 Task: Display hiking trails with beautiful fall foliage in Riverside and skiing trails with well-groomed slopes in Salt Lake City.
Action: Mouse moved to (73, 68)
Screenshot: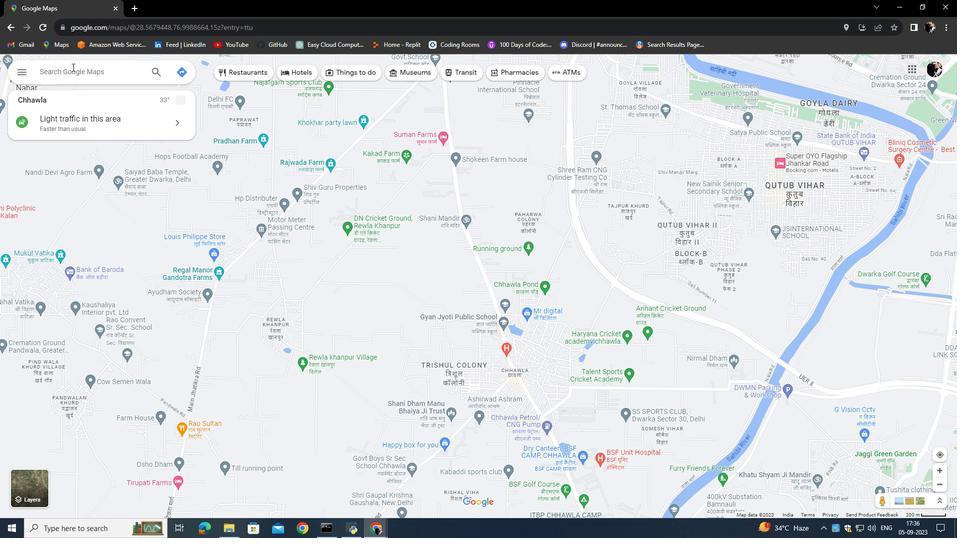 
Action: Mouse pressed left at (73, 68)
Screenshot: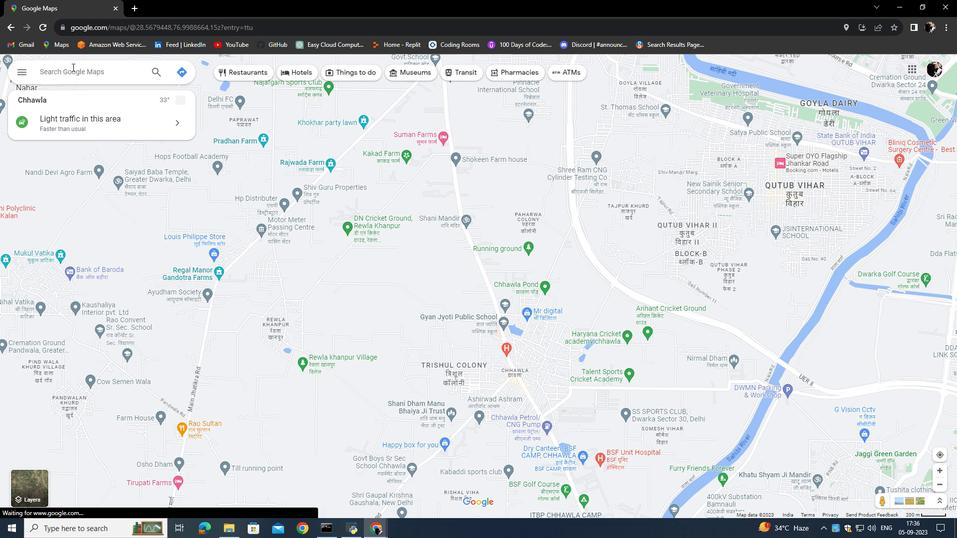 
Action: Key pressed <Key.caps_lock>R<Key.caps_lock>iv<Key.backspace>verside<Key.enter>
Screenshot: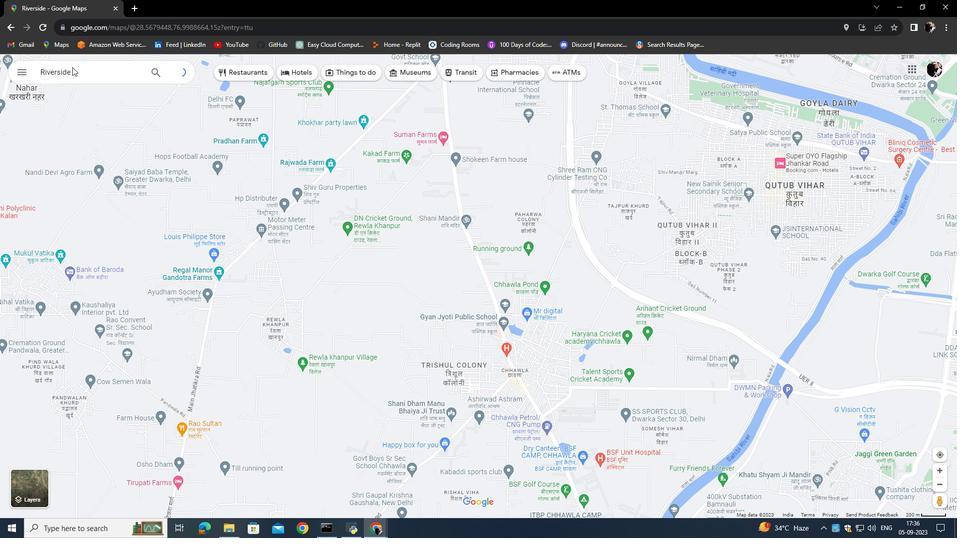 
Action: Mouse moved to (74, 68)
Screenshot: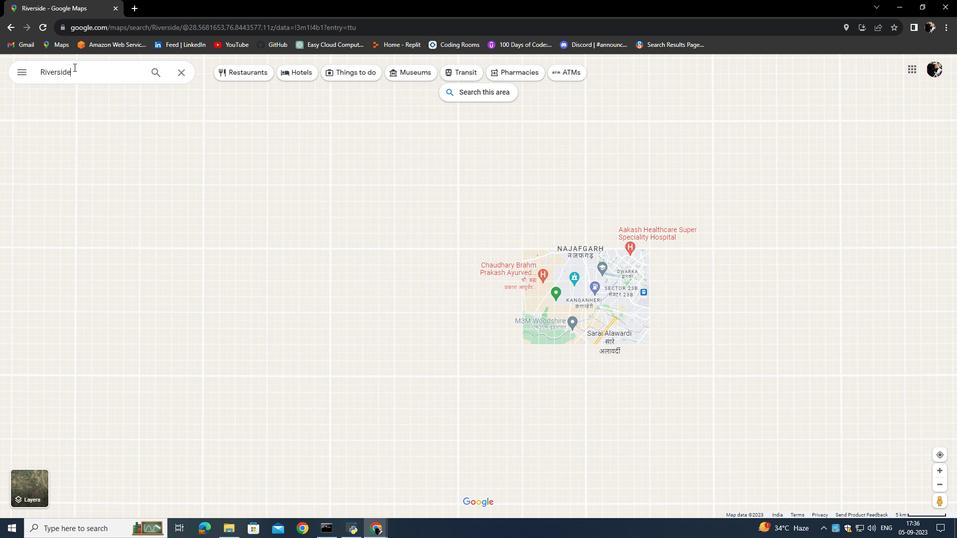 
Action: Mouse pressed left at (74, 68)
Screenshot: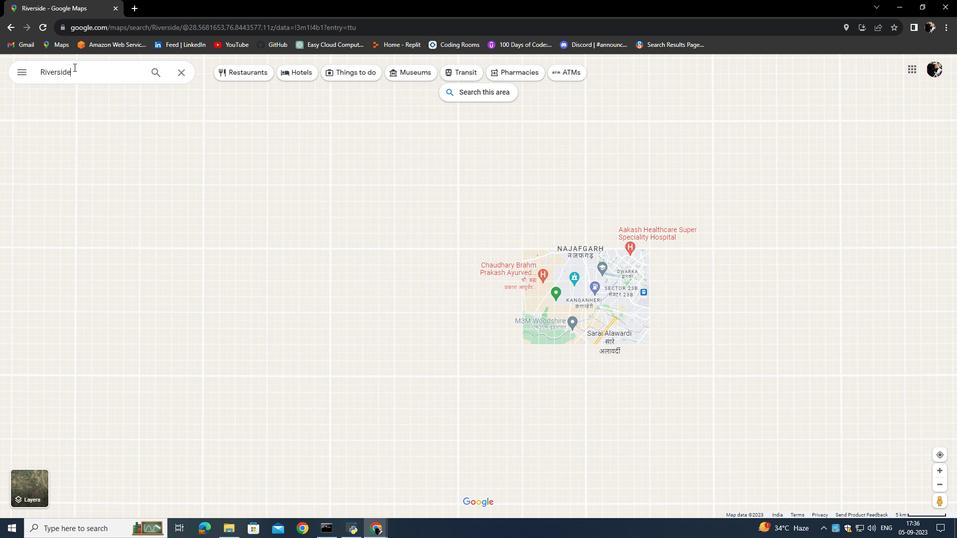 
Action: Mouse moved to (87, 154)
Screenshot: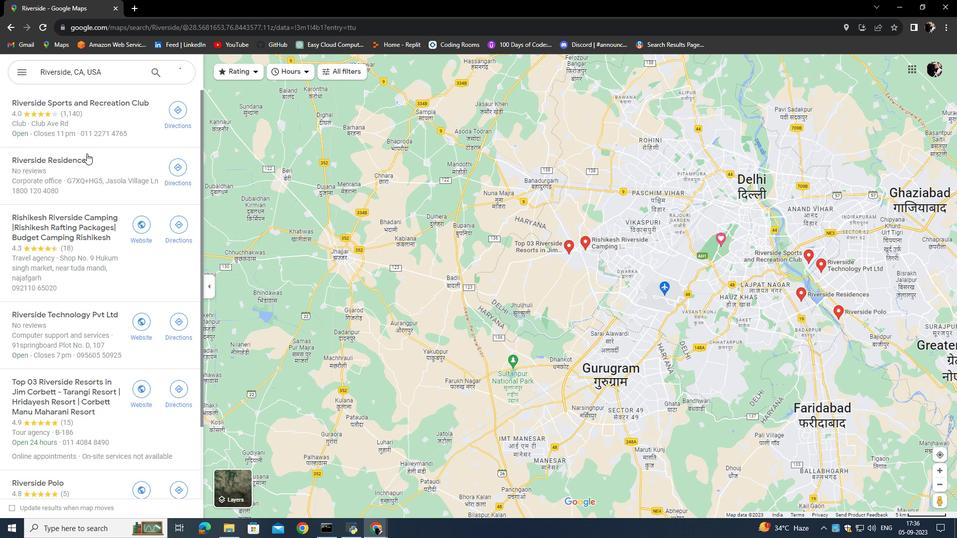 
Action: Mouse pressed left at (87, 154)
Screenshot: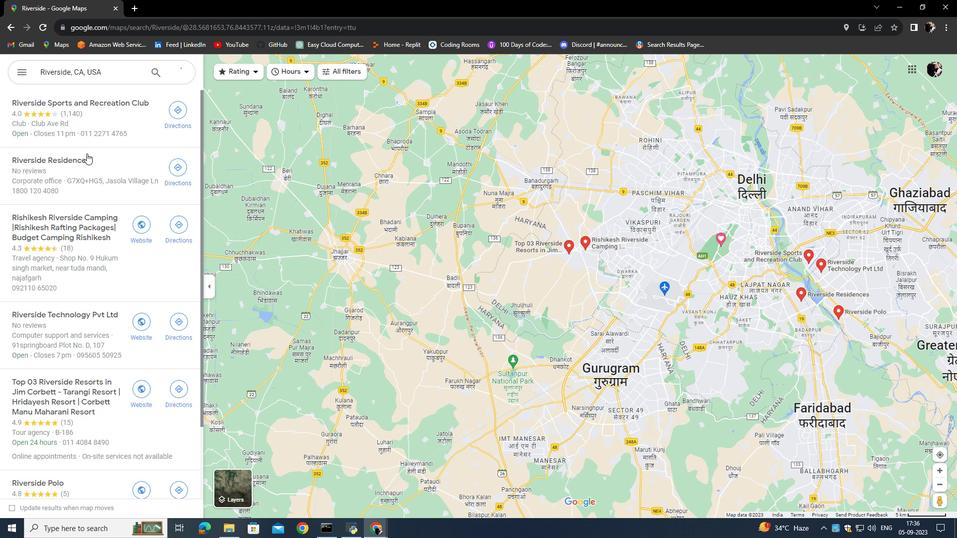 
Action: Mouse moved to (105, 241)
Screenshot: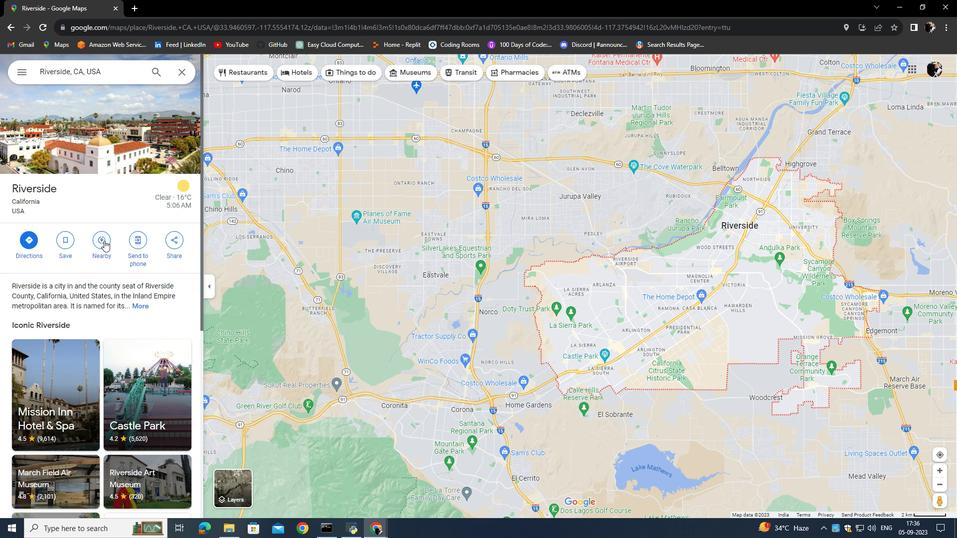 
Action: Mouse pressed left at (105, 241)
Screenshot: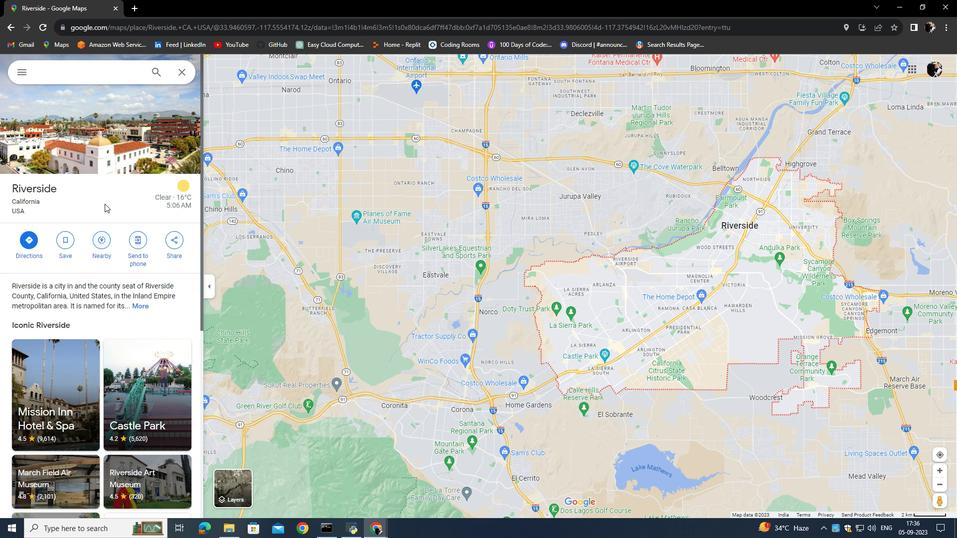 
Action: Mouse moved to (87, 71)
Screenshot: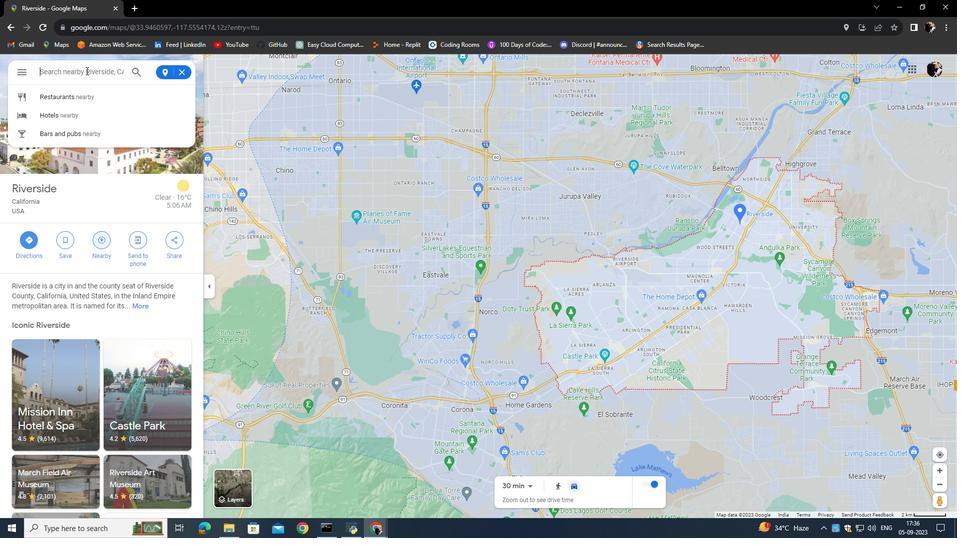 
Action: Mouse pressed left at (87, 71)
Screenshot: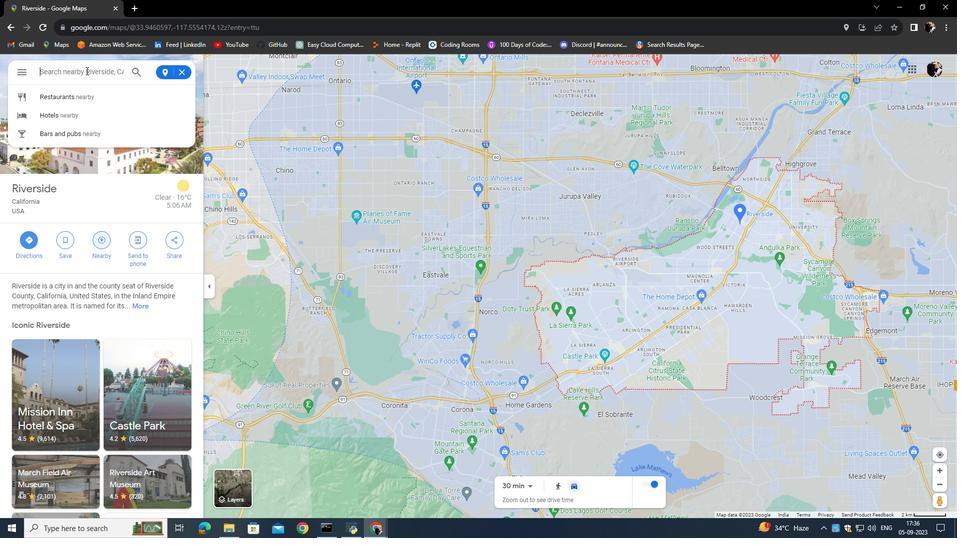 
Action: Key pressed <Key.caps_lock>H<Key.caps_lock>iking<Key.space>trails<Key.space>with<Key.space>beautiful<Key.space>foliage<Key.space>in<Key.space><Key.caps_lock>R<Key.caps_lock>iverside<Key.backspace><Key.backspace><Key.backspace><Key.backspace><Key.backspace><Key.backspace><Key.backspace><Key.backspace><Key.backspace><Key.backspace><Key.backspace><Key.backspace><Key.enter>
Screenshot: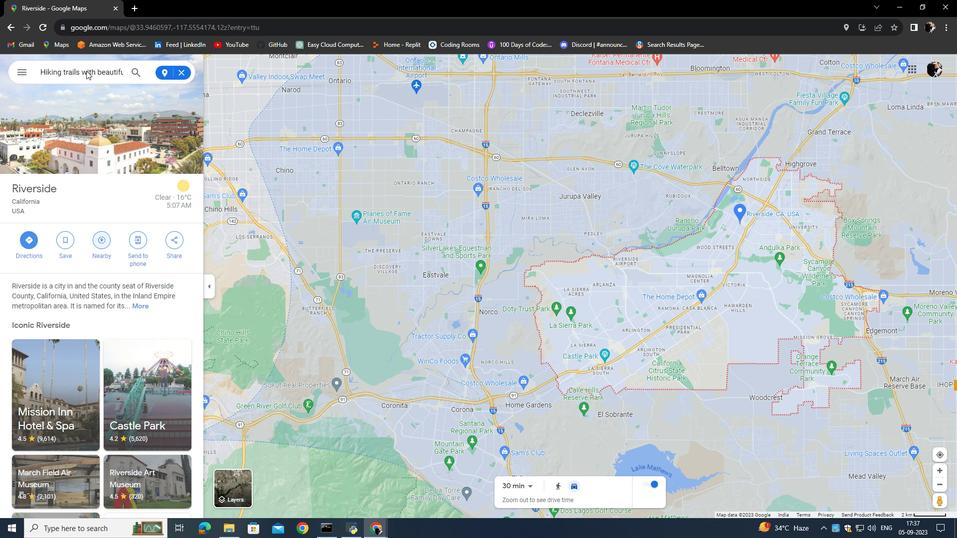 
Action: Mouse moved to (111, 134)
Screenshot: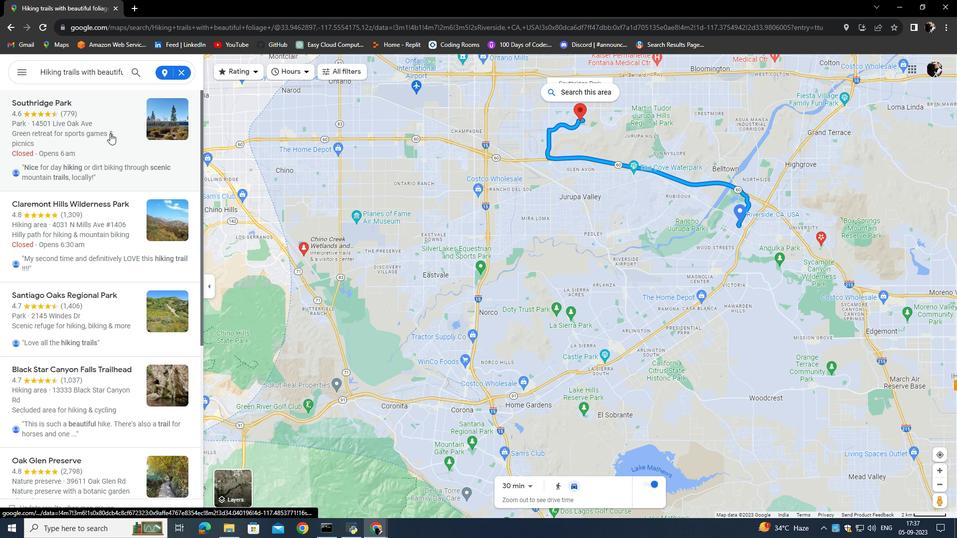 
Action: Mouse pressed left at (111, 134)
Screenshot: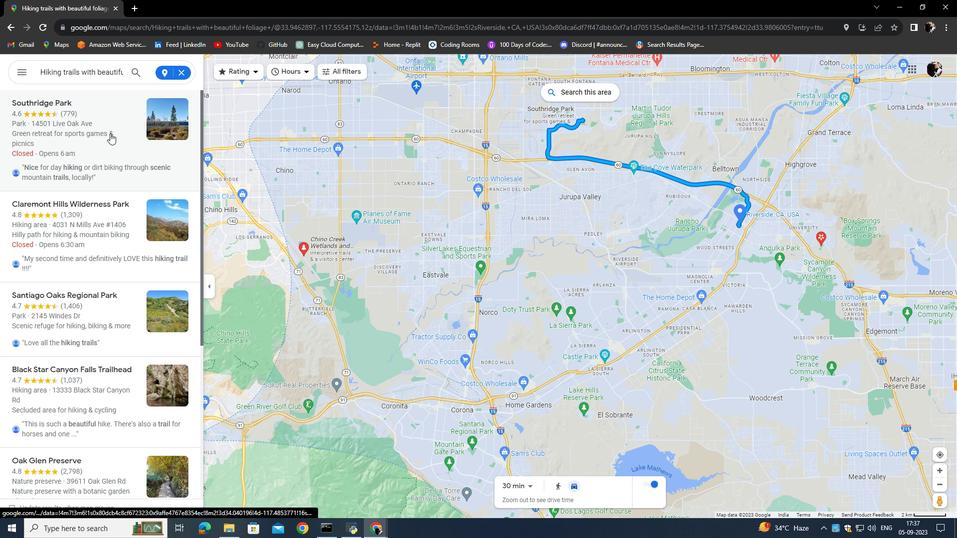 
Action: Mouse moved to (295, 198)
Screenshot: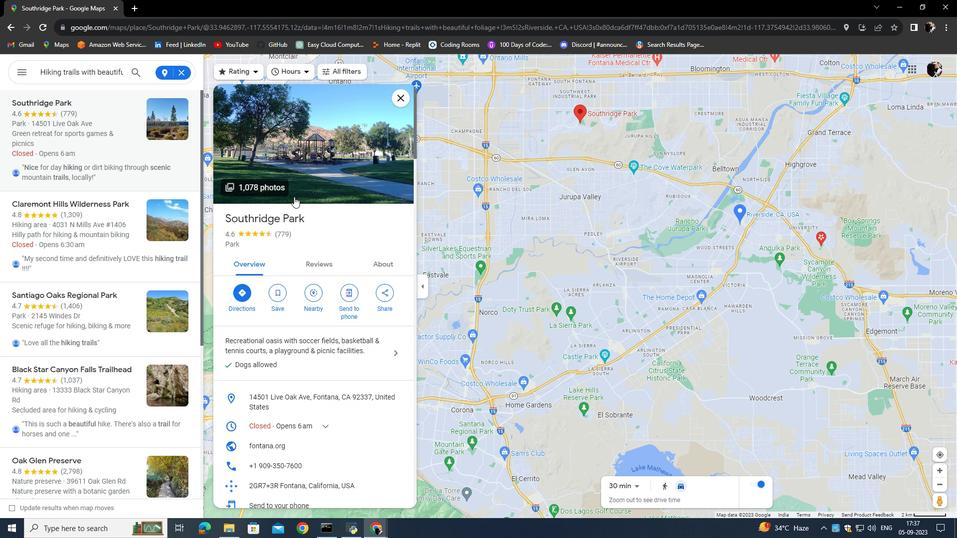 
Action: Mouse scrolled (295, 197) with delta (0, 0)
Screenshot: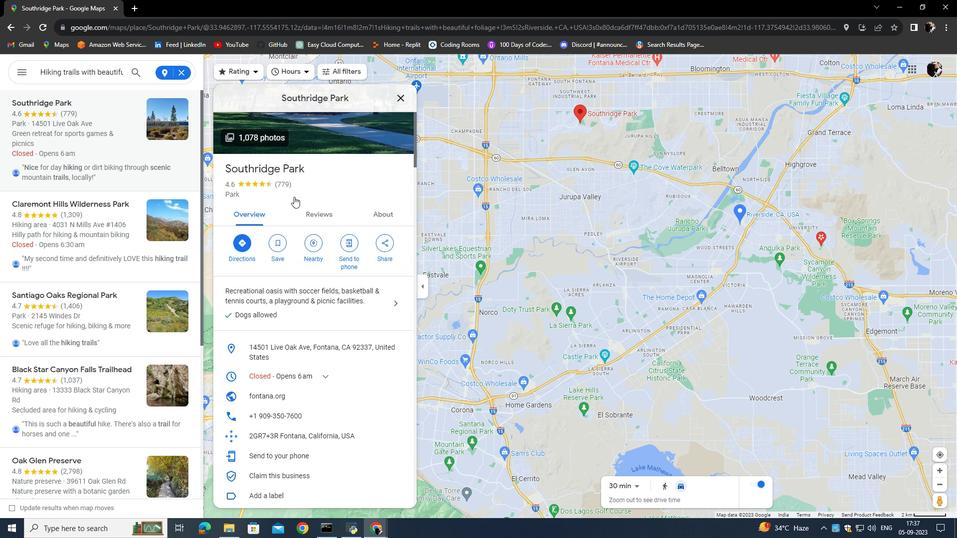 
Action: Mouse moved to (278, 251)
Screenshot: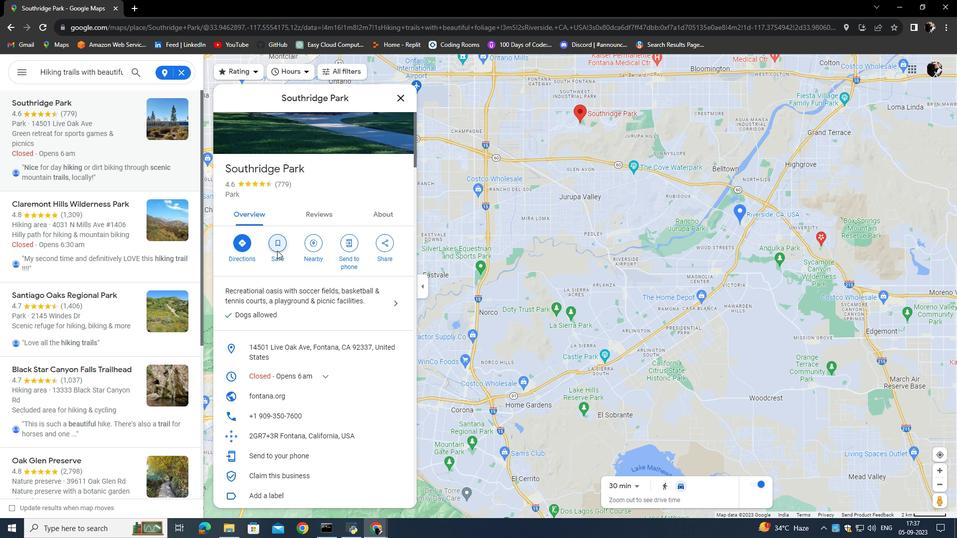 
Action: Mouse pressed left at (278, 251)
Screenshot: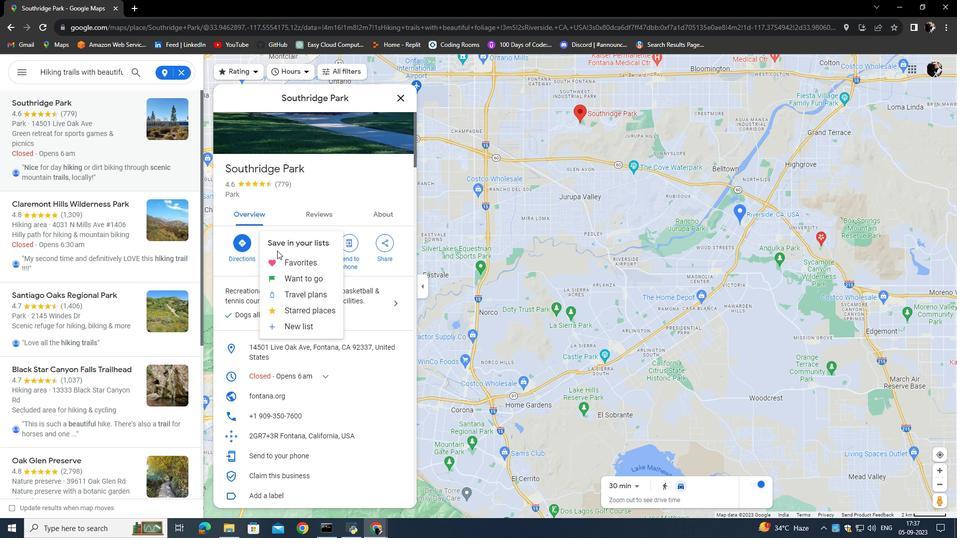 
Action: Mouse moved to (285, 258)
Screenshot: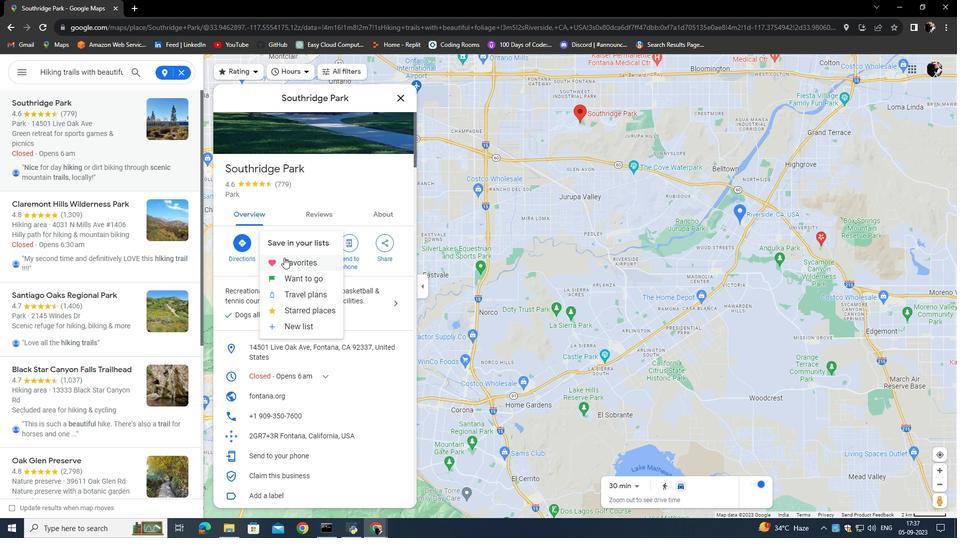 
Action: Mouse pressed left at (285, 258)
Screenshot: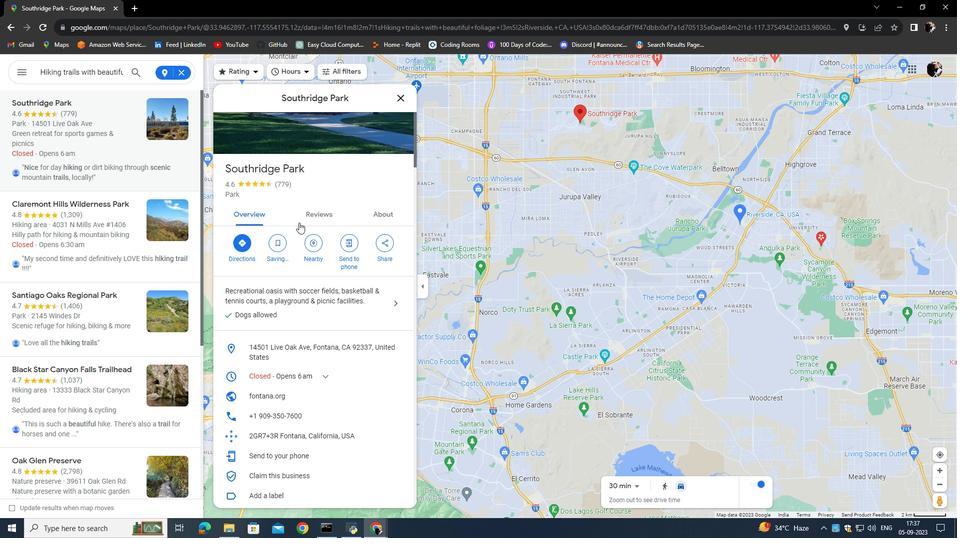 
Action: Mouse moved to (301, 254)
Screenshot: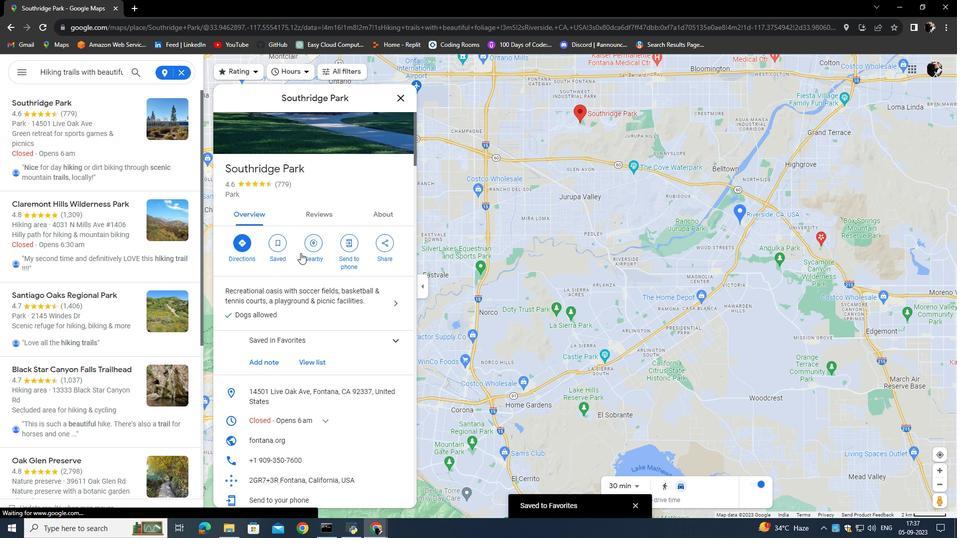 
Action: Mouse scrolled (301, 253) with delta (0, 0)
Screenshot: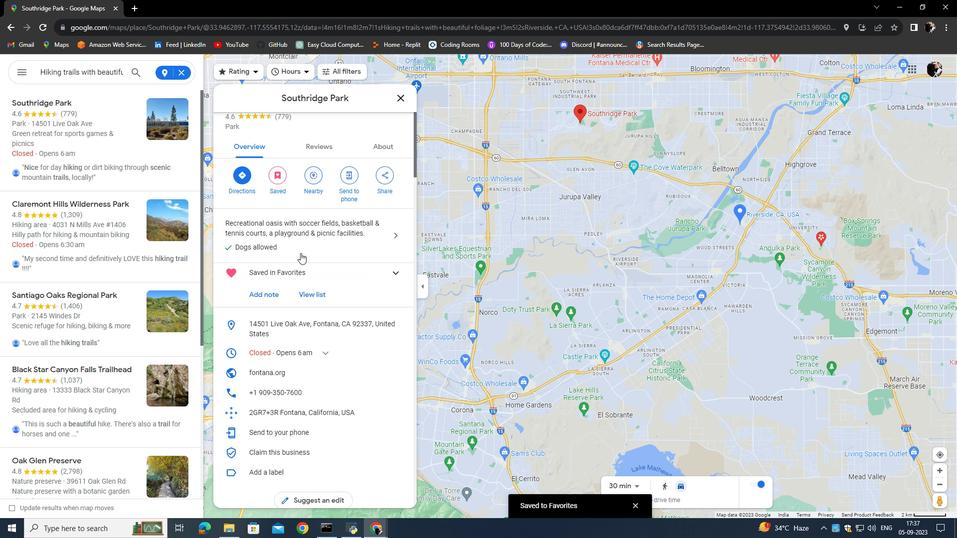 
Action: Mouse scrolled (301, 253) with delta (0, 0)
Screenshot: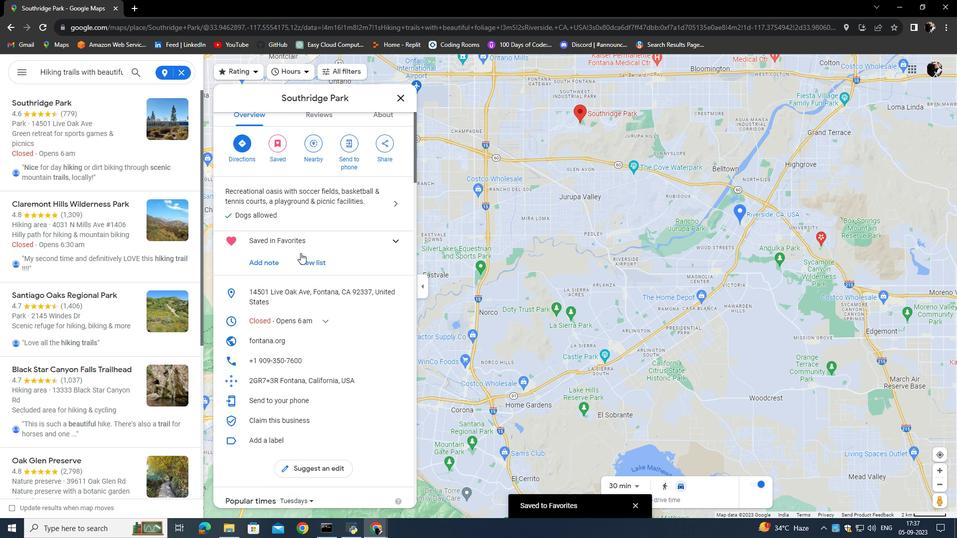 
Action: Mouse scrolled (301, 253) with delta (0, 0)
Screenshot: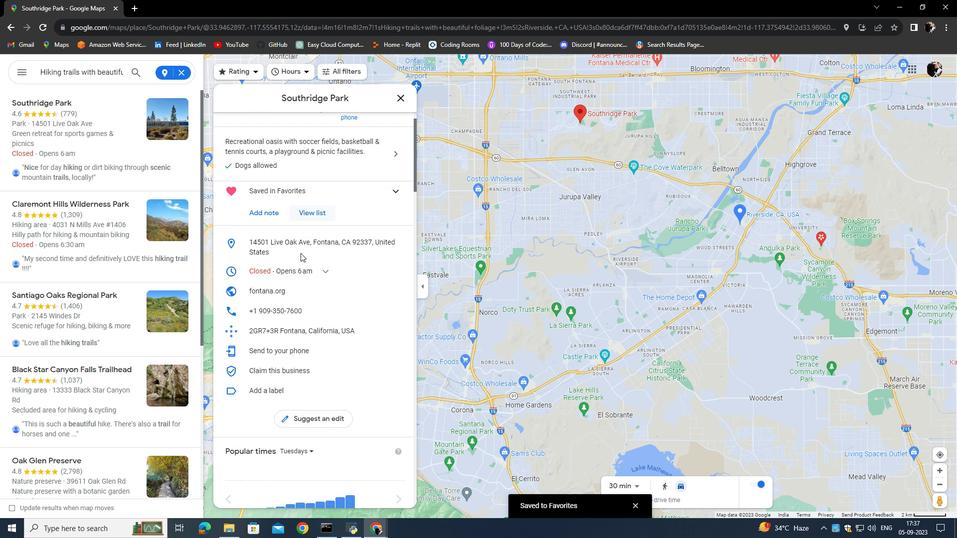 
Action: Mouse scrolled (301, 253) with delta (0, 0)
Screenshot: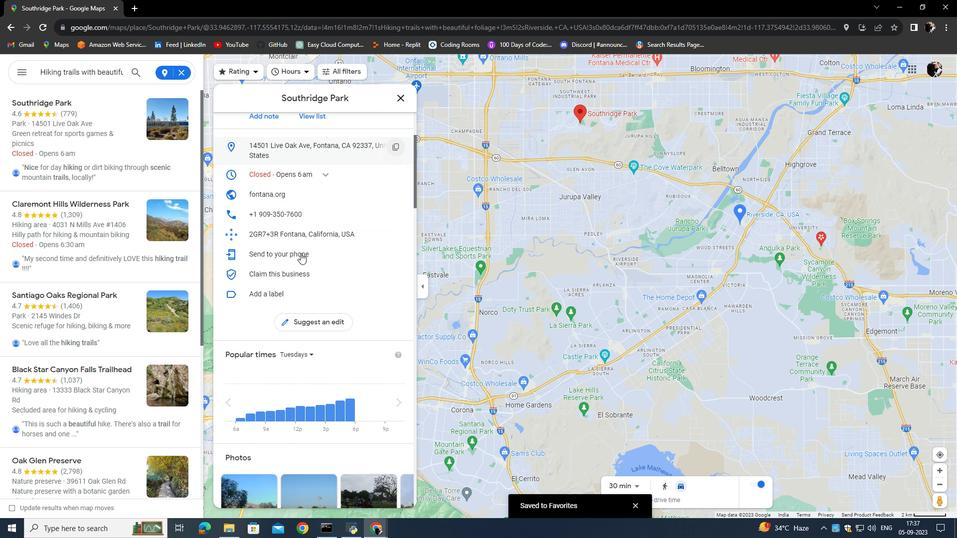 
Action: Mouse scrolled (301, 253) with delta (0, 0)
Screenshot: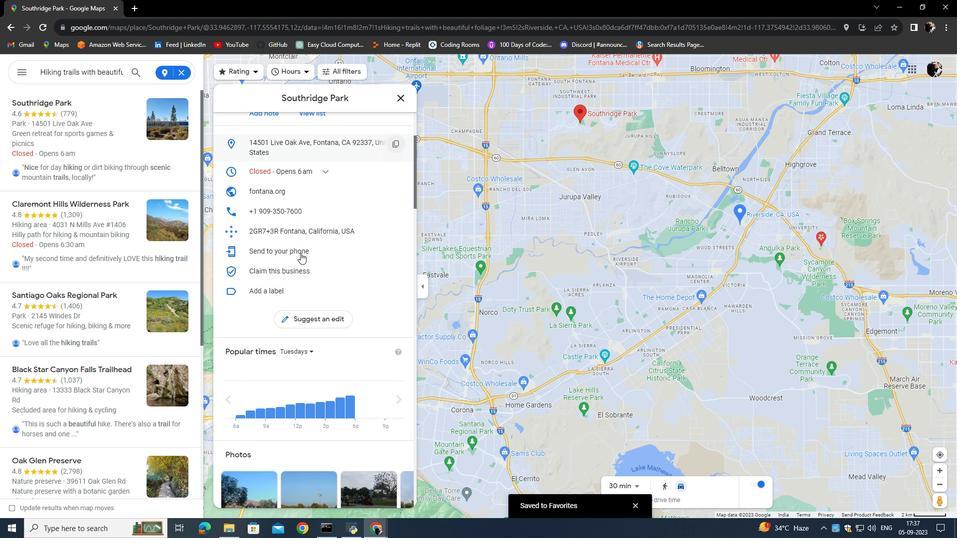 
Action: Mouse moved to (314, 173)
Screenshot: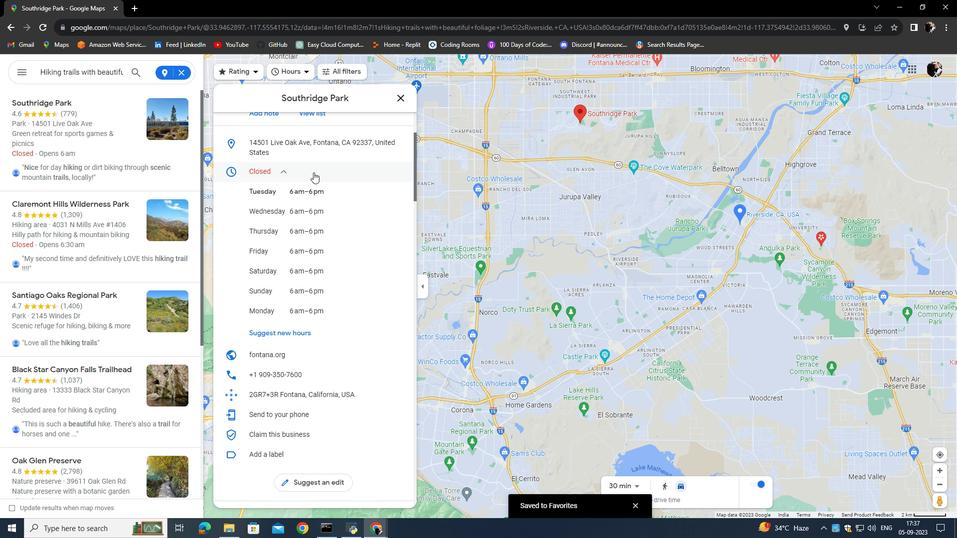 
Action: Mouse pressed left at (314, 173)
Screenshot: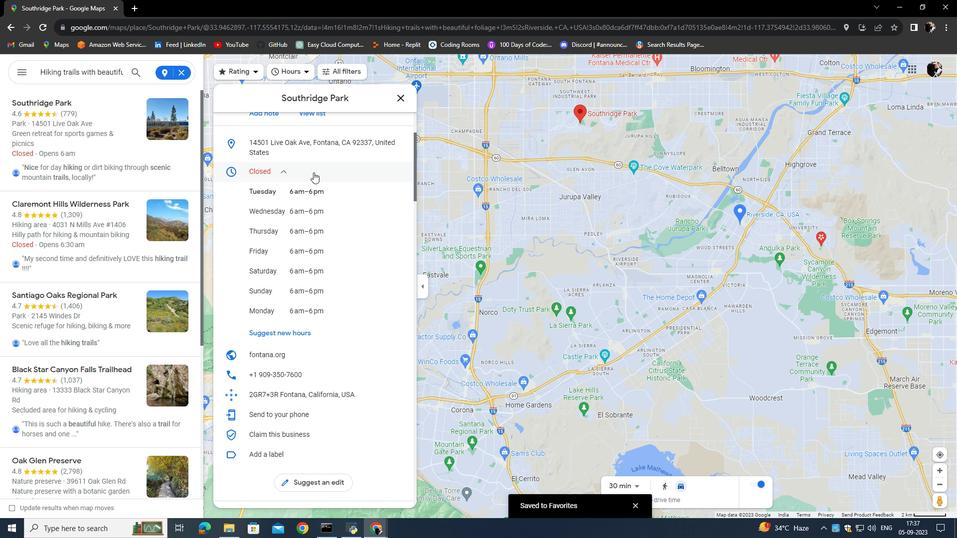 
Action: Mouse moved to (326, 258)
Screenshot: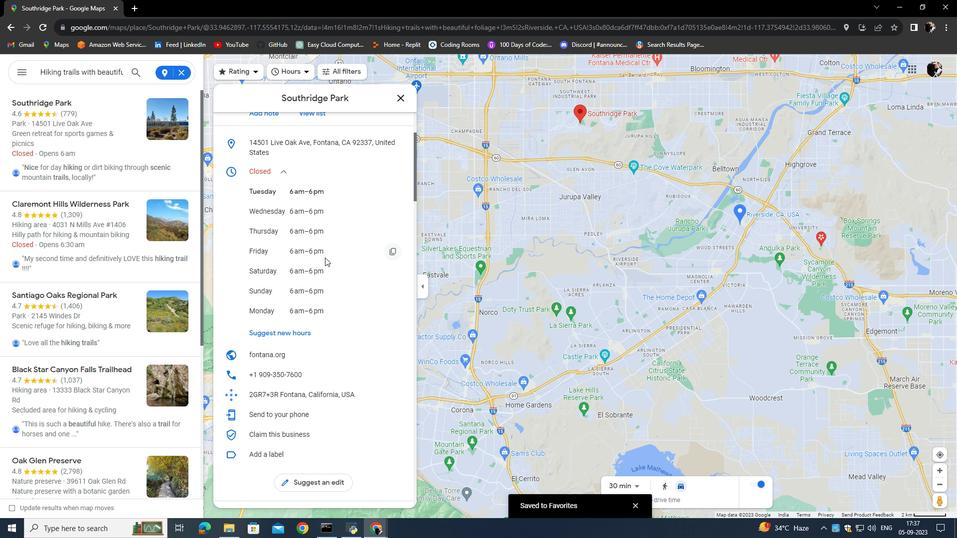 
Action: Mouse scrolled (326, 258) with delta (0, 0)
Screenshot: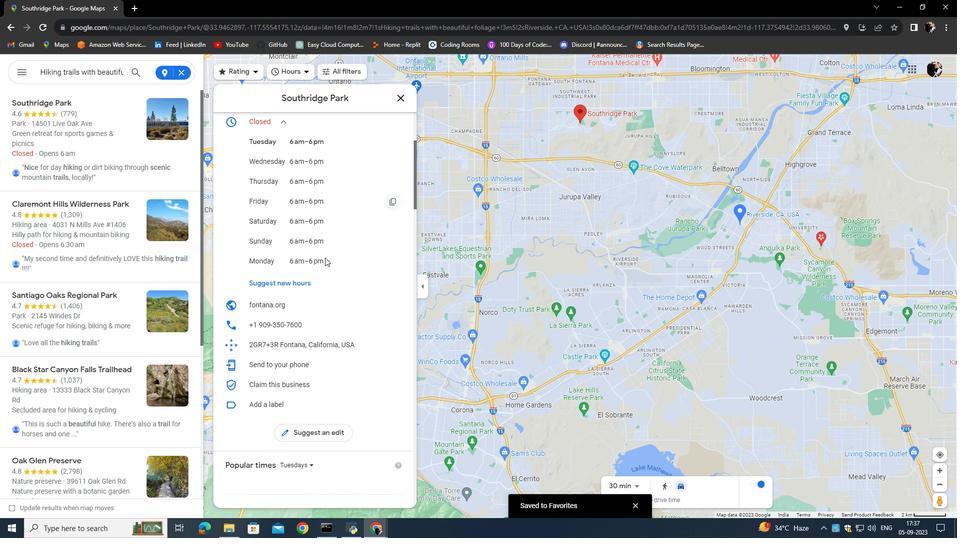 
Action: Mouse scrolled (326, 259) with delta (0, 0)
Screenshot: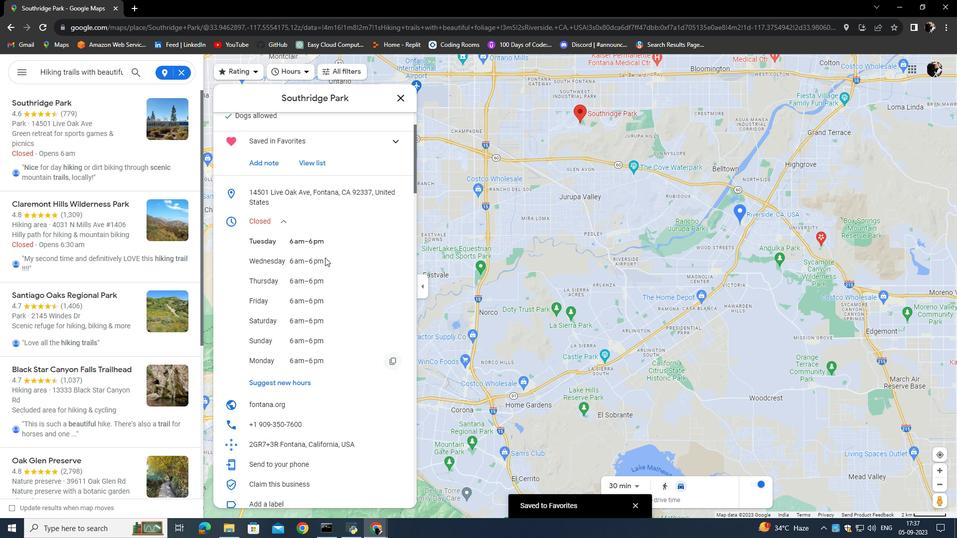
Action: Mouse scrolled (326, 259) with delta (0, 0)
Screenshot: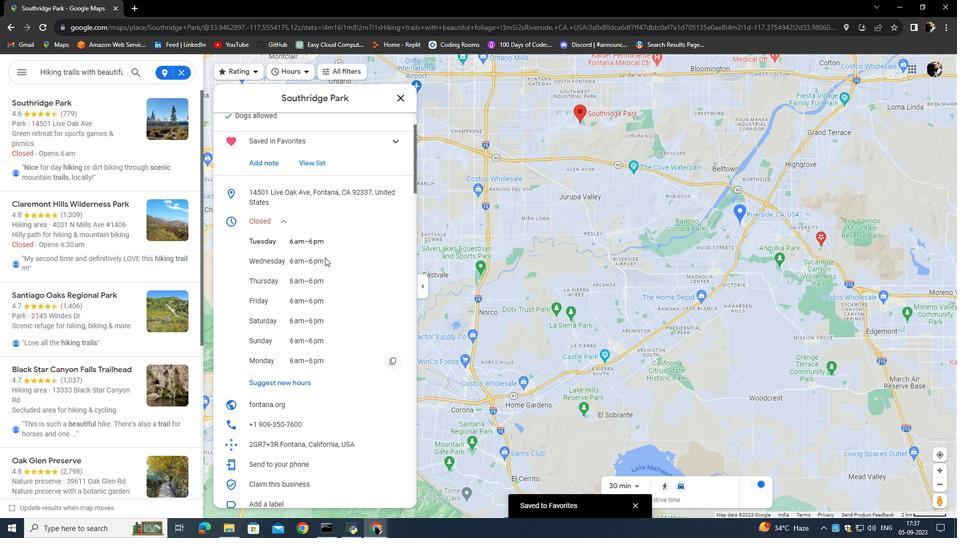
Action: Mouse moved to (326, 258)
Screenshot: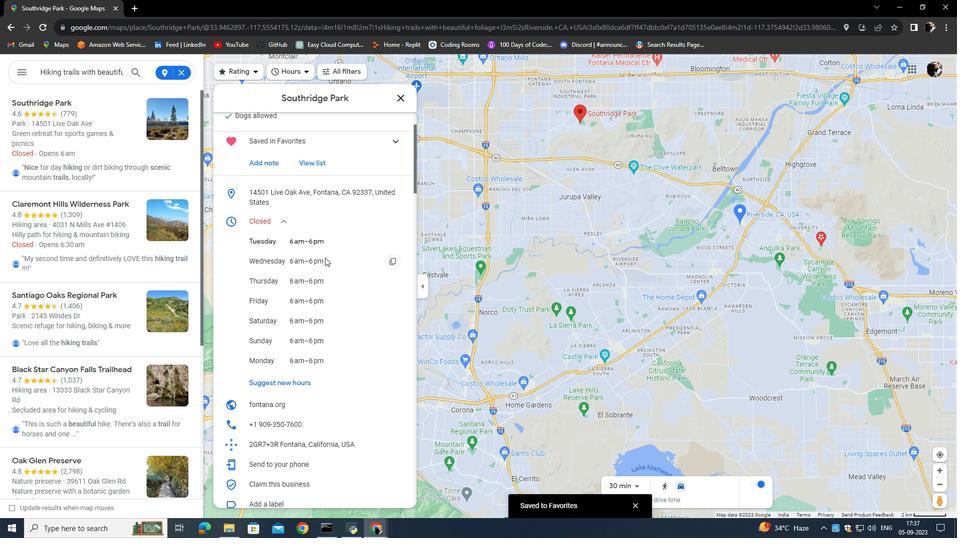 
Action: Mouse scrolled (326, 258) with delta (0, 0)
Screenshot: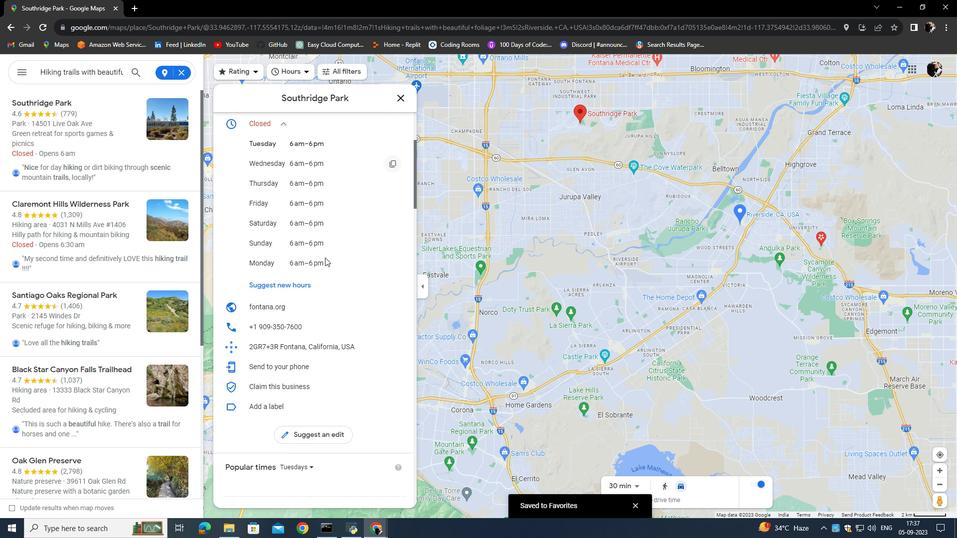 
Action: Mouse scrolled (326, 258) with delta (0, 0)
Screenshot: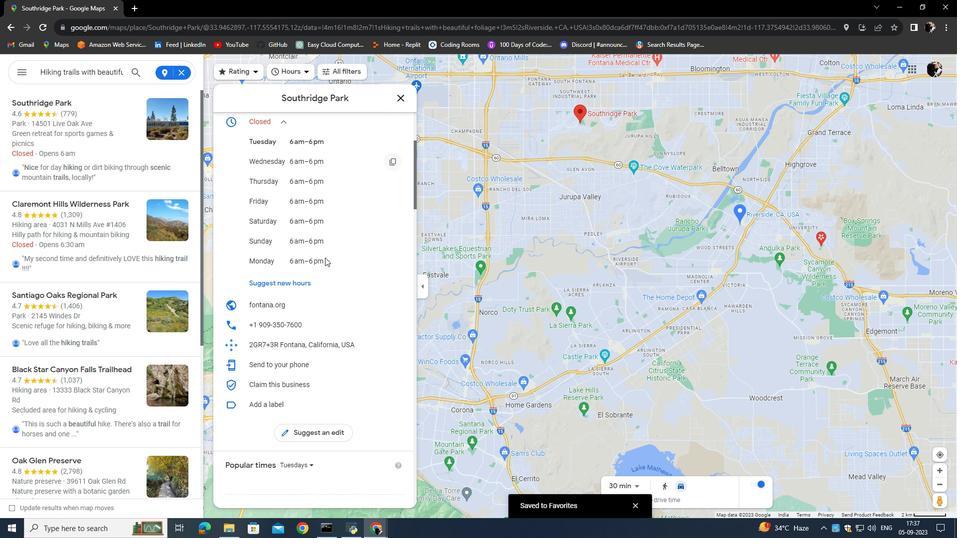 
Action: Mouse scrolled (326, 258) with delta (0, 0)
Screenshot: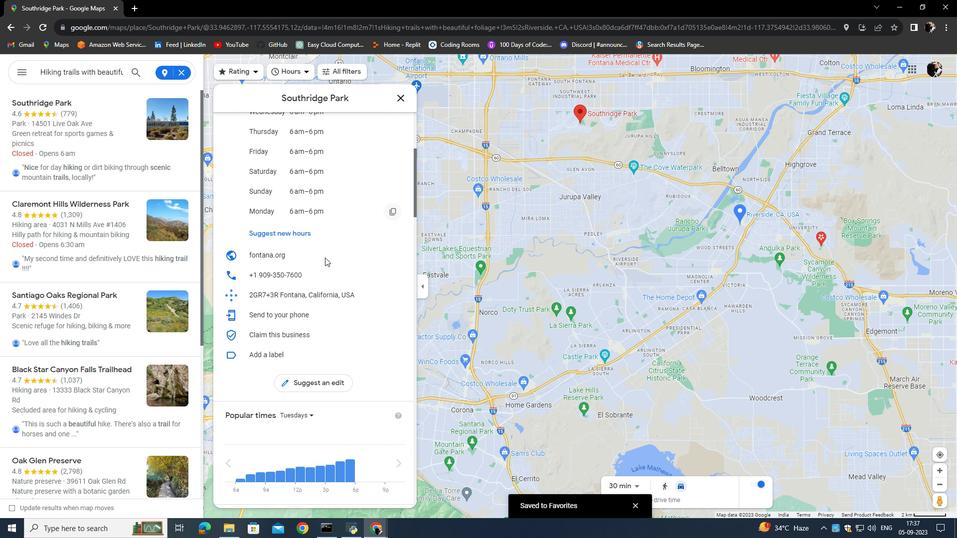 
Action: Mouse moved to (325, 306)
Screenshot: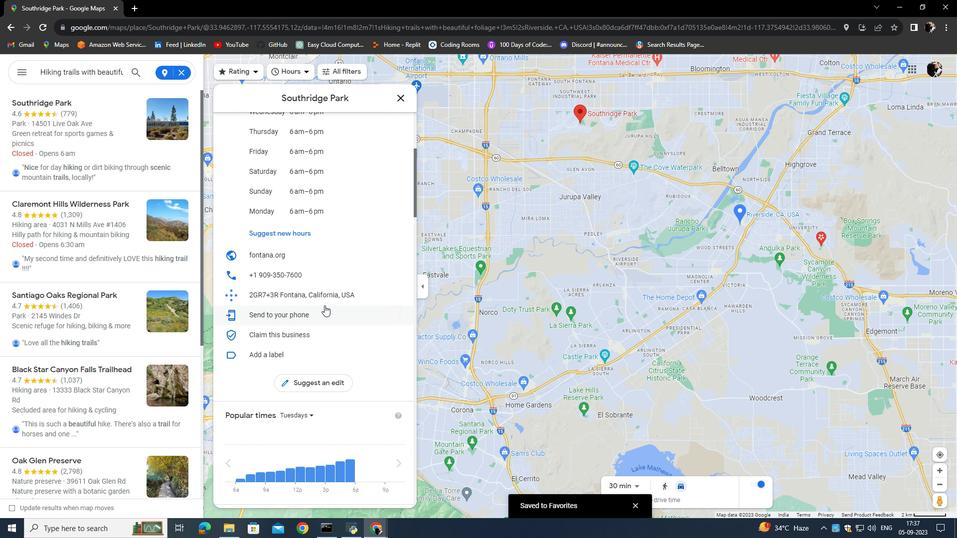 
Action: Mouse scrolled (325, 306) with delta (0, 0)
Screenshot: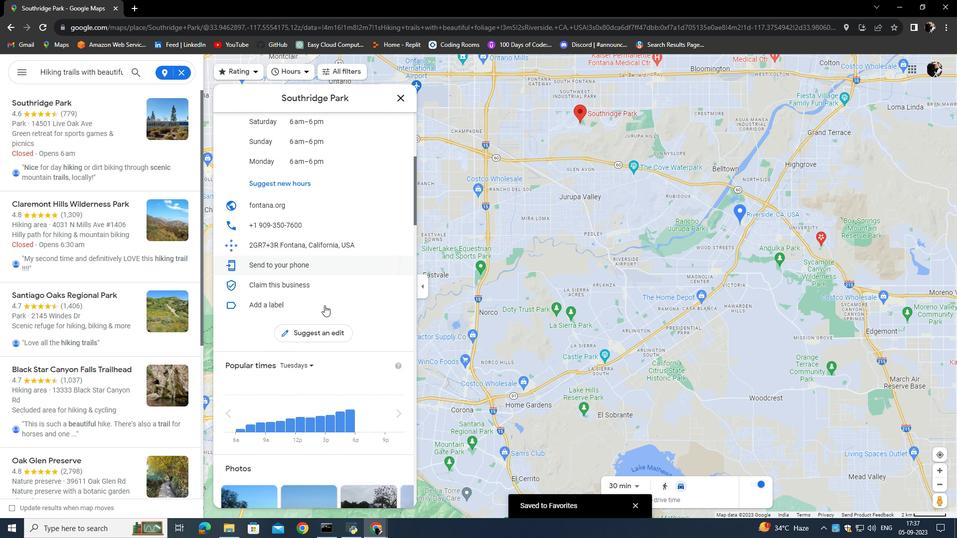 
Action: Mouse moved to (292, 308)
Screenshot: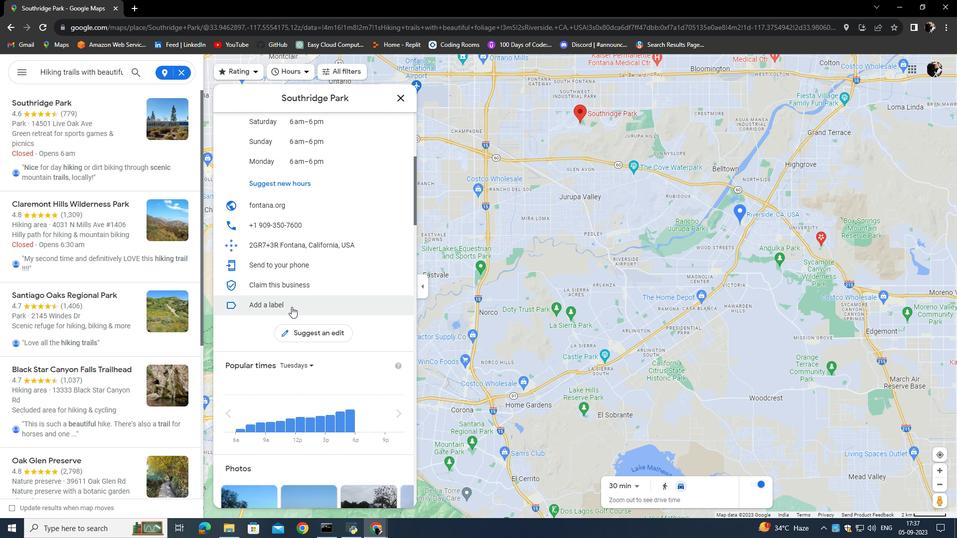 
Action: Mouse scrolled (292, 307) with delta (0, 0)
Screenshot: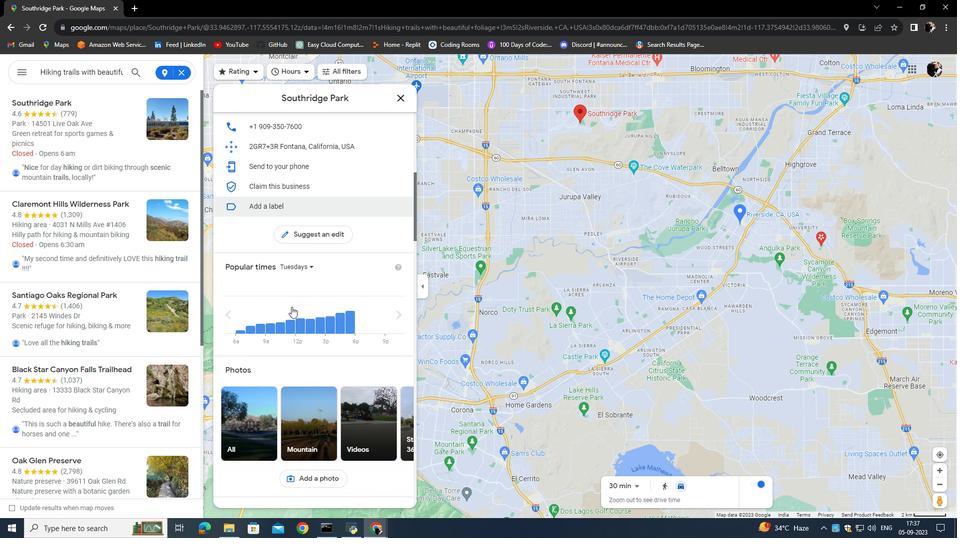 
Action: Mouse scrolled (292, 307) with delta (0, 0)
Screenshot: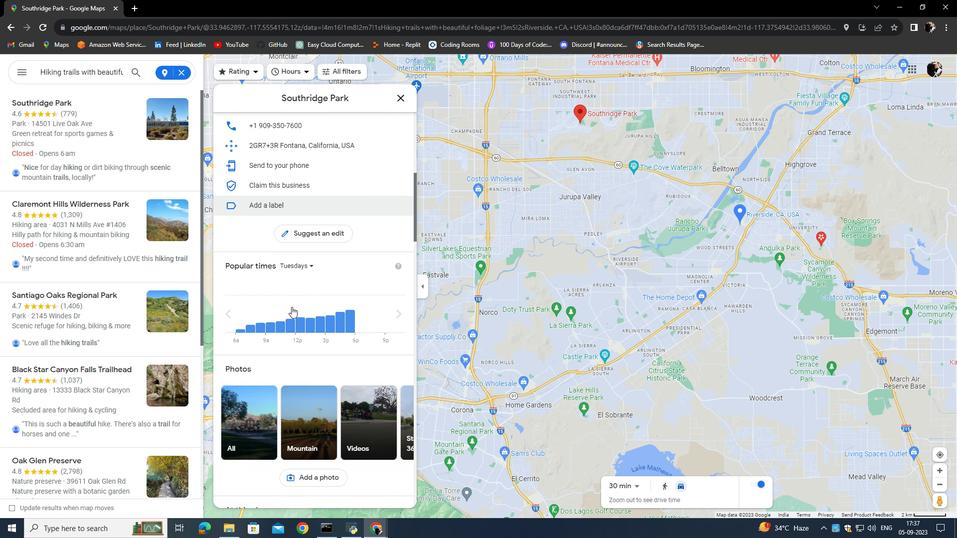 
Action: Mouse scrolled (292, 307) with delta (0, 0)
Screenshot: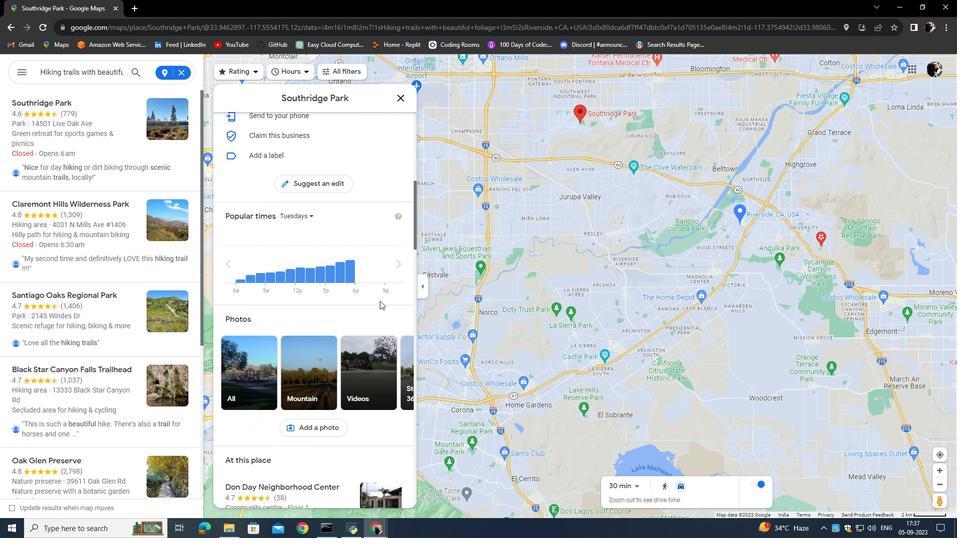 
Action: Mouse moved to (329, 267)
Screenshot: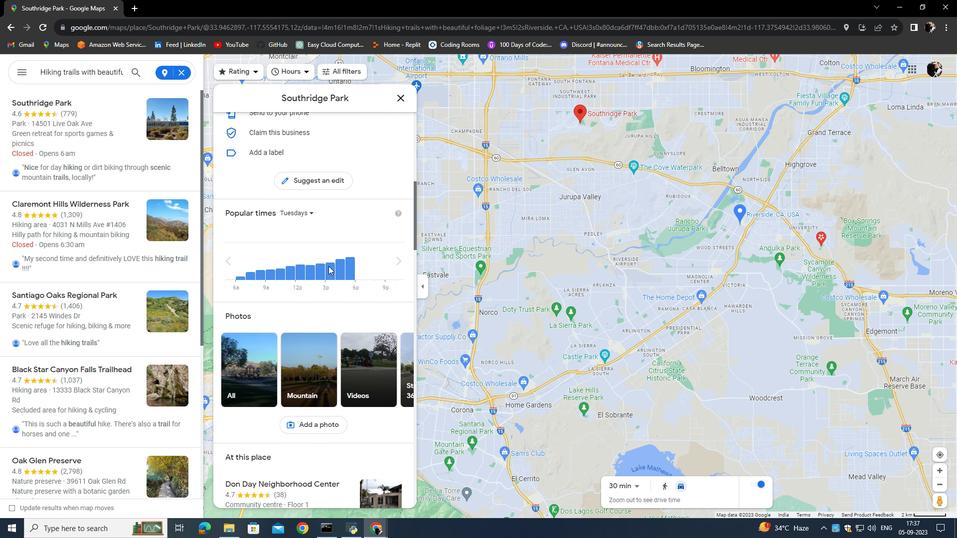 
Action: Mouse scrolled (329, 266) with delta (0, 0)
Screenshot: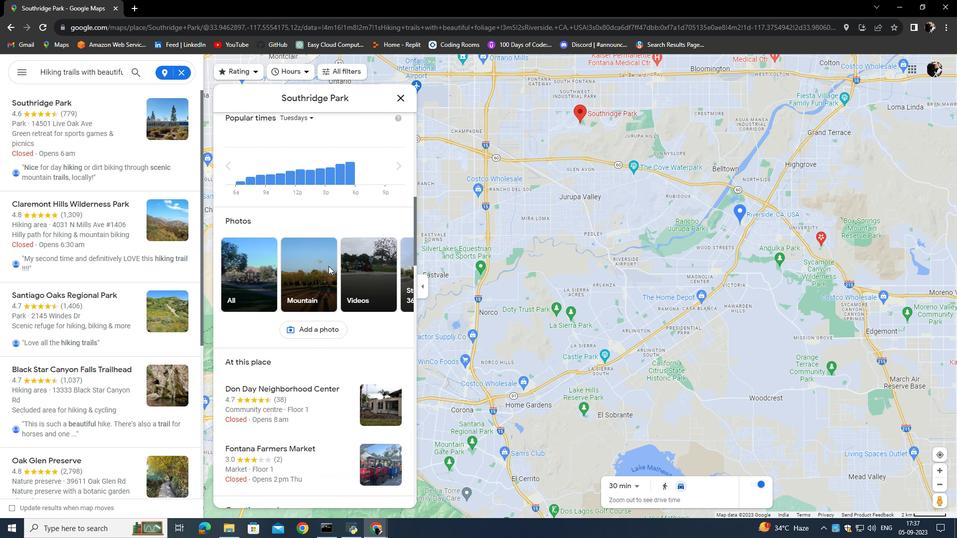
Action: Mouse scrolled (329, 266) with delta (0, 0)
Screenshot: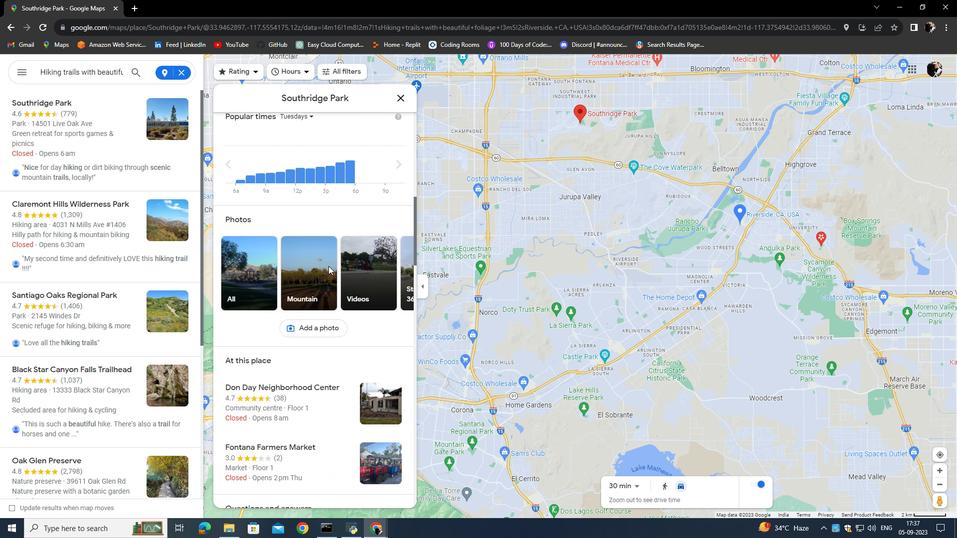 
Action: Mouse moved to (328, 246)
Screenshot: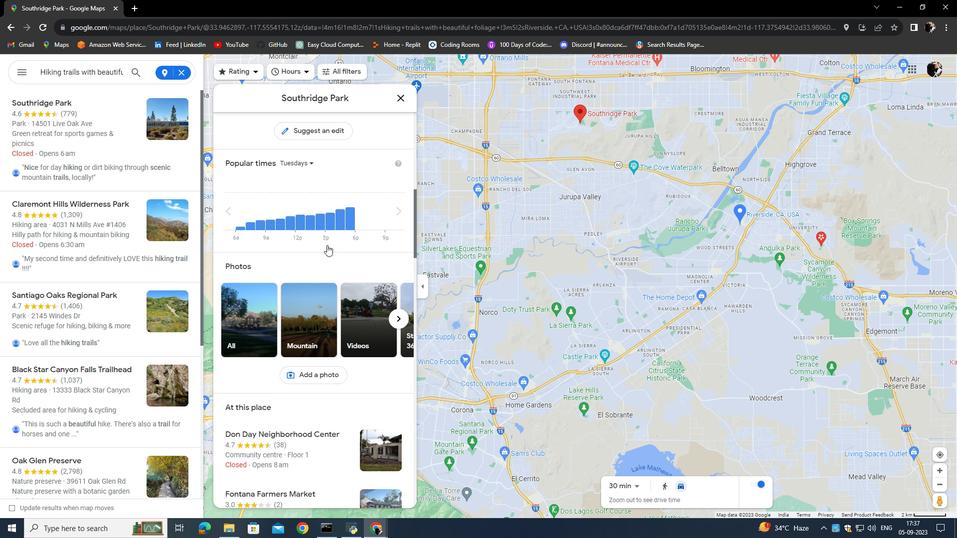
Action: Mouse scrolled (328, 246) with delta (0, 0)
Screenshot: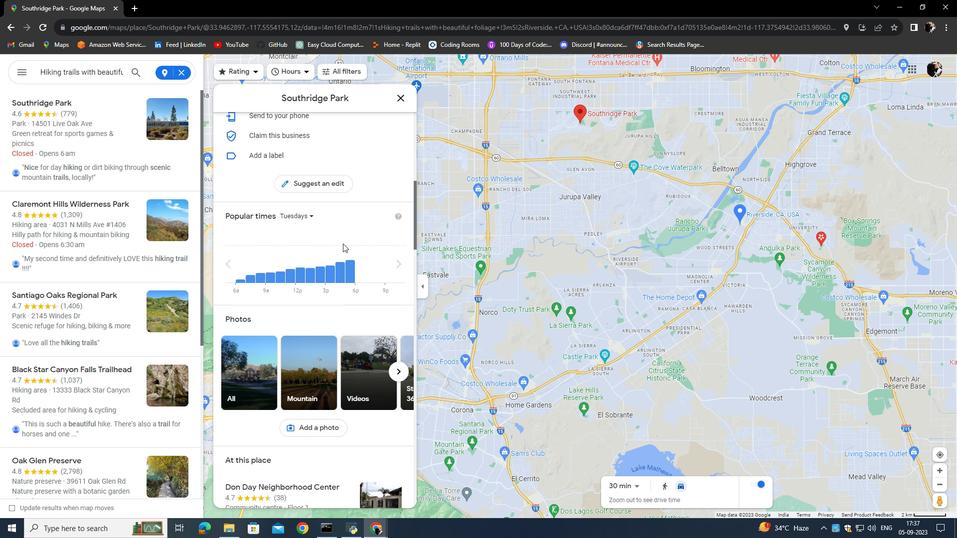 
Action: Mouse scrolled (328, 246) with delta (0, 0)
Screenshot: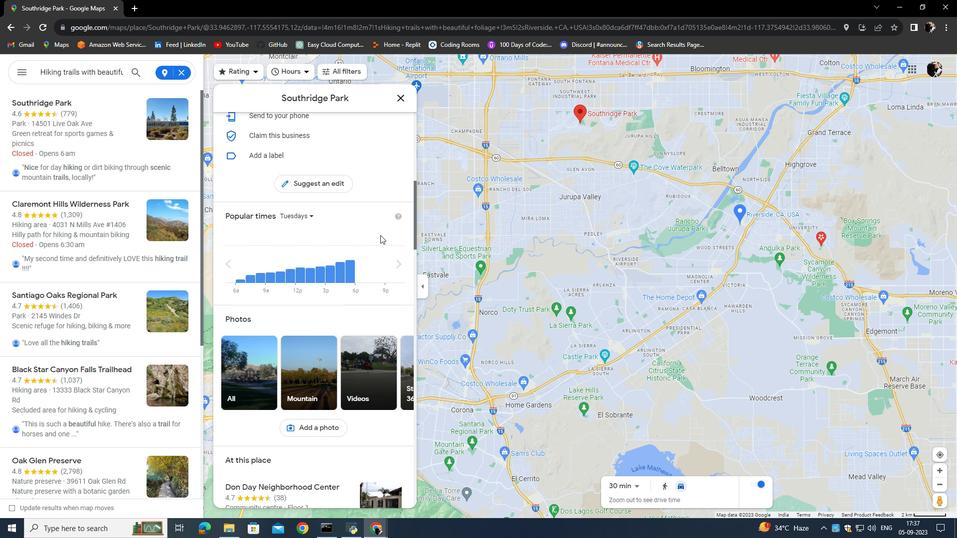 
Action: Mouse moved to (397, 268)
Screenshot: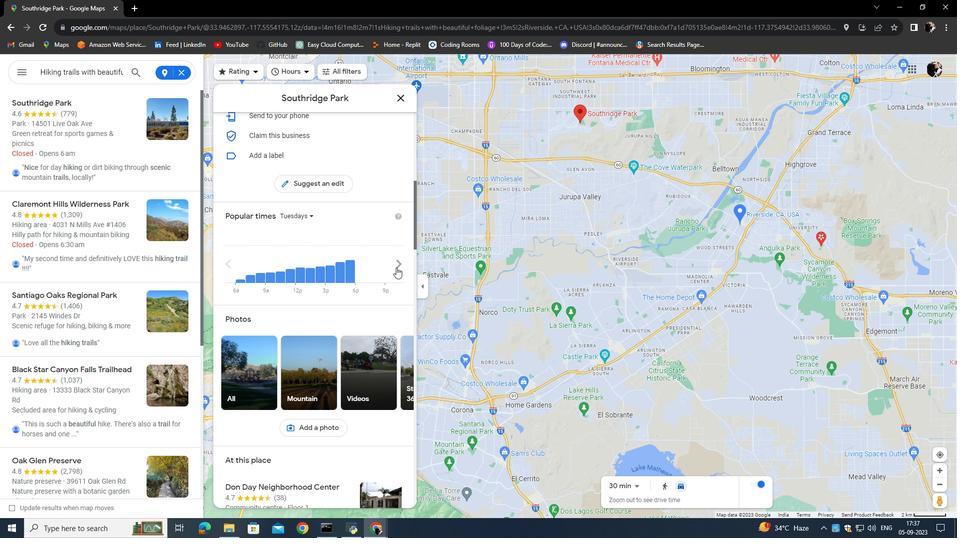 
Action: Mouse pressed left at (397, 268)
Screenshot: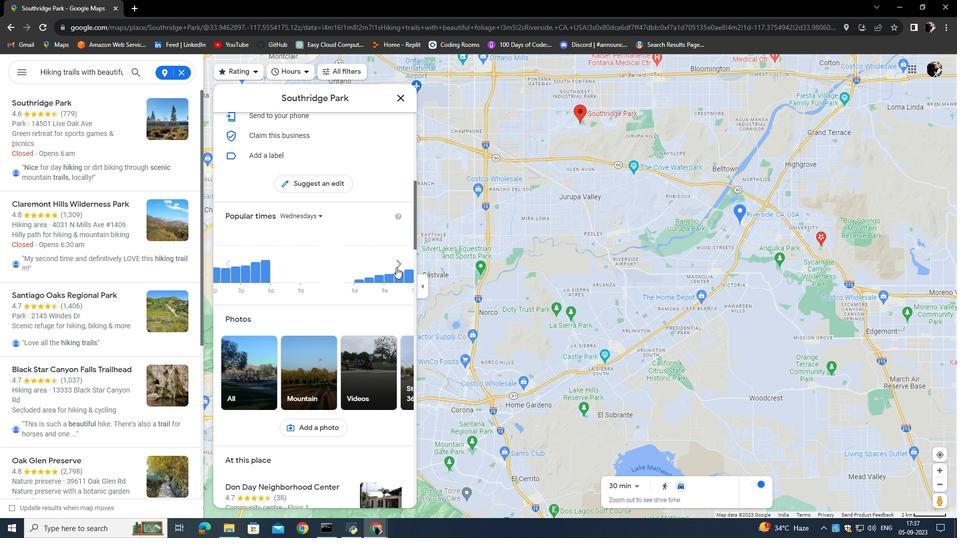 
Action: Mouse pressed left at (397, 268)
Screenshot: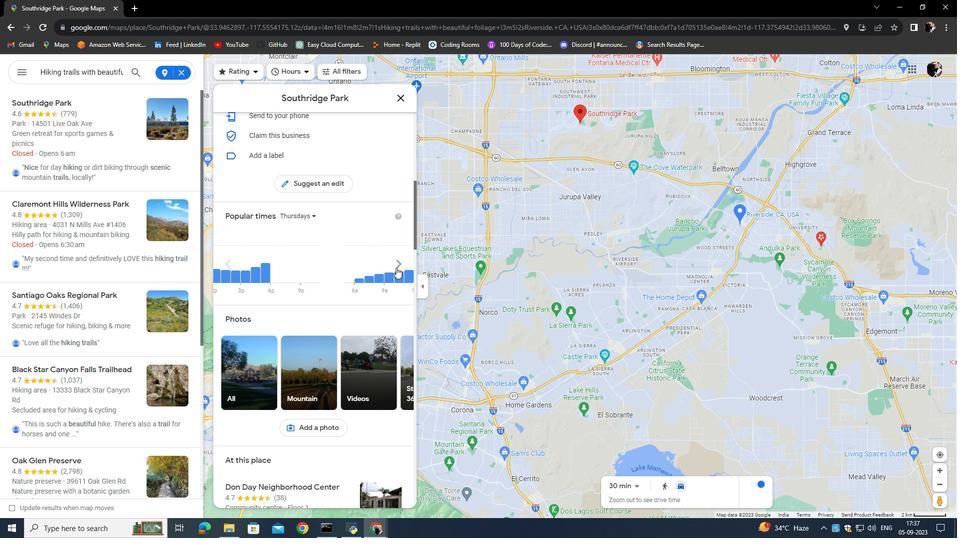 
Action: Mouse pressed left at (397, 268)
Screenshot: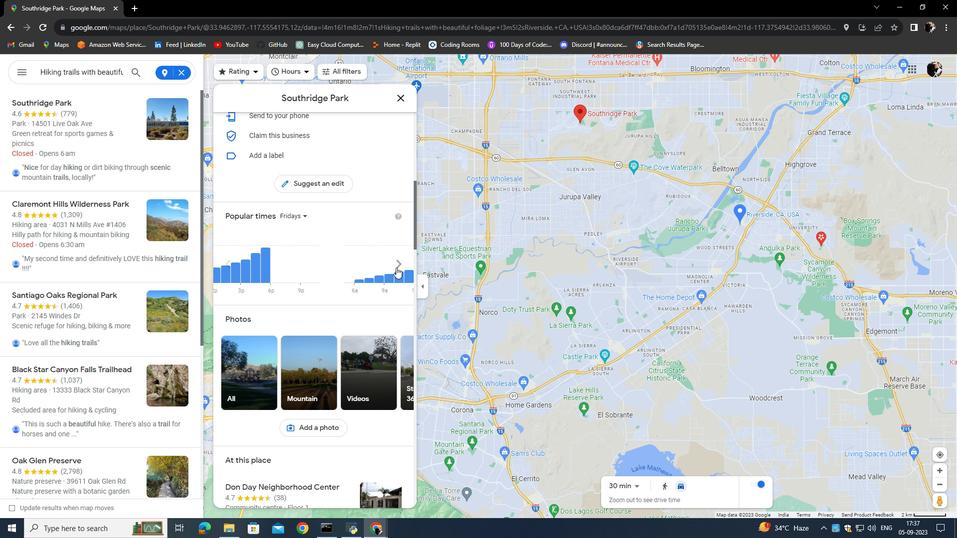 
Action: Mouse pressed left at (397, 268)
Screenshot: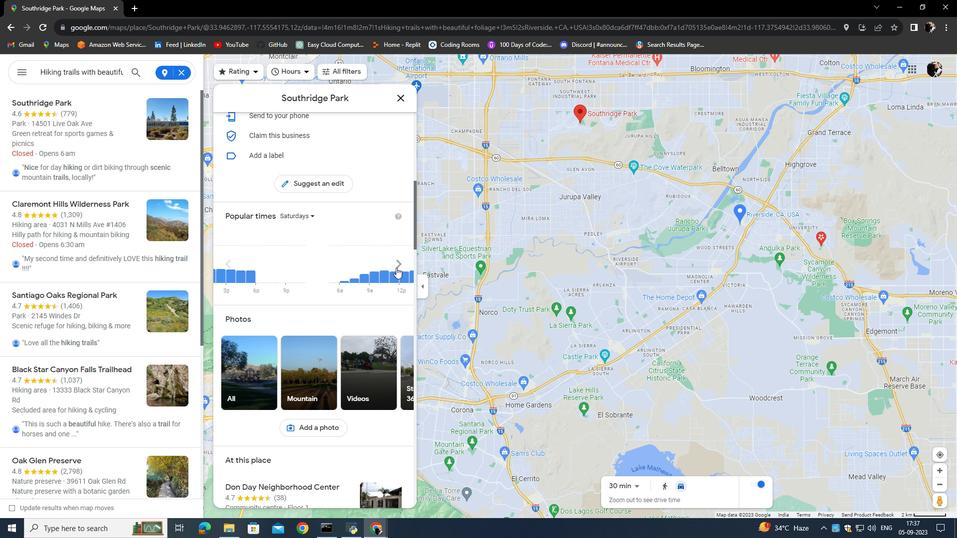 
Action: Mouse pressed left at (397, 268)
Screenshot: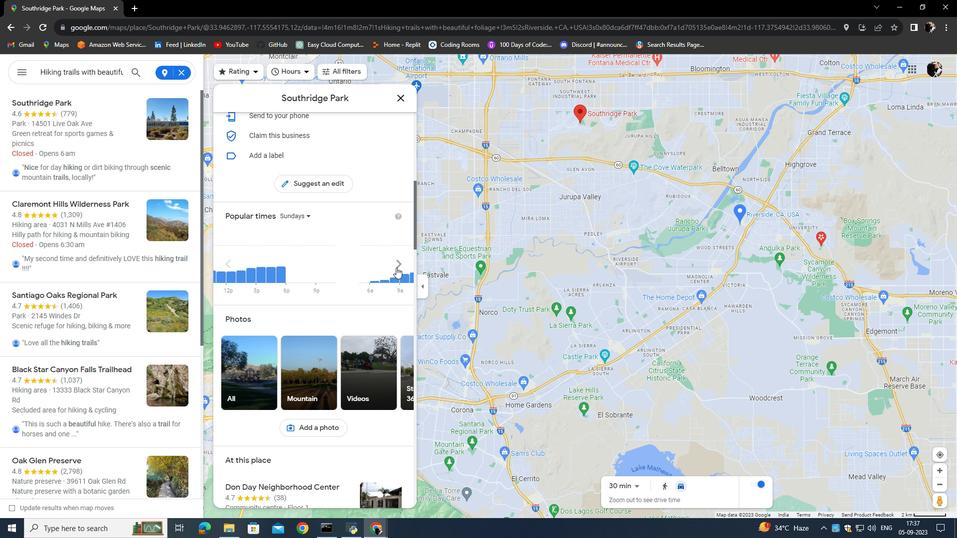 
Action: Mouse pressed left at (397, 268)
Screenshot: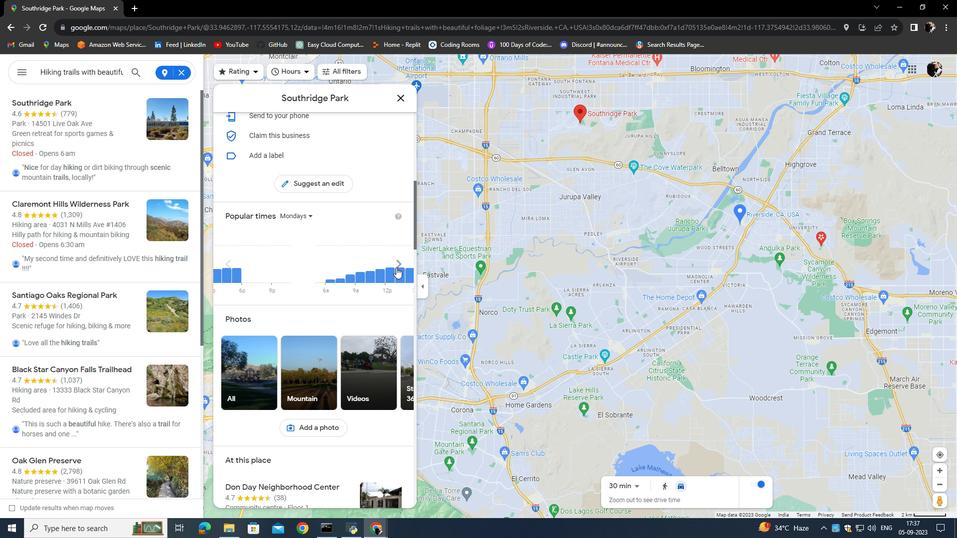
Action: Mouse moved to (345, 310)
Screenshot: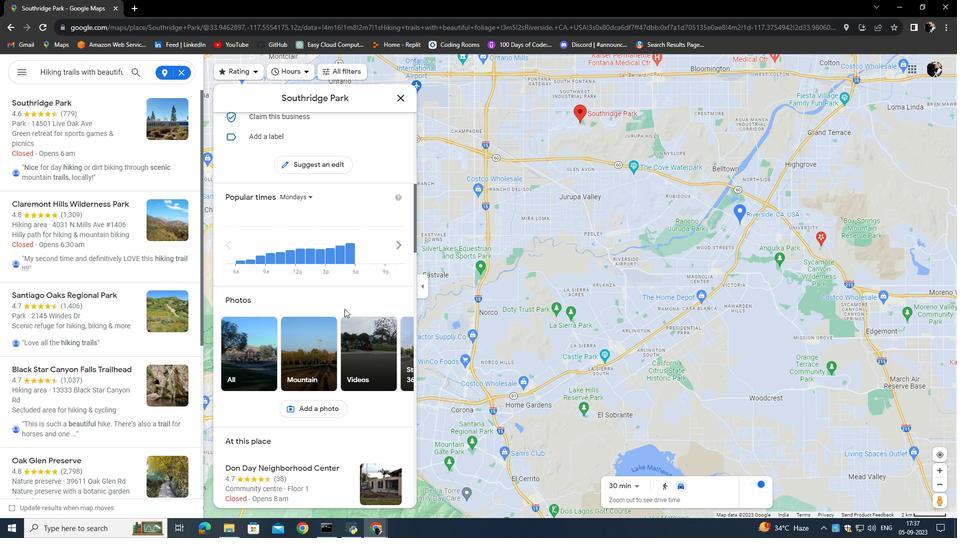 
Action: Mouse scrolled (345, 309) with delta (0, 0)
Screenshot: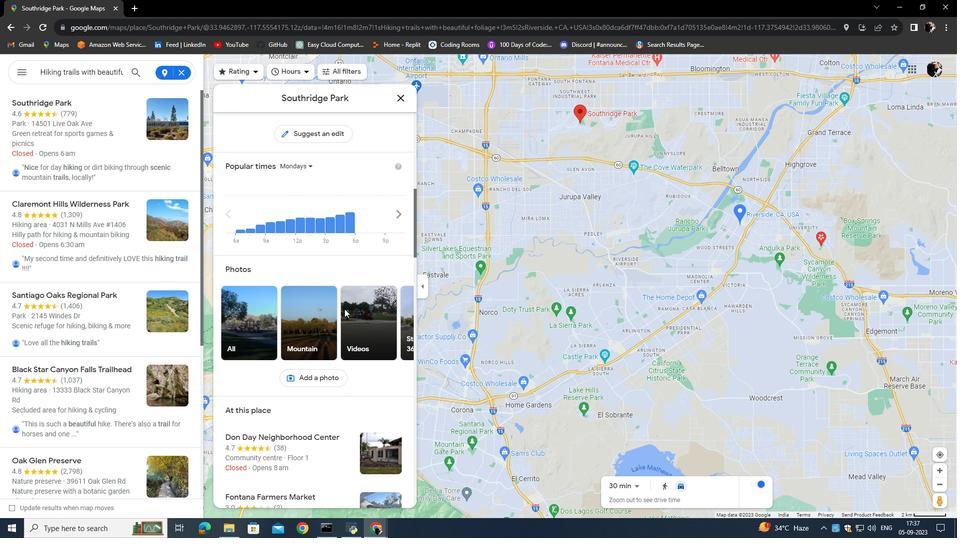 
Action: Mouse scrolled (345, 309) with delta (0, 0)
Screenshot: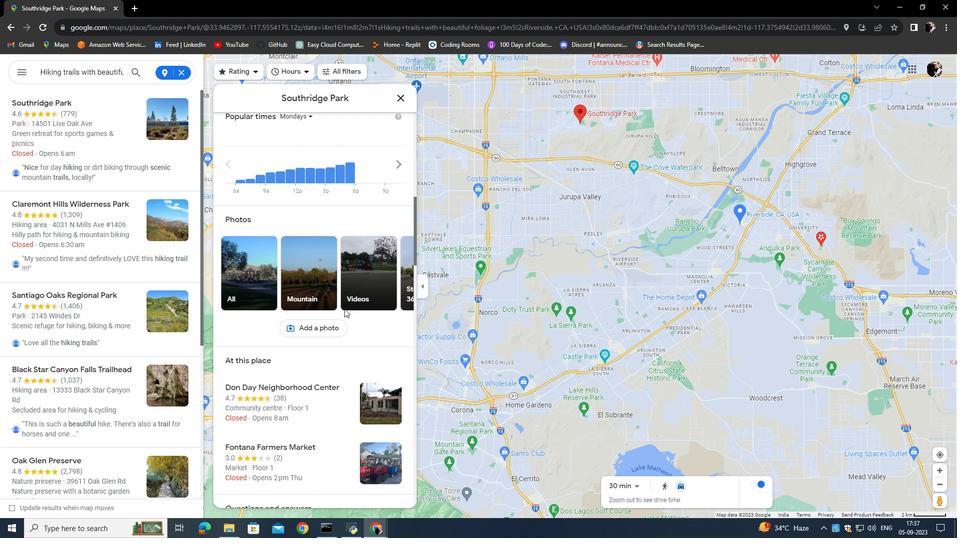 
Action: Mouse scrolled (345, 309) with delta (0, 0)
Screenshot: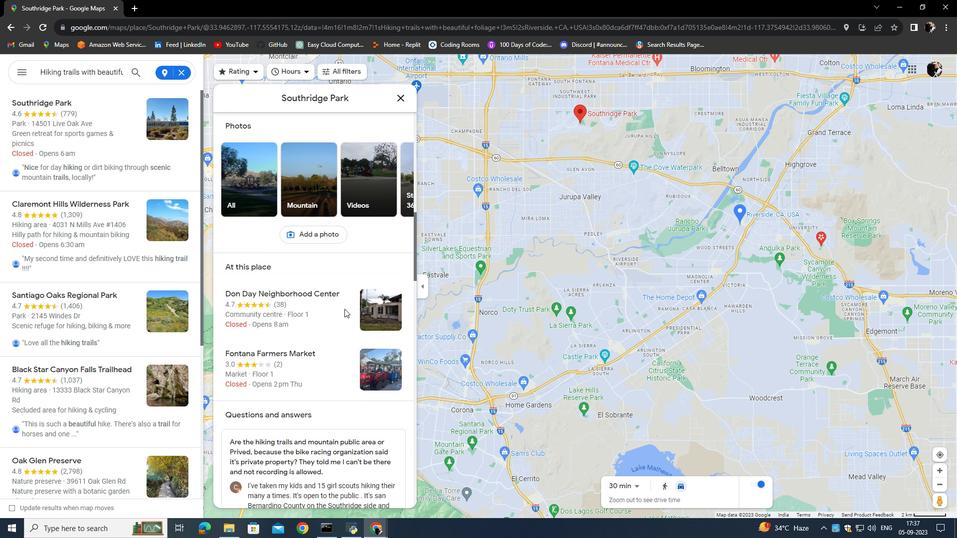 
Action: Mouse scrolled (345, 309) with delta (0, 0)
Screenshot: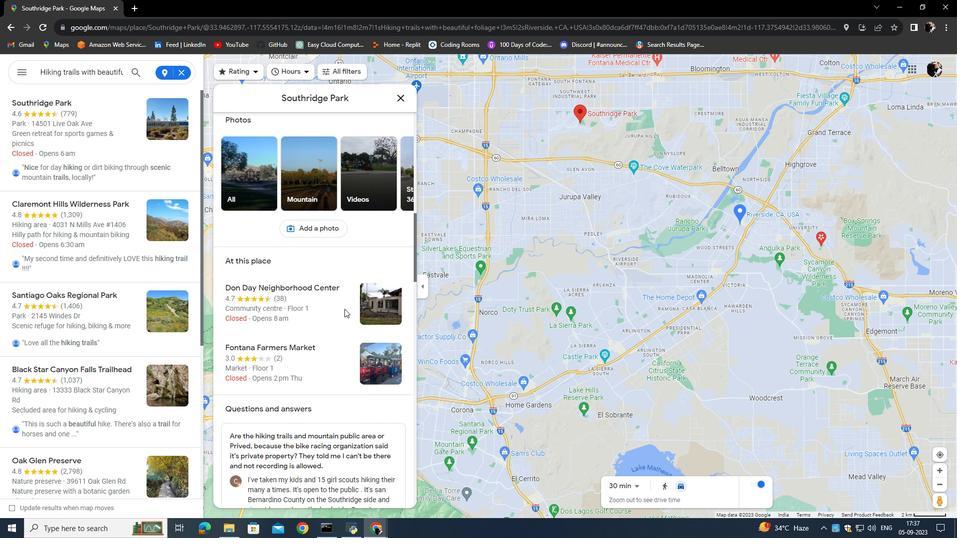 
Action: Mouse moved to (272, 288)
Screenshot: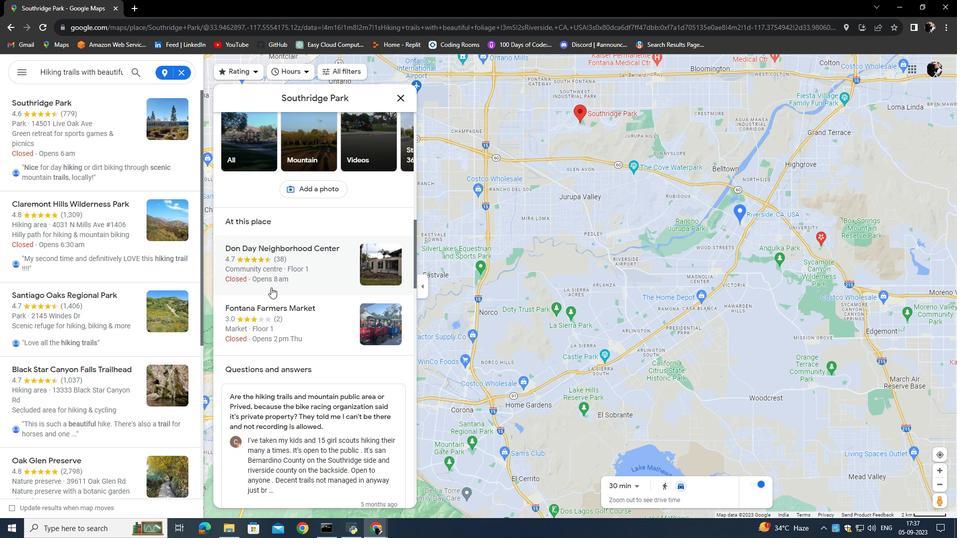 
Action: Mouse scrolled (272, 288) with delta (0, 0)
Screenshot: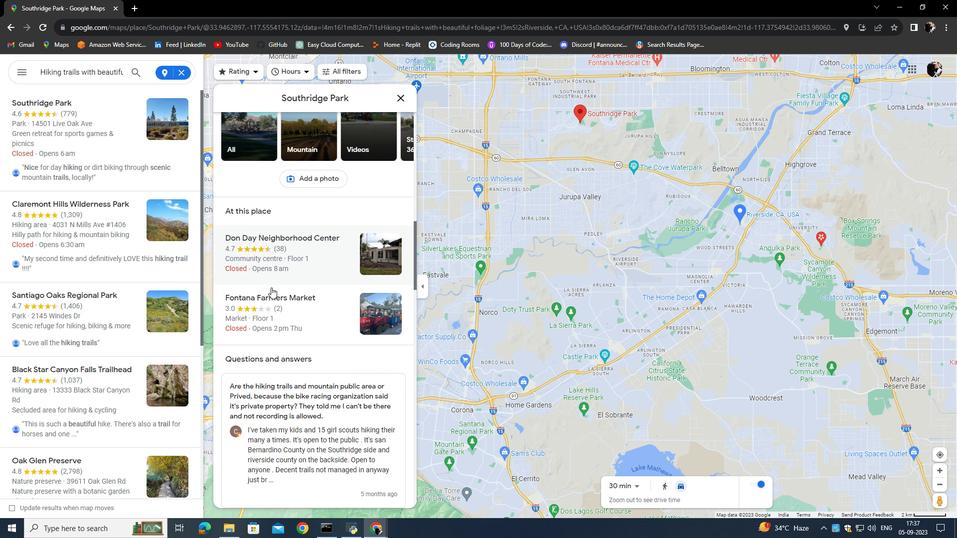 
Action: Mouse scrolled (272, 288) with delta (0, 0)
Screenshot: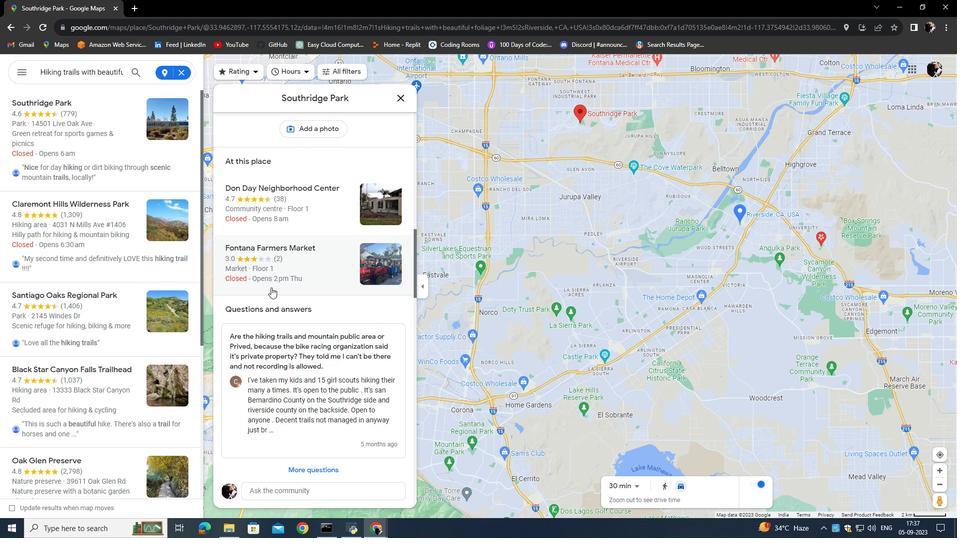 
Action: Mouse moved to (265, 222)
Screenshot: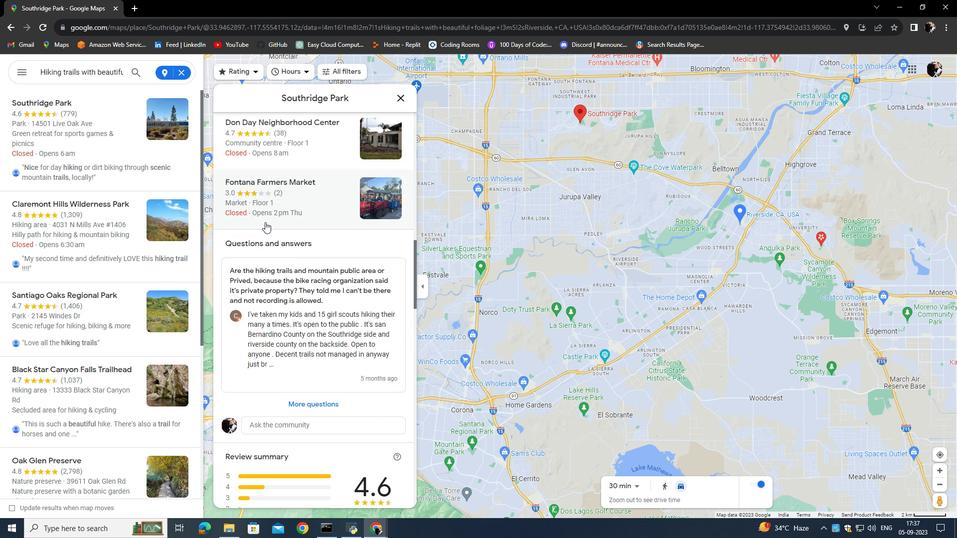 
Action: Mouse scrolled (265, 222) with delta (0, 0)
Screenshot: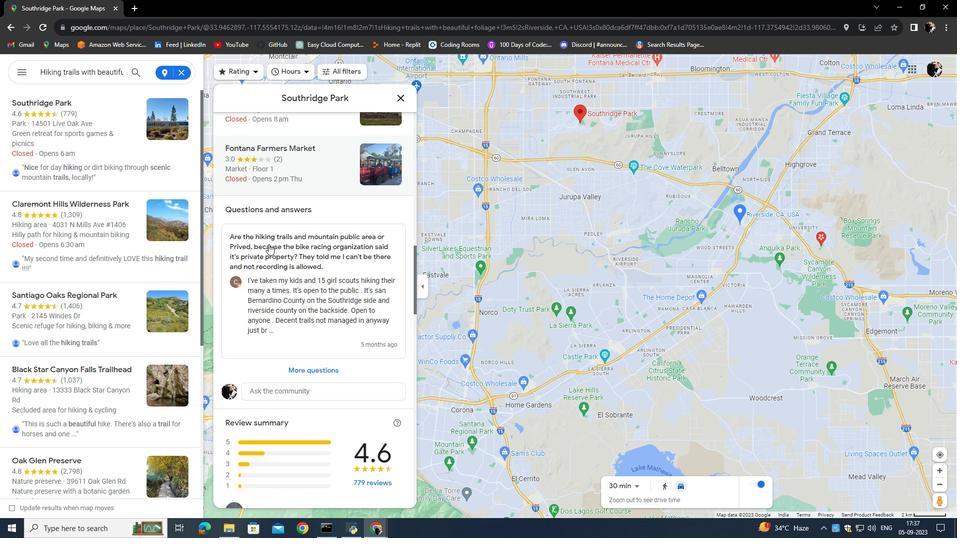 
Action: Mouse moved to (265, 223)
Screenshot: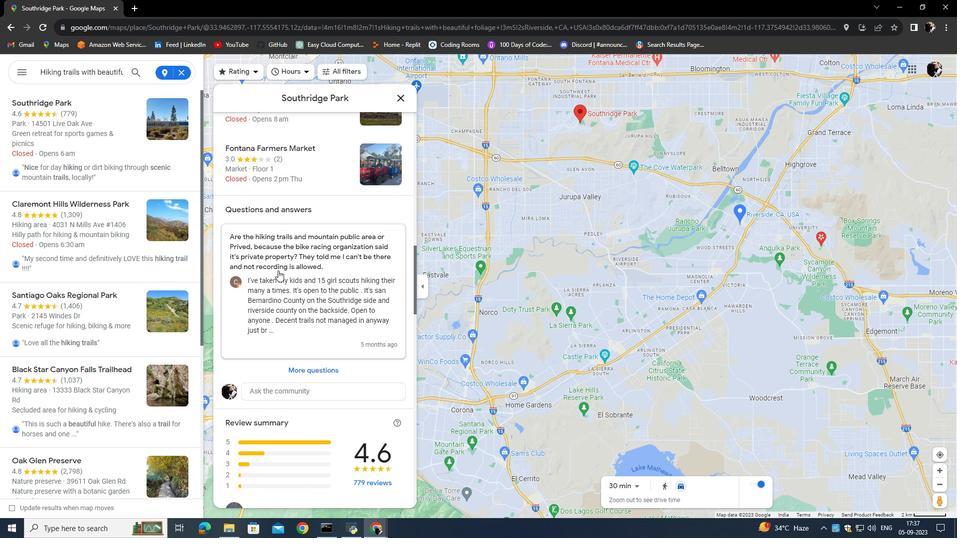 
Action: Mouse scrolled (265, 222) with delta (0, 0)
Screenshot: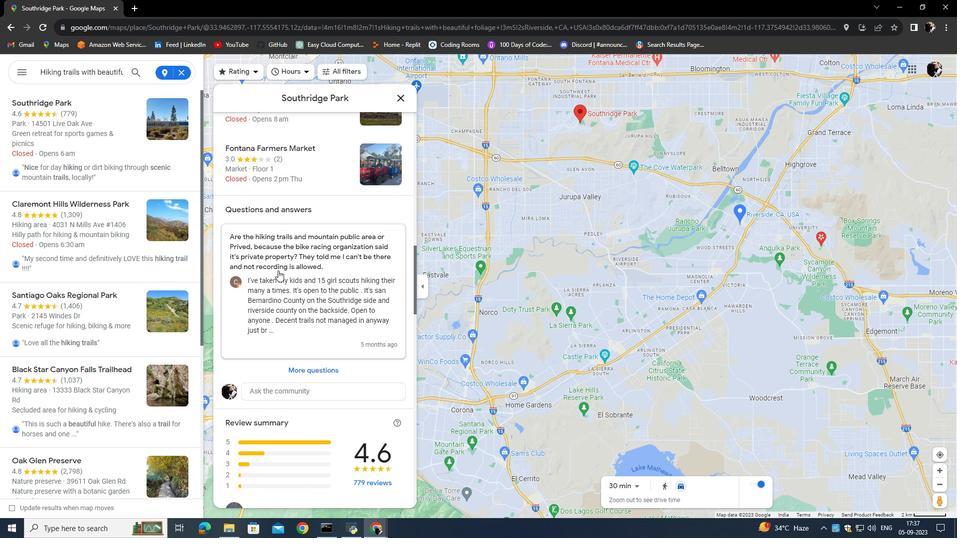 
Action: Mouse moved to (326, 300)
Screenshot: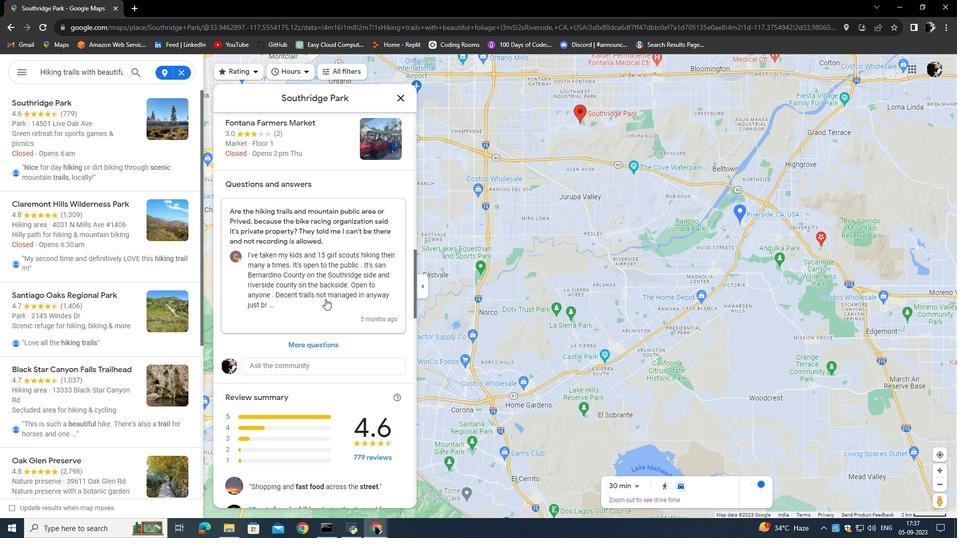 
Action: Mouse scrolled (326, 299) with delta (0, 0)
Screenshot: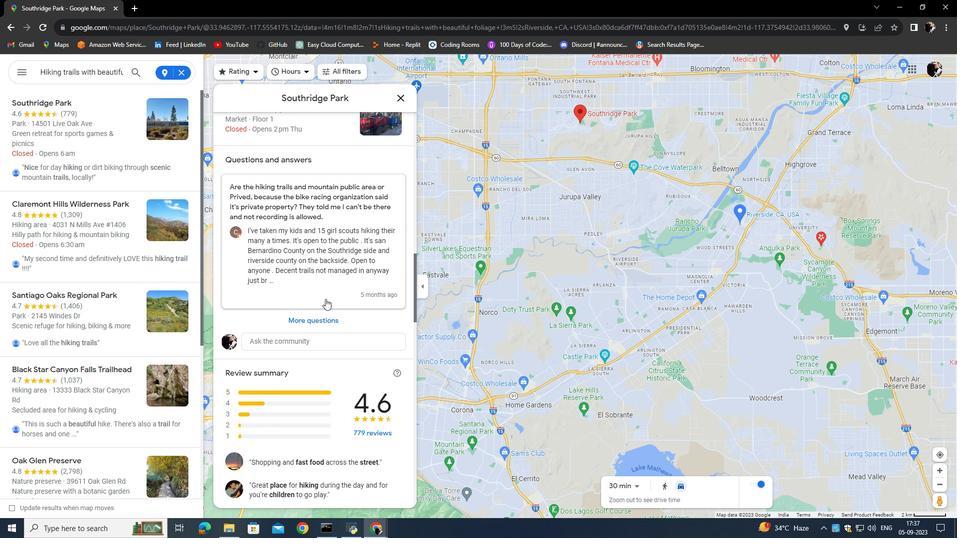 
Action: Mouse scrolled (326, 299) with delta (0, 0)
Screenshot: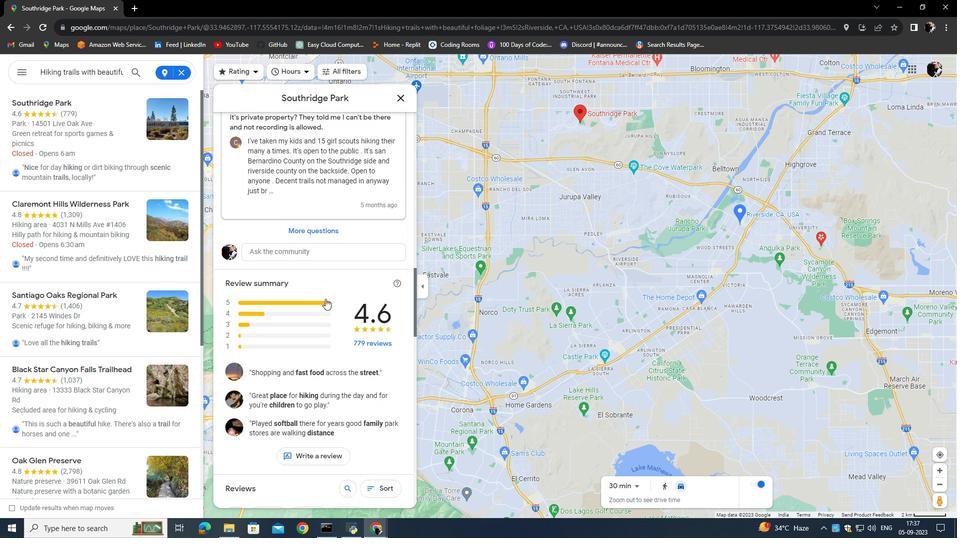 
Action: Mouse scrolled (326, 299) with delta (0, 0)
Screenshot: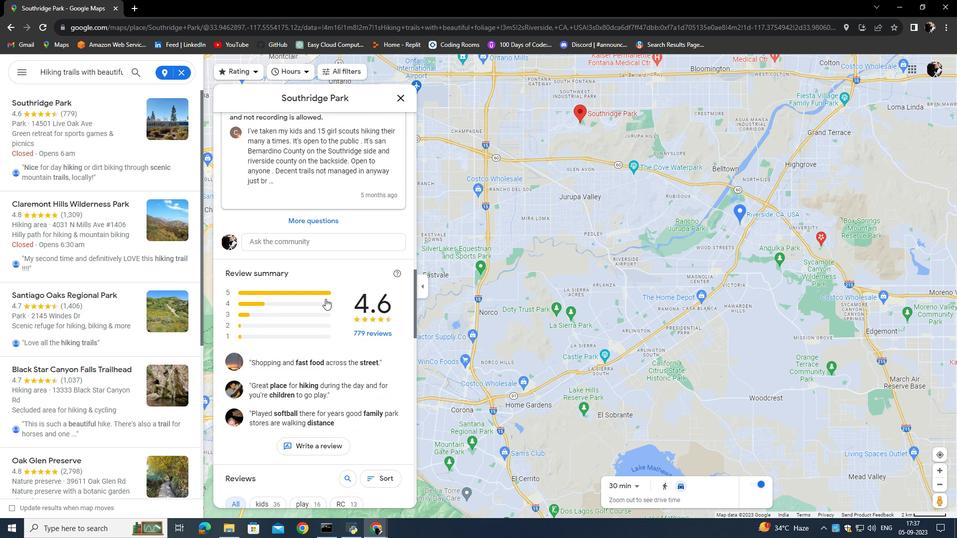 
Action: Mouse scrolled (326, 299) with delta (0, 0)
Screenshot: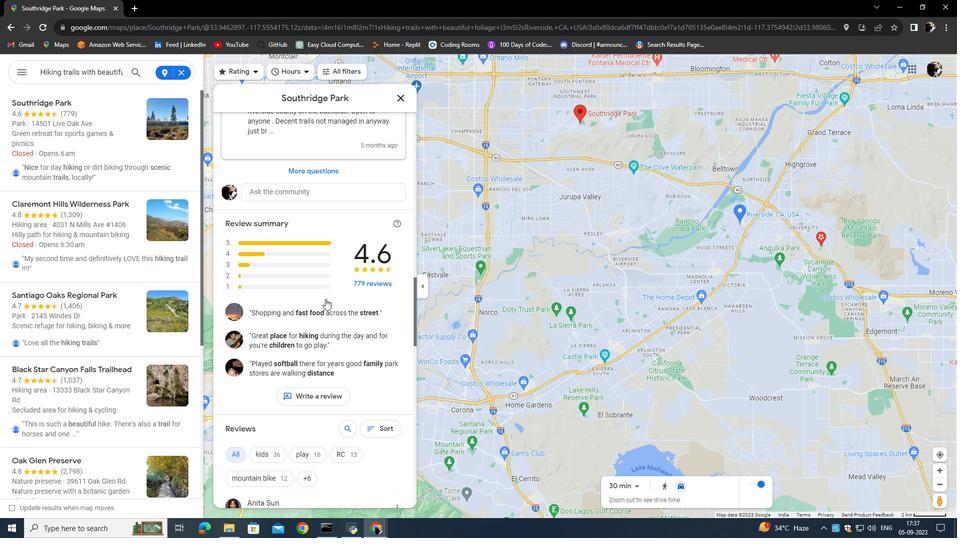 
Action: Mouse scrolled (326, 299) with delta (0, 0)
Screenshot: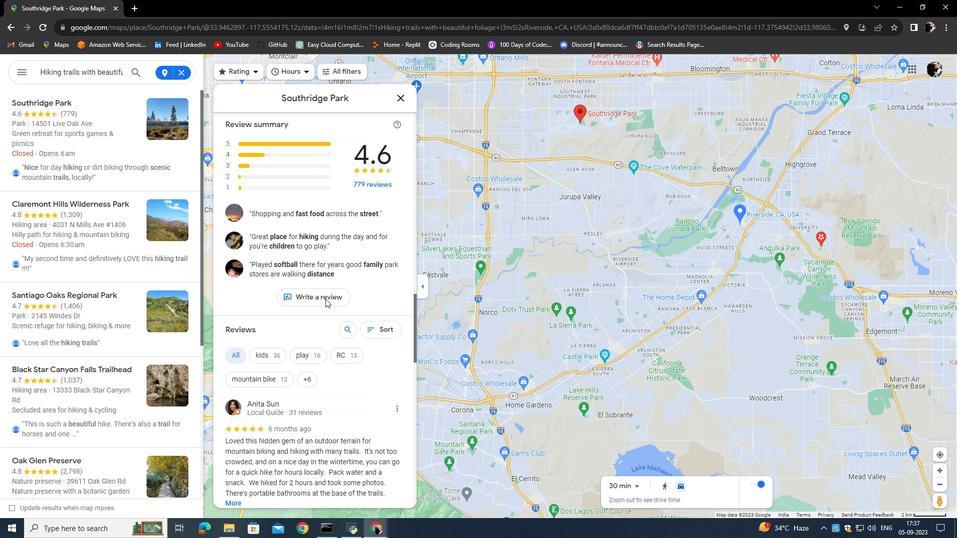 
Action: Mouse scrolled (326, 299) with delta (0, 0)
Screenshot: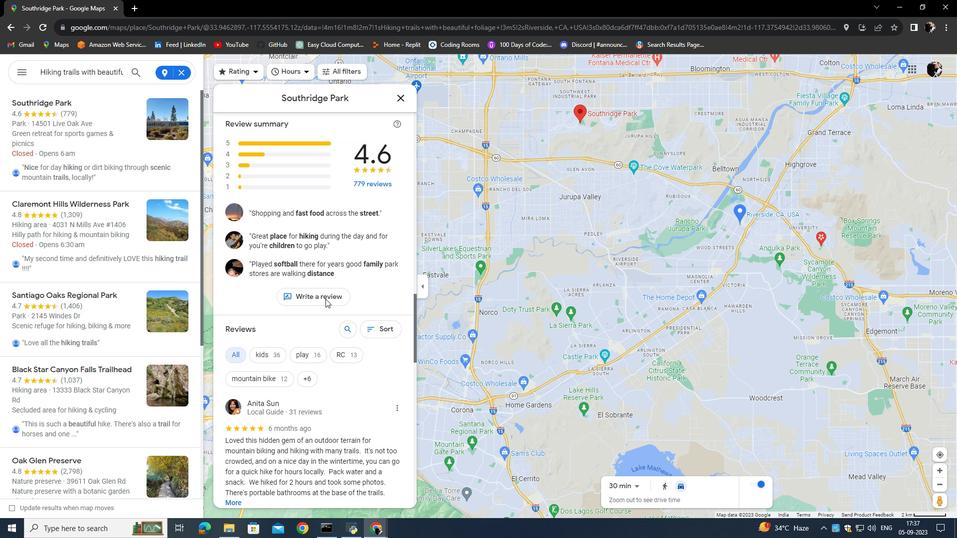 
Action: Mouse scrolled (326, 299) with delta (0, 0)
Screenshot: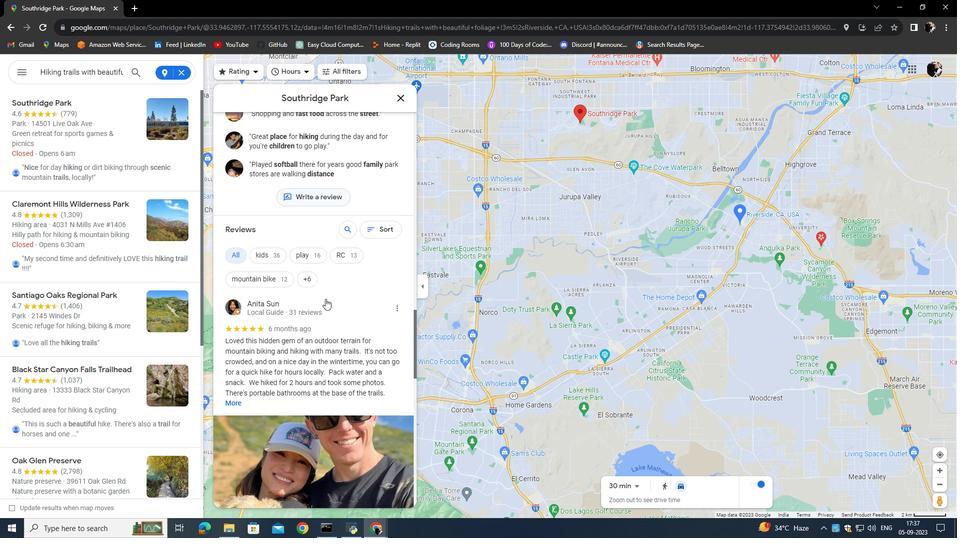 
Action: Mouse scrolled (326, 299) with delta (0, 0)
Screenshot: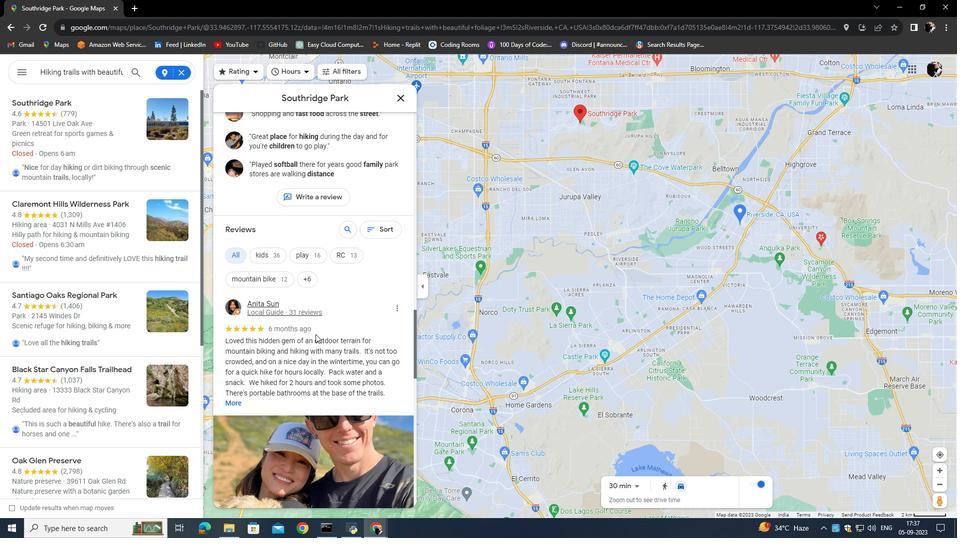 
Action: Mouse moved to (339, 348)
Screenshot: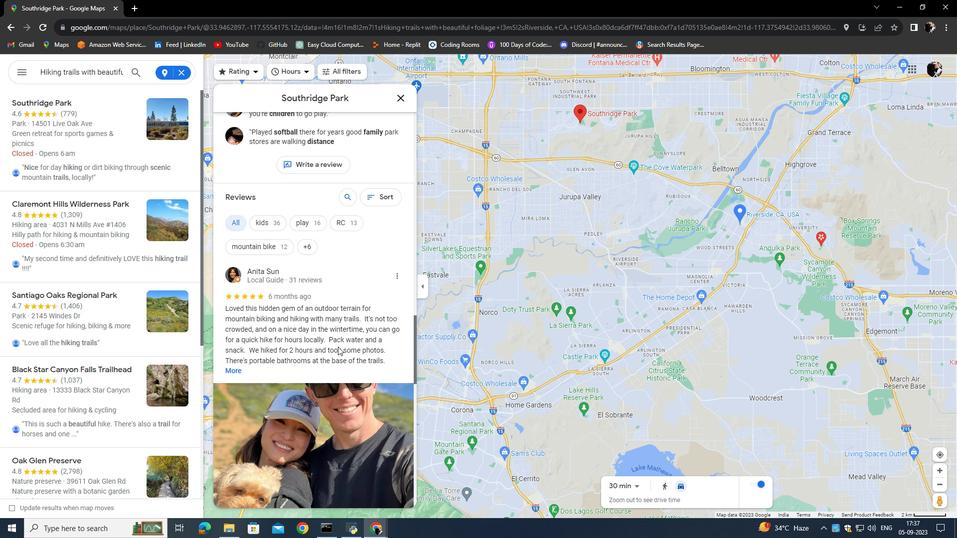 
Action: Mouse scrolled (339, 347) with delta (0, 0)
Screenshot: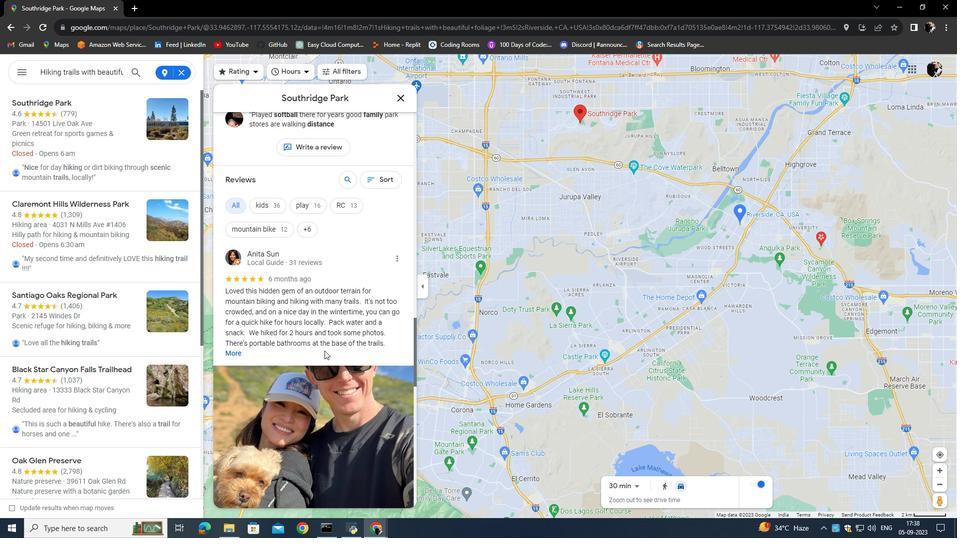 
Action: Mouse moved to (249, 325)
Screenshot: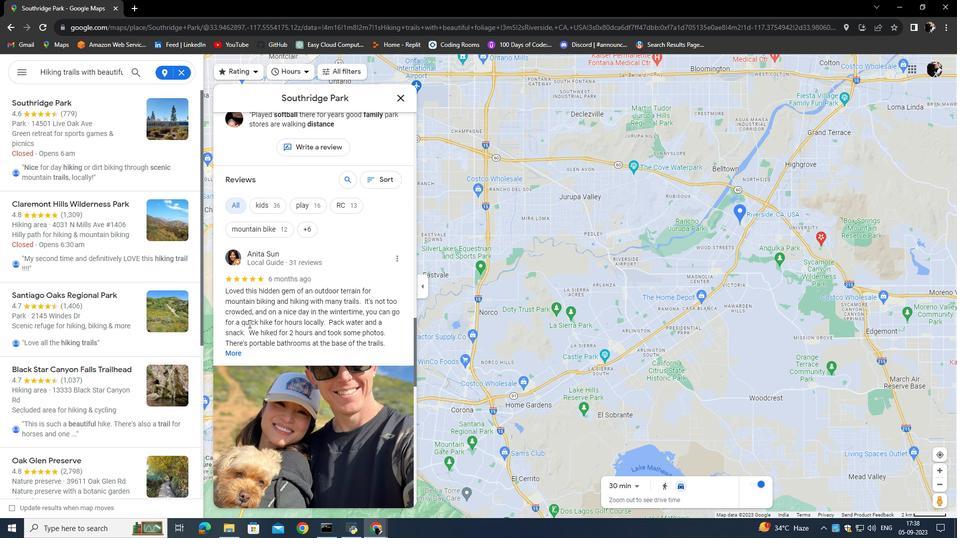 
Action: Mouse scrolled (249, 324) with delta (0, 0)
Screenshot: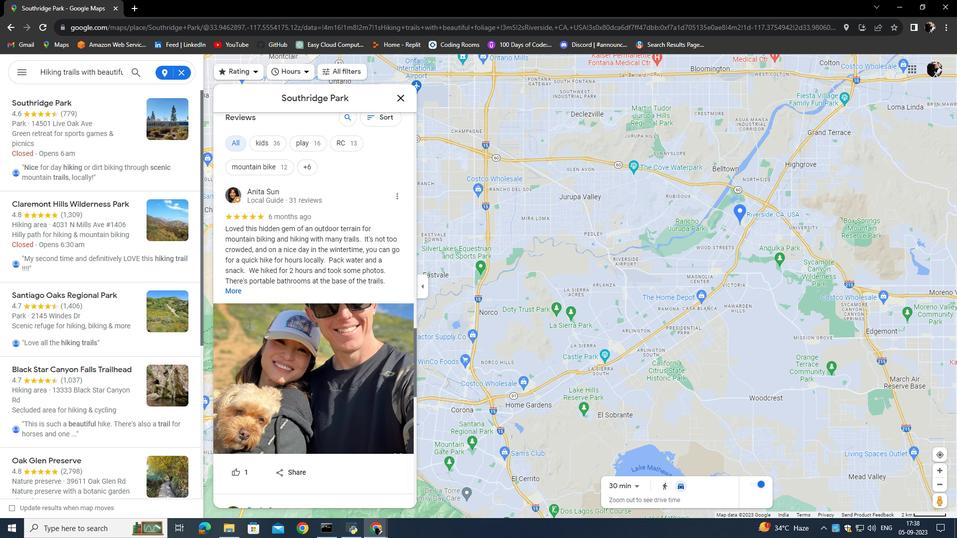 
Action: Mouse scrolled (249, 324) with delta (0, 0)
Screenshot: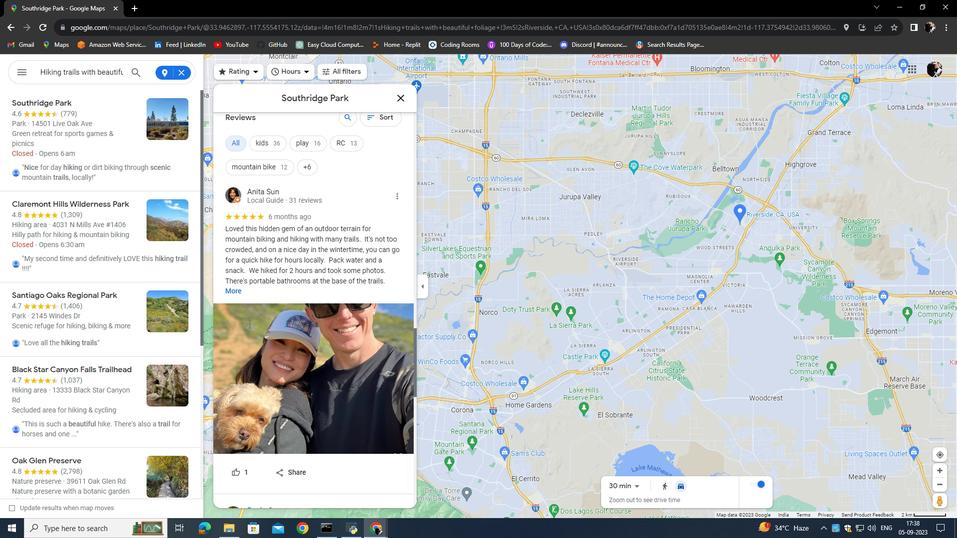 
Action: Mouse moved to (82, 239)
Screenshot: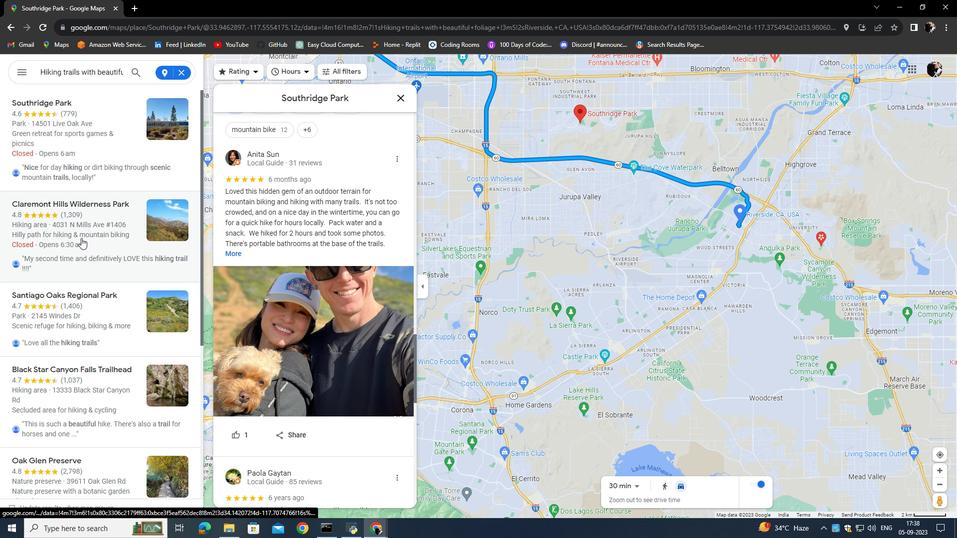 
Action: Mouse pressed left at (82, 239)
Screenshot: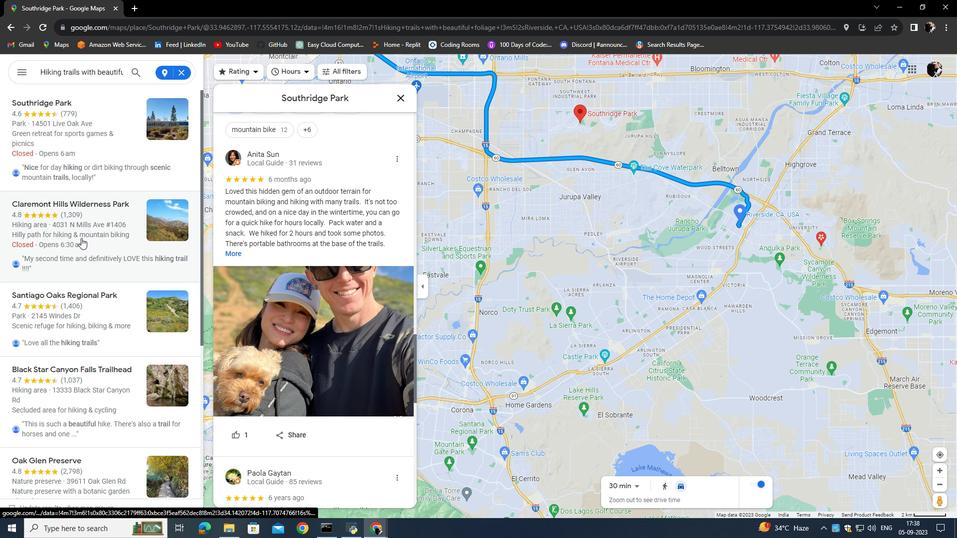 
Action: Mouse moved to (350, 320)
Screenshot: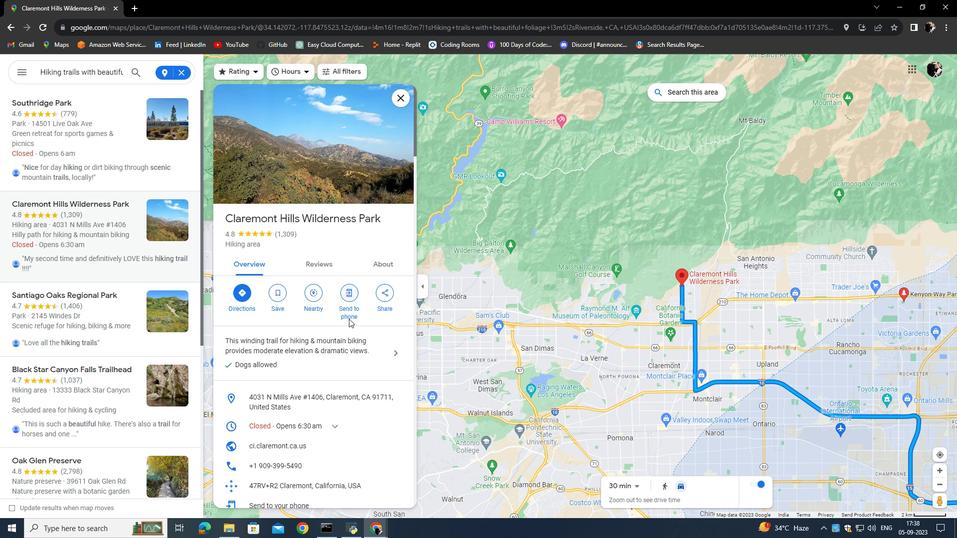 
Action: Mouse scrolled (350, 319) with delta (0, 0)
Screenshot: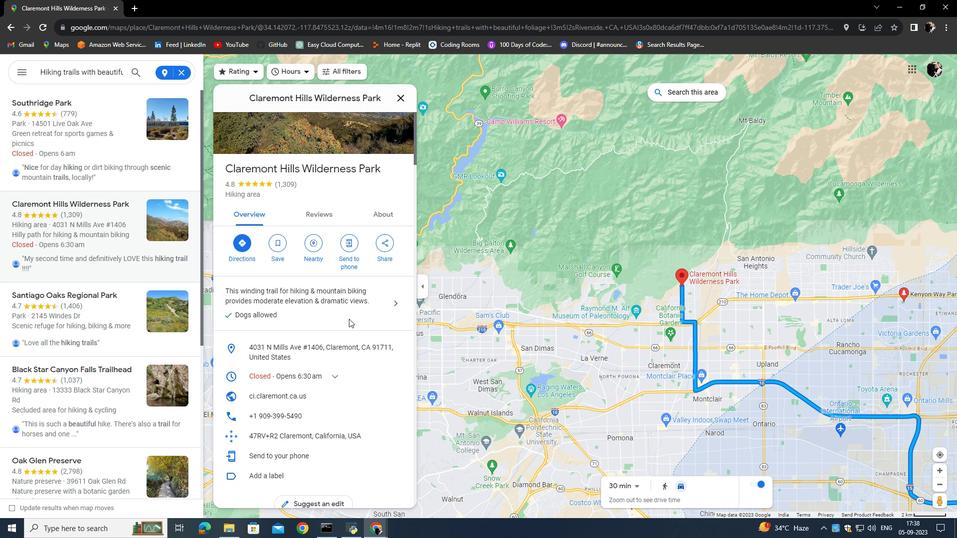 
Action: Mouse moved to (283, 247)
Screenshot: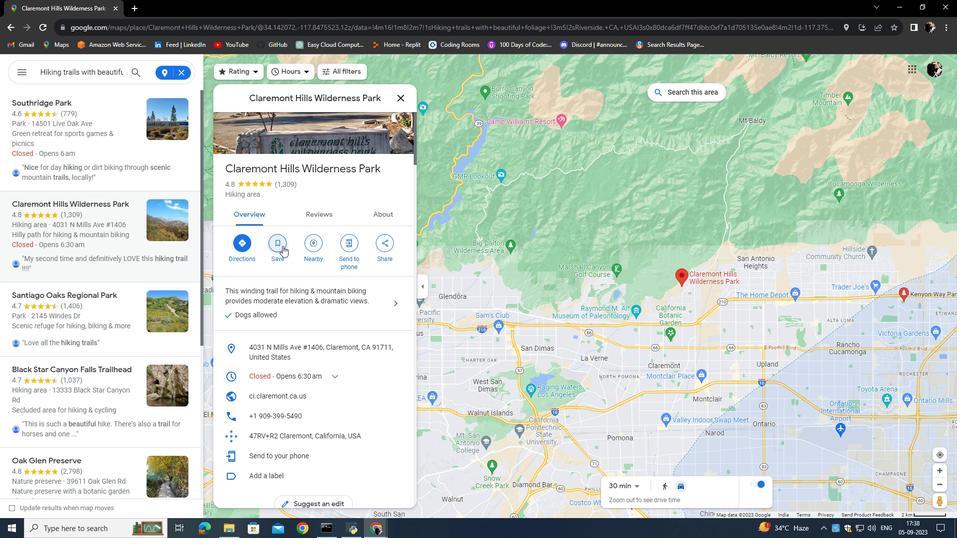 
Action: Mouse pressed left at (283, 247)
Screenshot: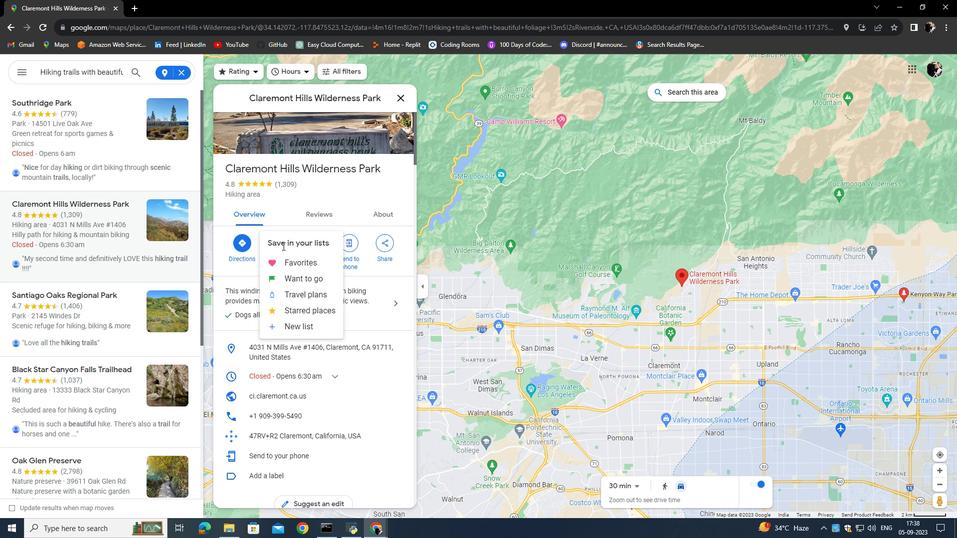 
Action: Mouse moved to (293, 263)
Screenshot: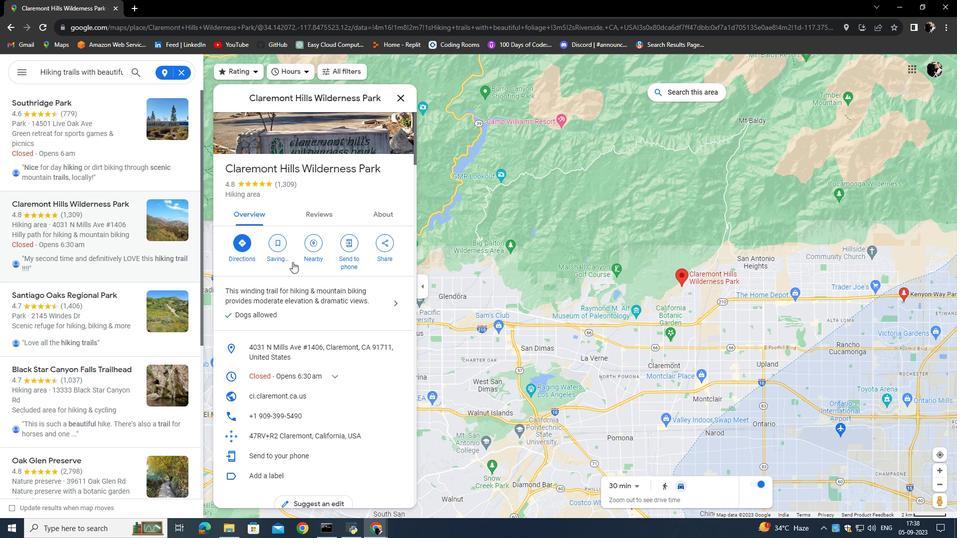 
Action: Mouse pressed left at (293, 263)
Screenshot: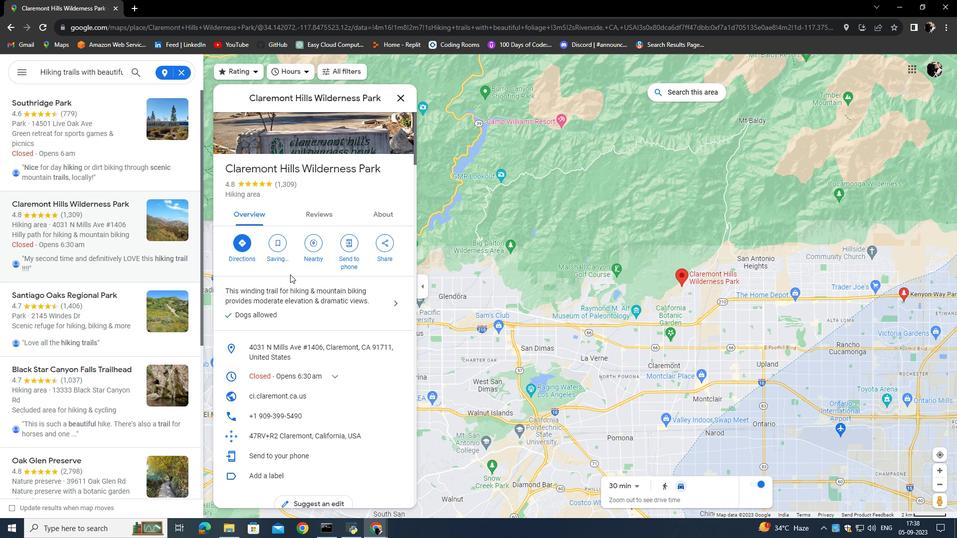 
Action: Mouse moved to (277, 357)
Screenshot: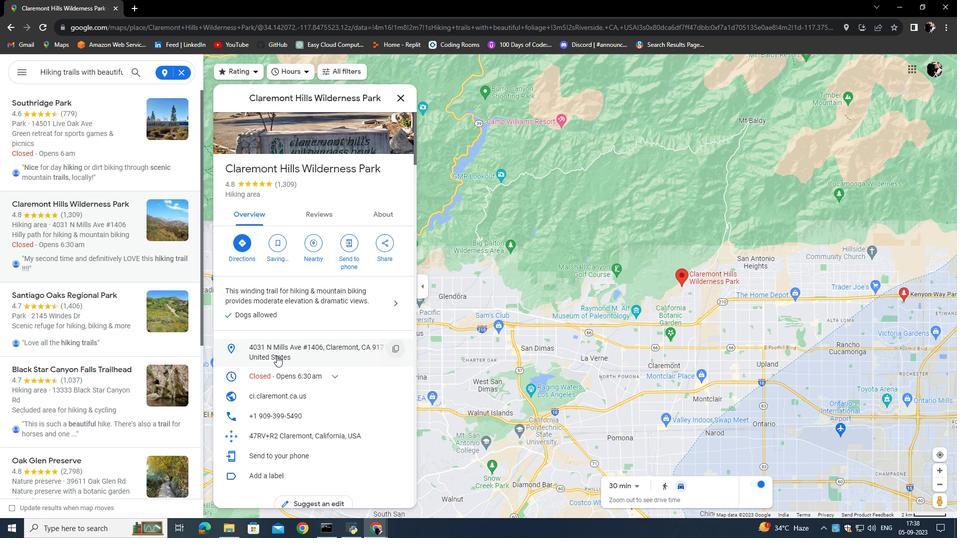 
Action: Mouse scrolled (277, 356) with delta (0, 0)
Screenshot: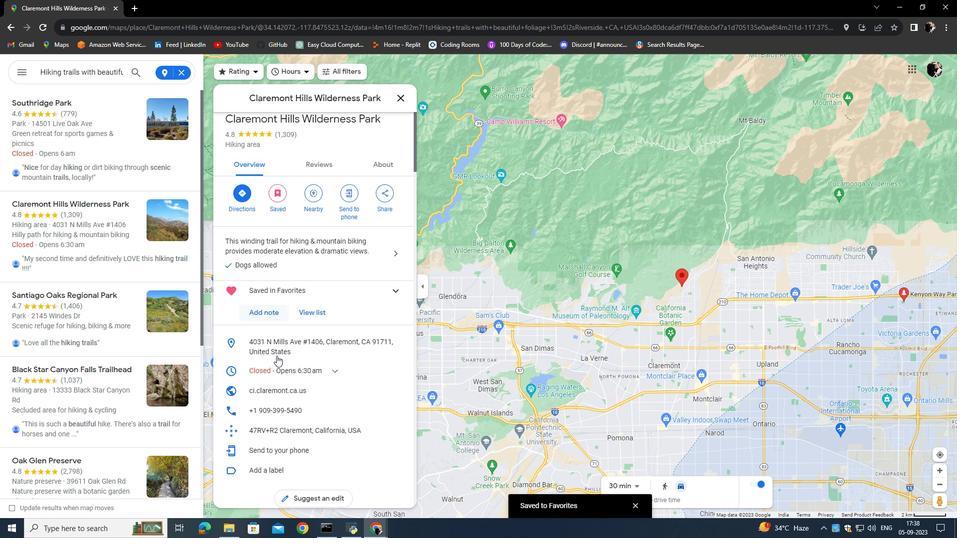 
Action: Mouse scrolled (277, 356) with delta (0, 0)
Screenshot: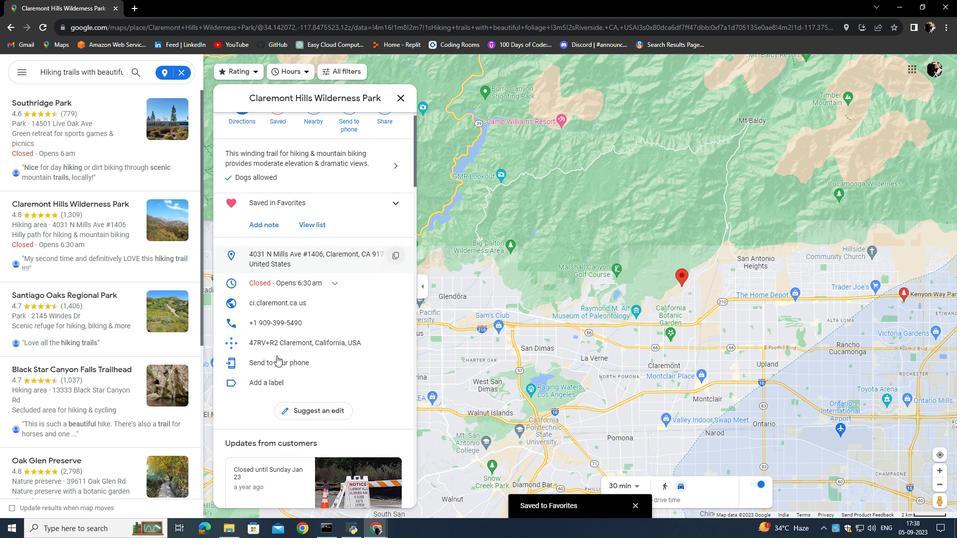 
Action: Mouse scrolled (277, 356) with delta (0, 0)
Screenshot: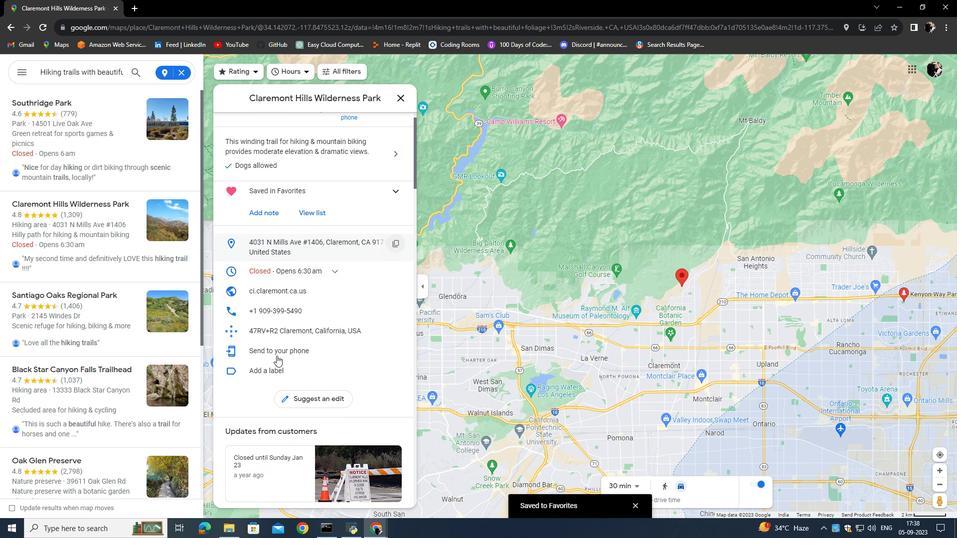 
Action: Mouse scrolled (277, 356) with delta (0, 0)
Screenshot: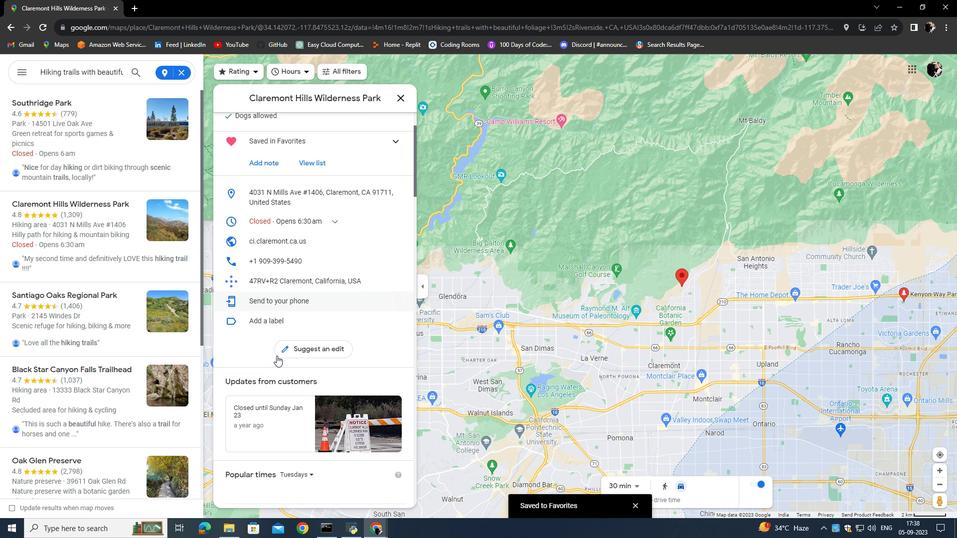 
Action: Mouse scrolled (277, 356) with delta (0, 0)
Screenshot: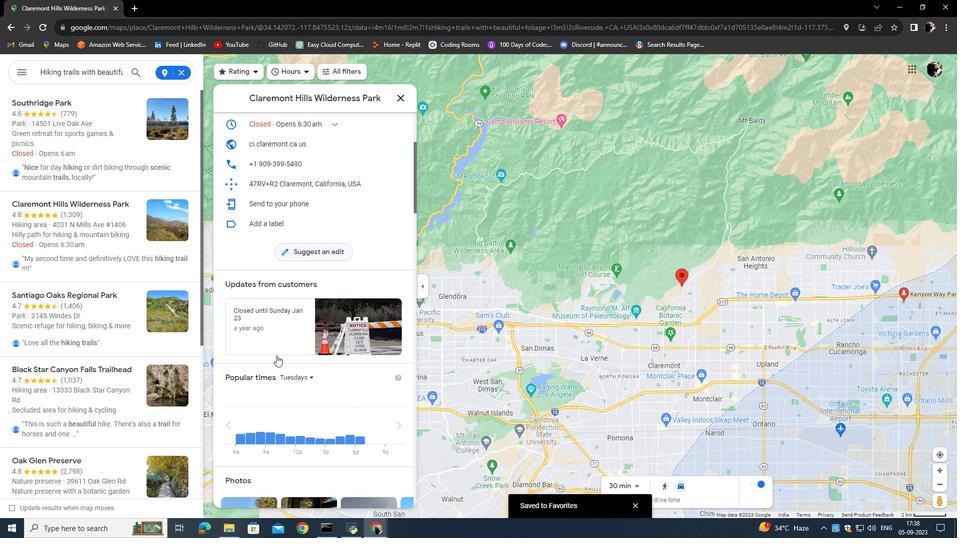 
Action: Mouse scrolled (277, 356) with delta (0, 0)
Screenshot: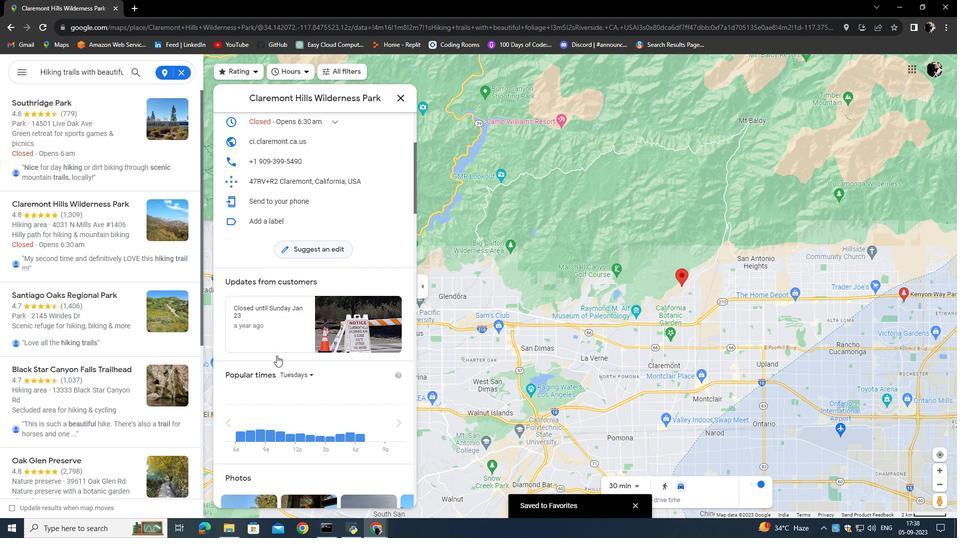 
Action: Mouse scrolled (277, 356) with delta (0, 0)
Screenshot: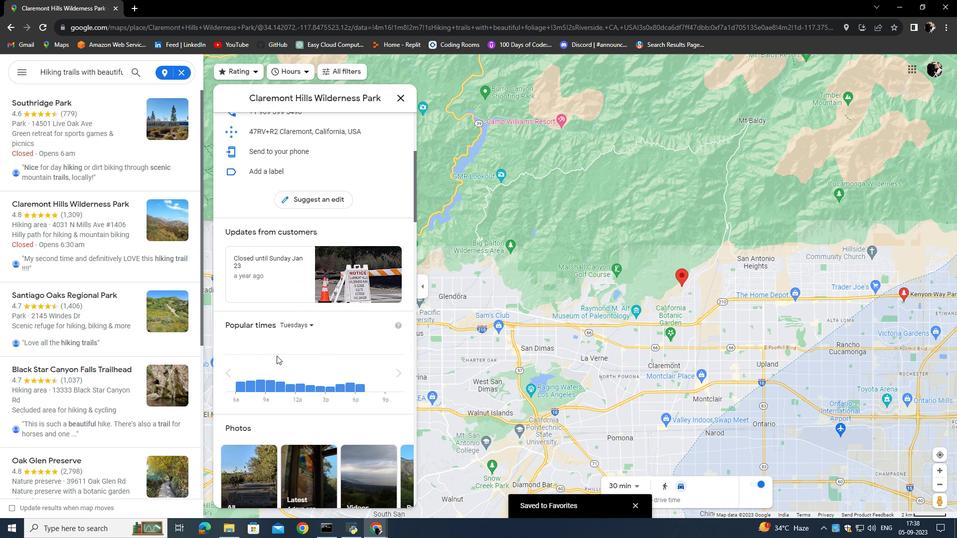 
Action: Mouse moved to (397, 371)
Screenshot: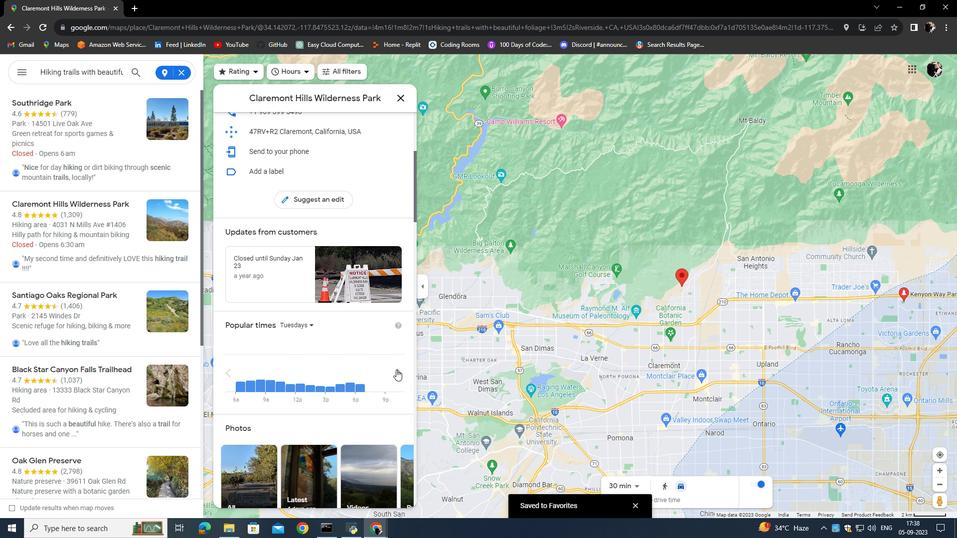 
Action: Mouse pressed left at (397, 371)
Screenshot: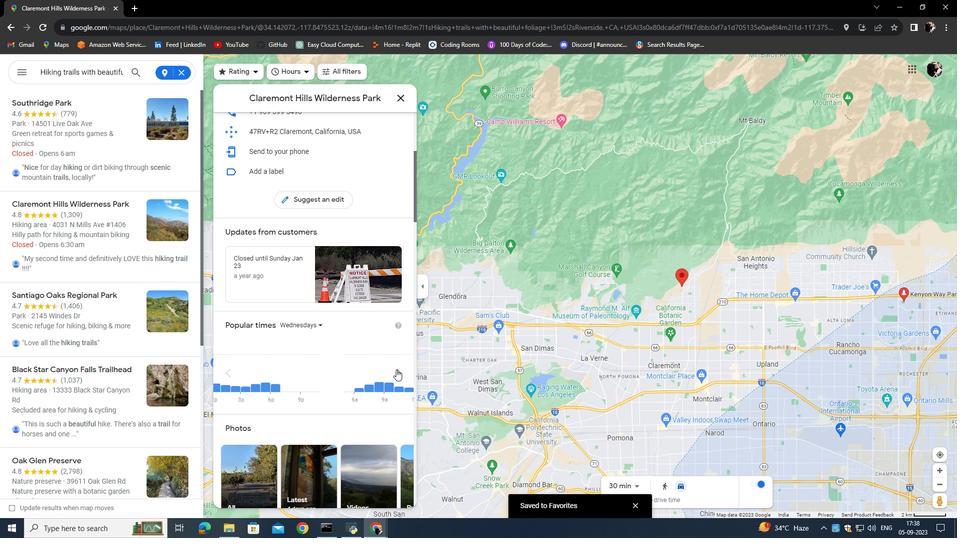 
Action: Mouse pressed left at (397, 371)
Screenshot: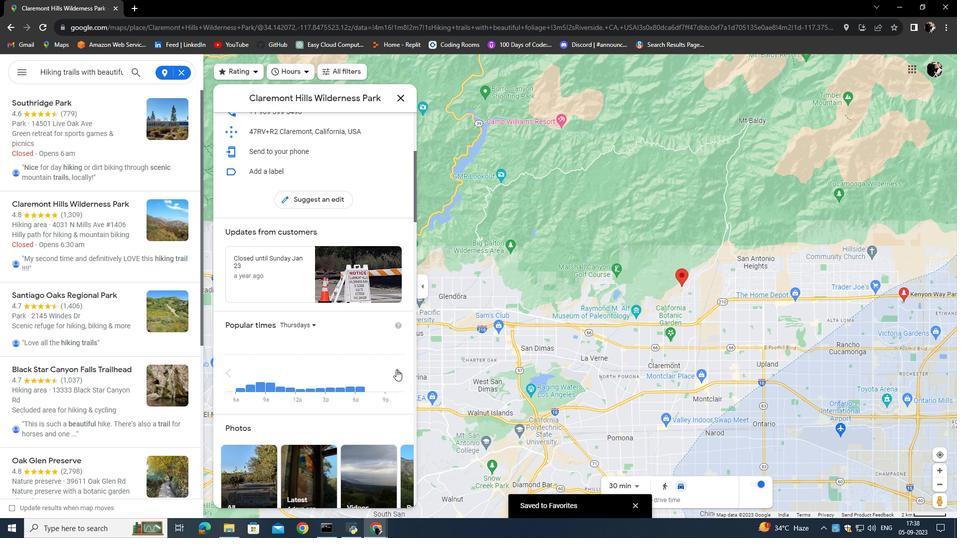
Action: Mouse pressed left at (397, 371)
Screenshot: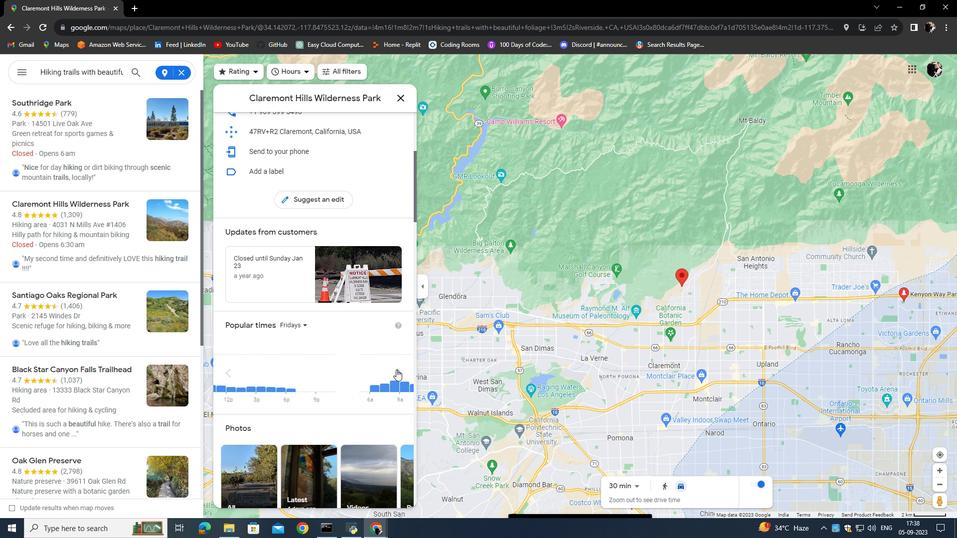 
Action: Mouse pressed left at (397, 371)
Screenshot: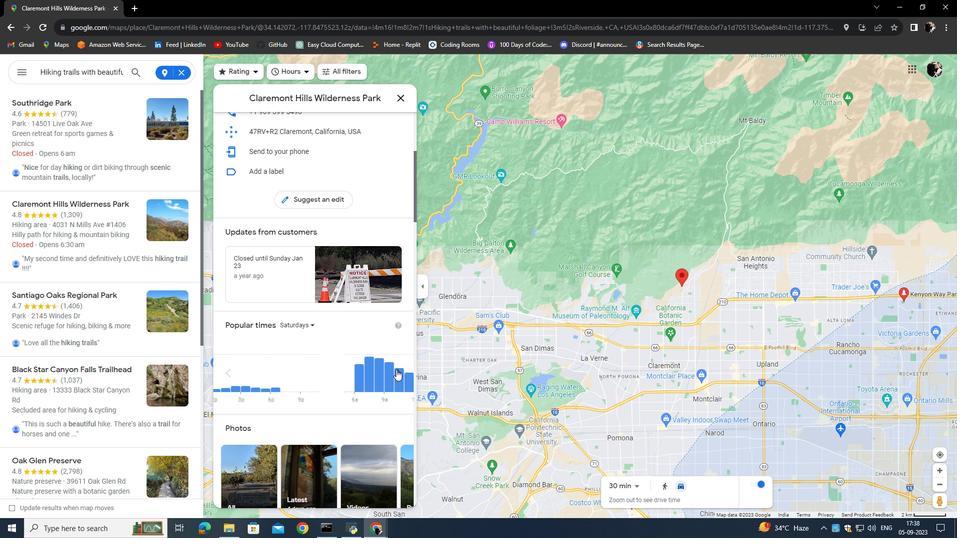 
Action: Mouse scrolled (397, 370) with delta (0, 0)
Screenshot: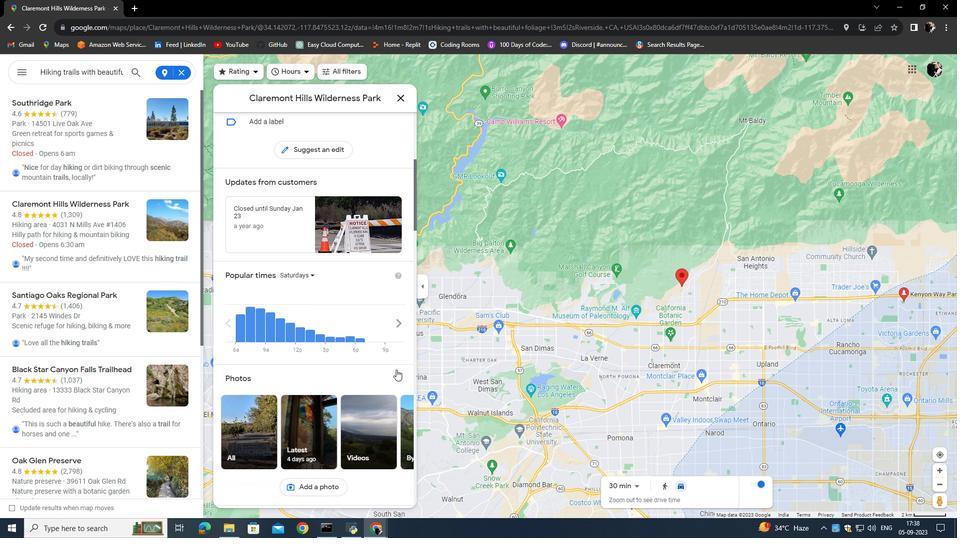 
Action: Mouse moved to (128, 388)
Screenshot: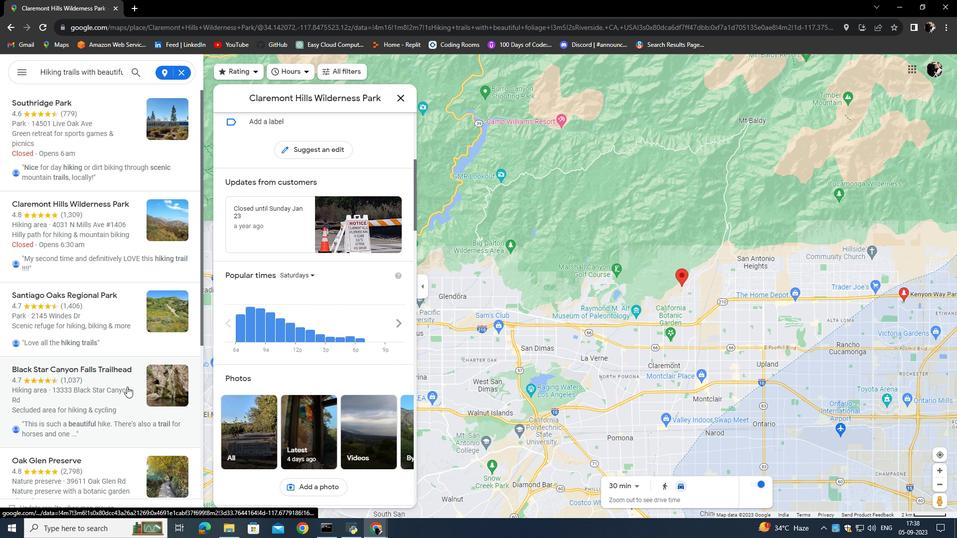 
Action: Mouse scrolled (128, 387) with delta (0, 0)
Screenshot: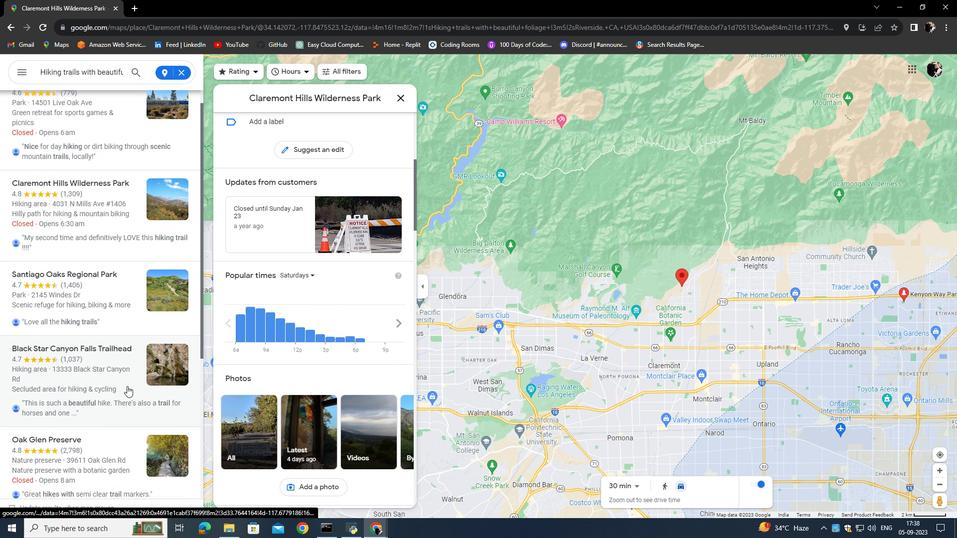 
Action: Mouse scrolled (128, 387) with delta (0, 0)
Screenshot: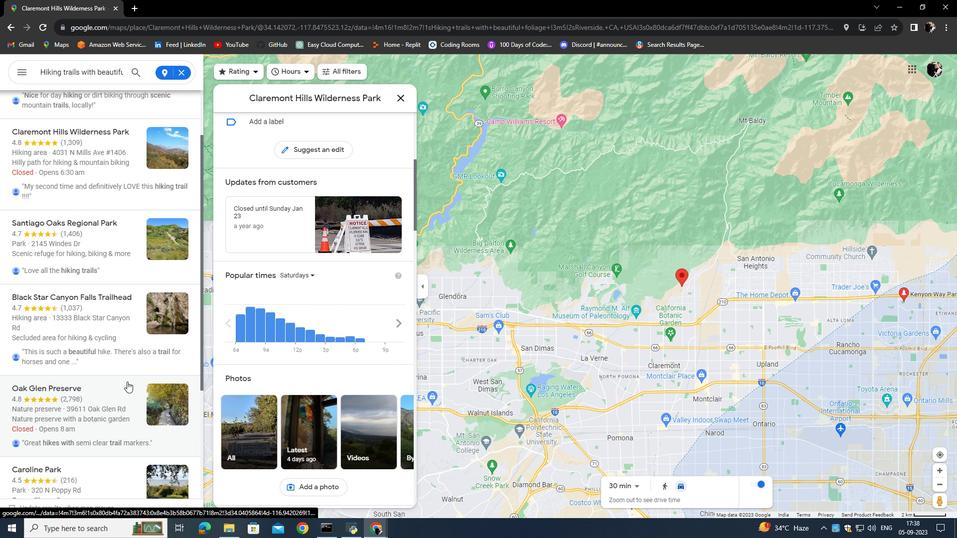 
Action: Mouse moved to (128, 378)
Screenshot: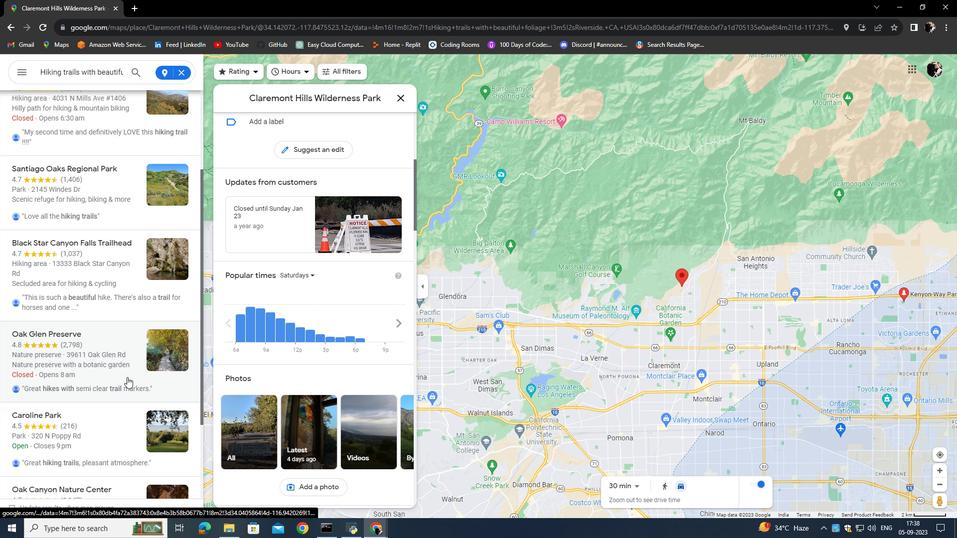 
Action: Mouse scrolled (128, 378) with delta (0, 0)
Screenshot: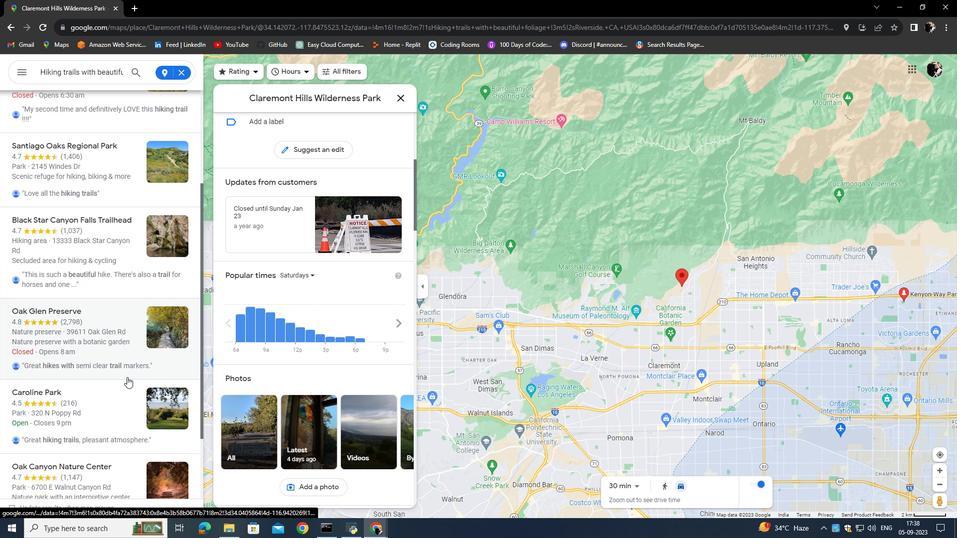 
Action: Mouse moved to (104, 367)
Screenshot: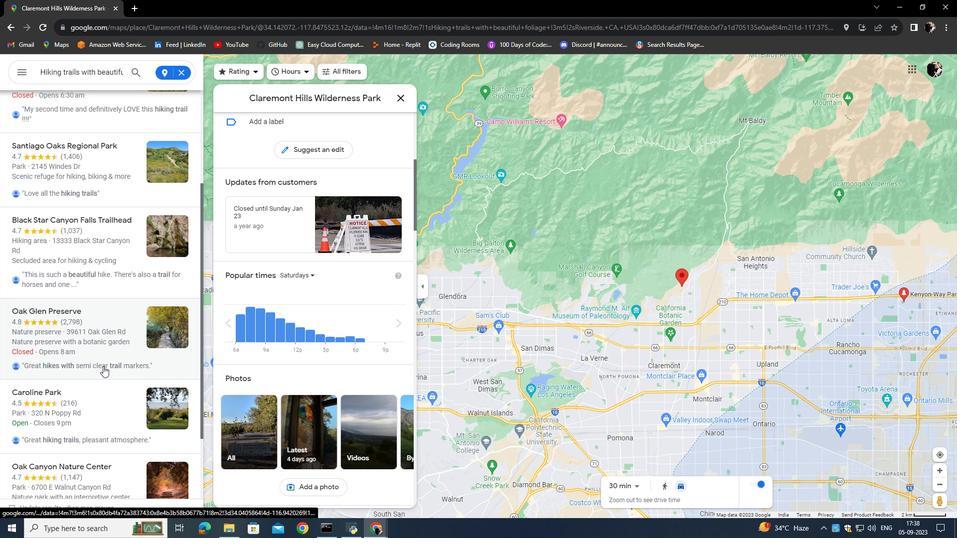 
Action: Mouse pressed left at (104, 367)
Screenshot: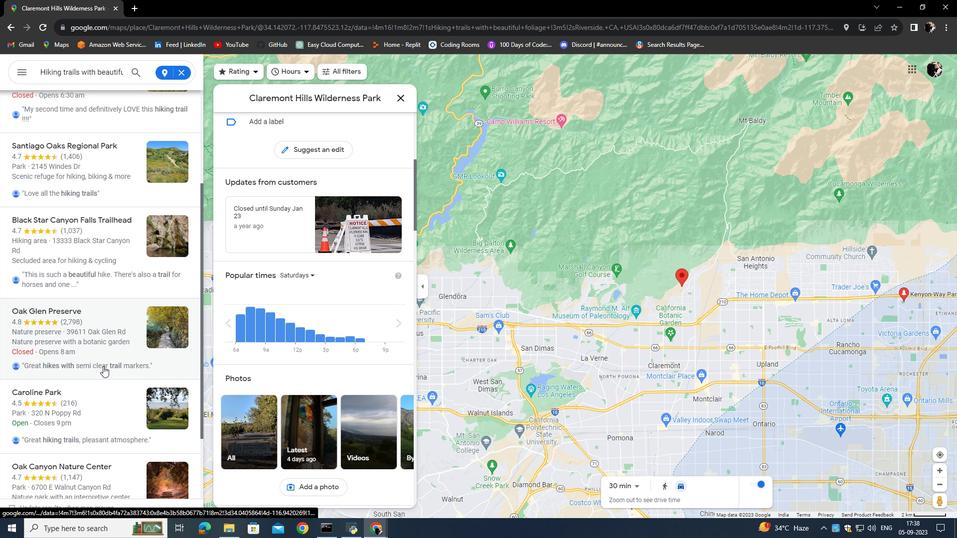 
Action: Mouse moved to (315, 359)
Screenshot: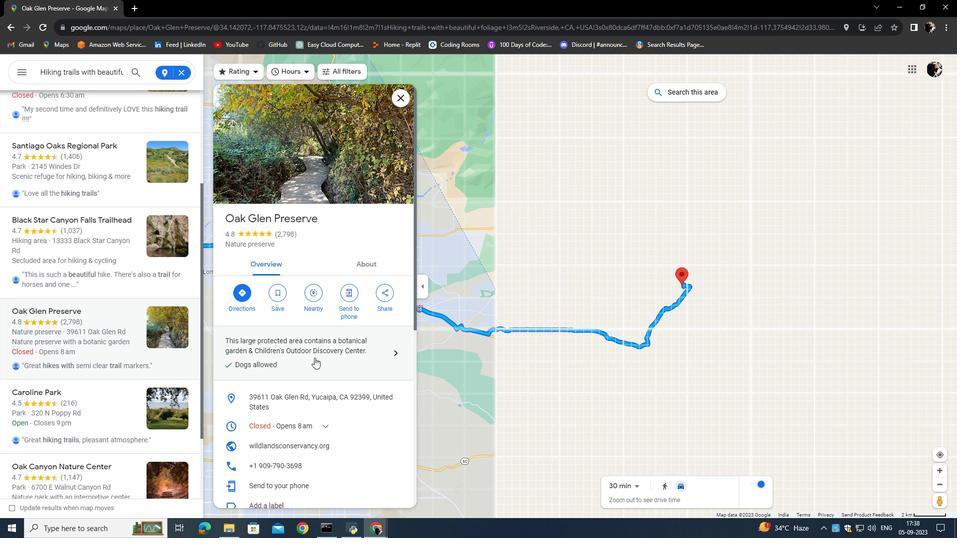 
Action: Mouse scrolled (315, 358) with delta (0, 0)
Screenshot: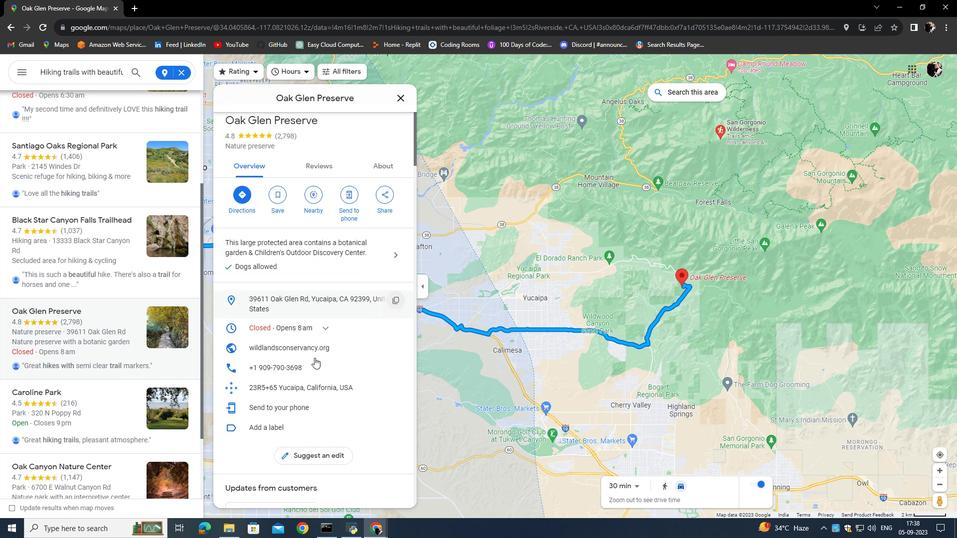 
Action: Mouse scrolled (315, 358) with delta (0, 0)
Screenshot: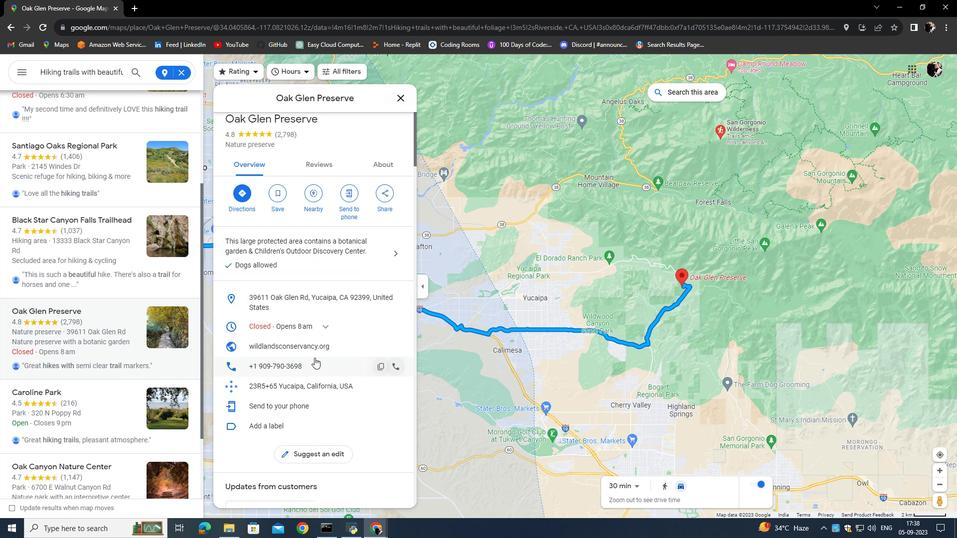 
Action: Mouse scrolled (315, 358) with delta (0, 0)
Screenshot: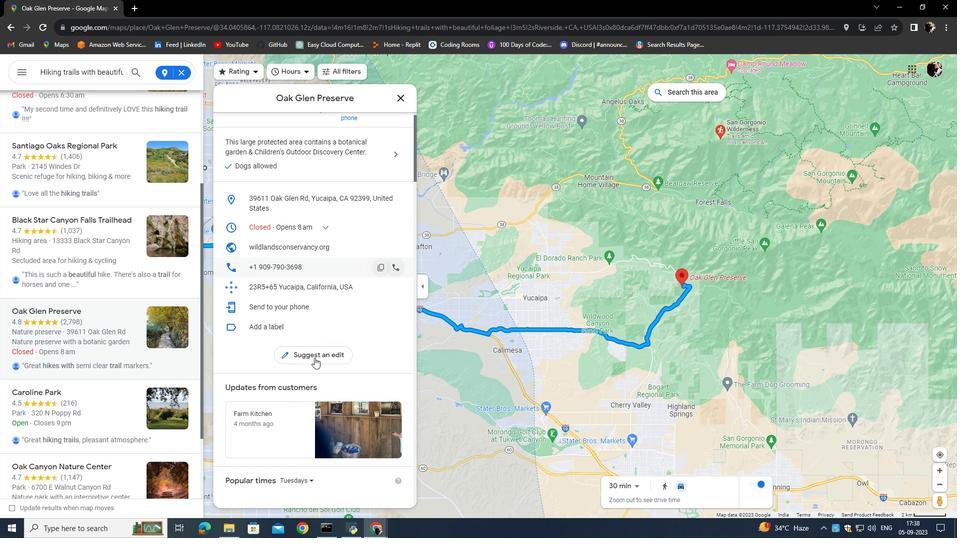
Action: Mouse scrolled (315, 358) with delta (0, 0)
Screenshot: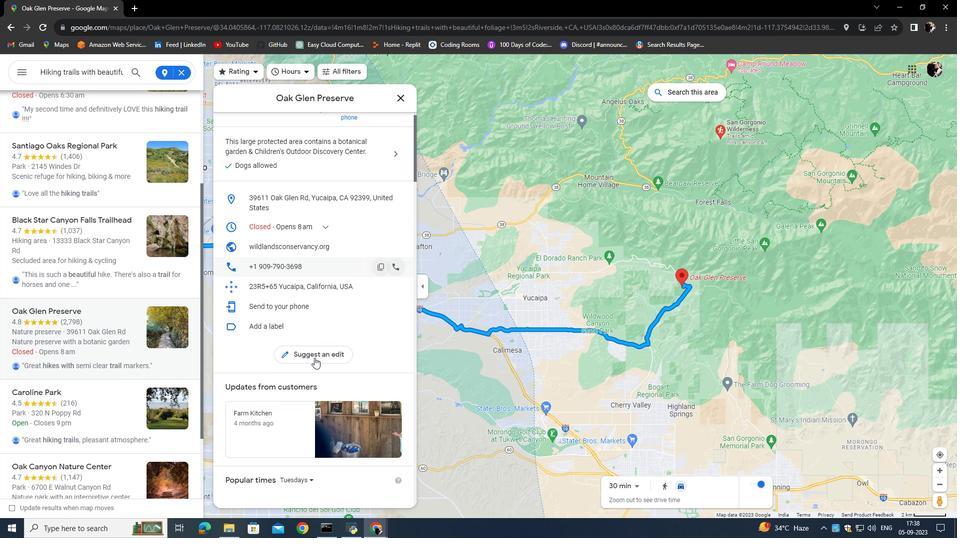 
Action: Mouse moved to (313, 225)
Screenshot: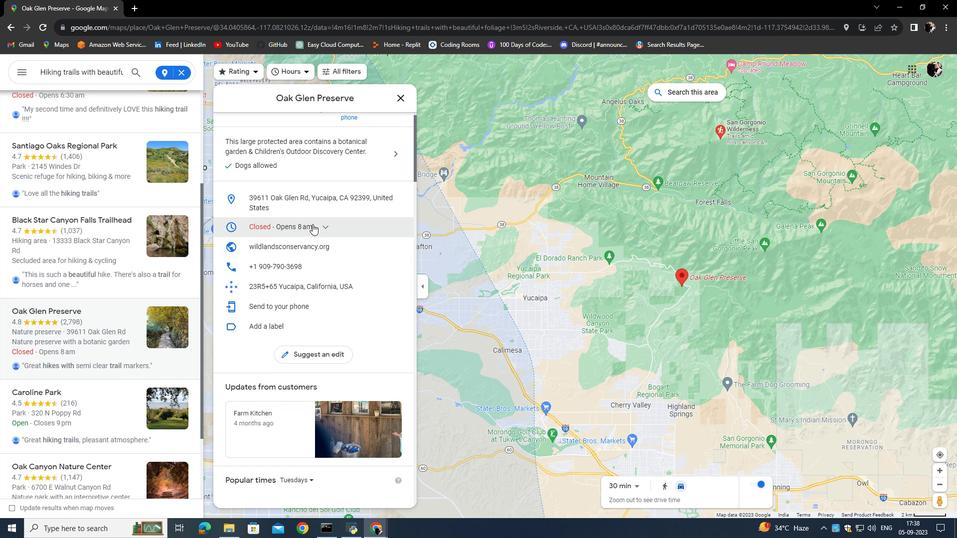 
Action: Mouse pressed left at (313, 225)
Screenshot: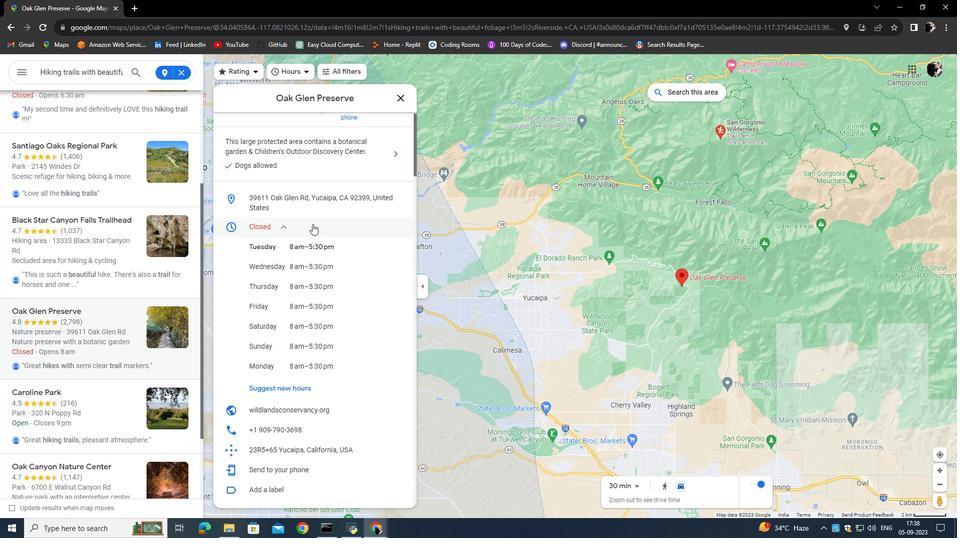 
Action: Mouse moved to (297, 332)
Screenshot: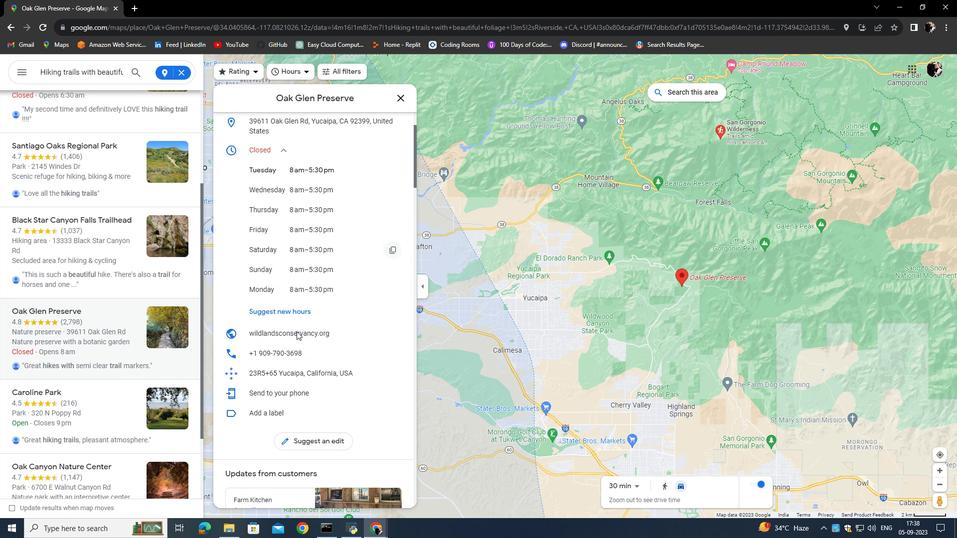 
Action: Mouse scrolled (297, 332) with delta (0, 0)
Screenshot: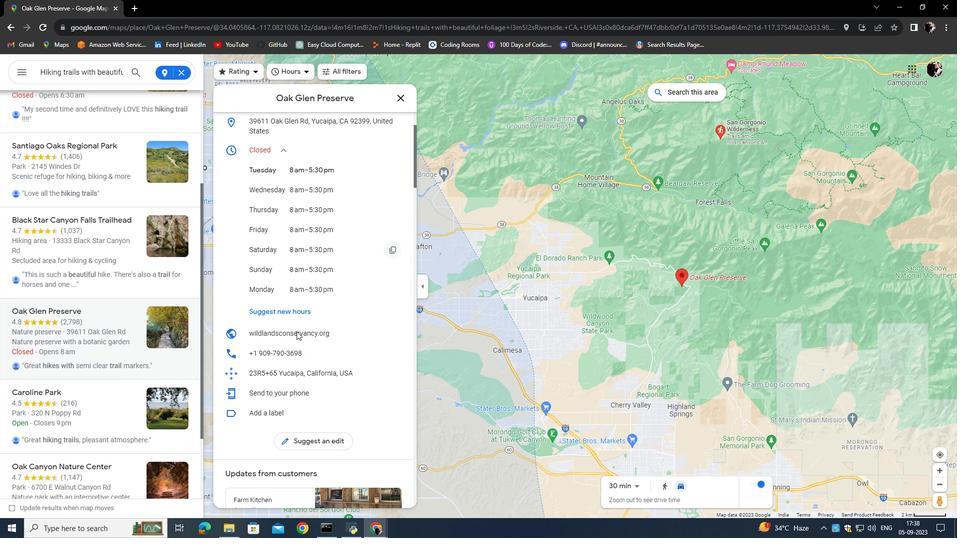 
Action: Mouse scrolled (297, 332) with delta (0, 0)
Screenshot: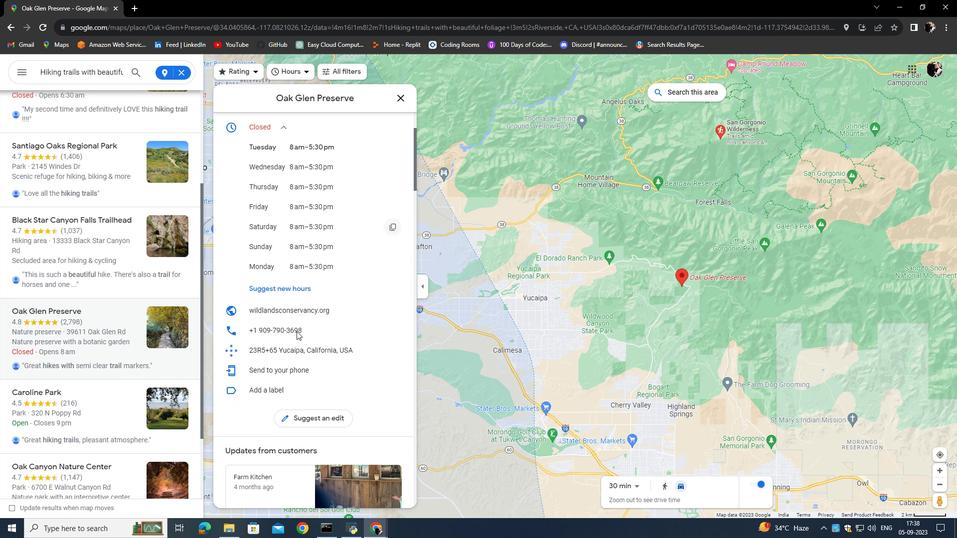 
Action: Mouse scrolled (297, 332) with delta (0, 0)
Screenshot: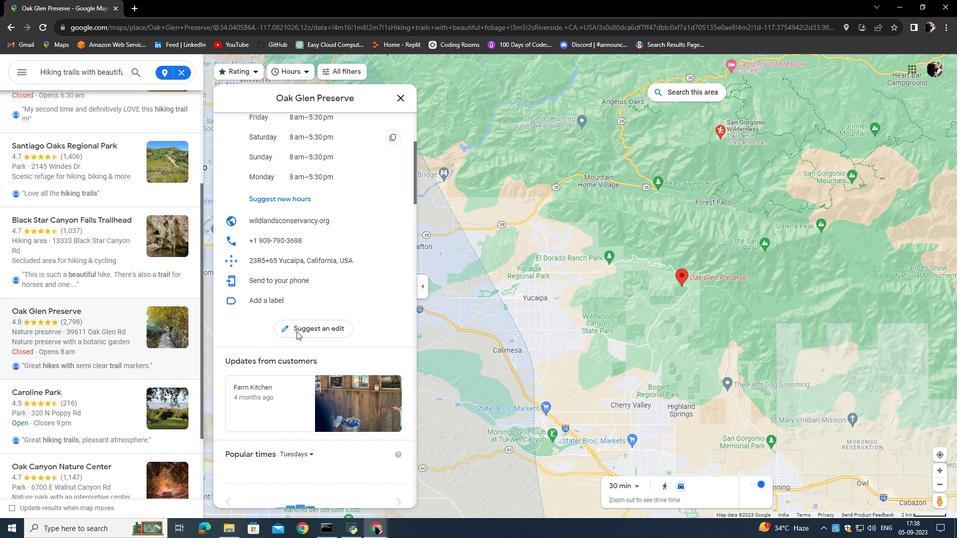 
Action: Mouse scrolled (297, 332) with delta (0, 0)
Screenshot: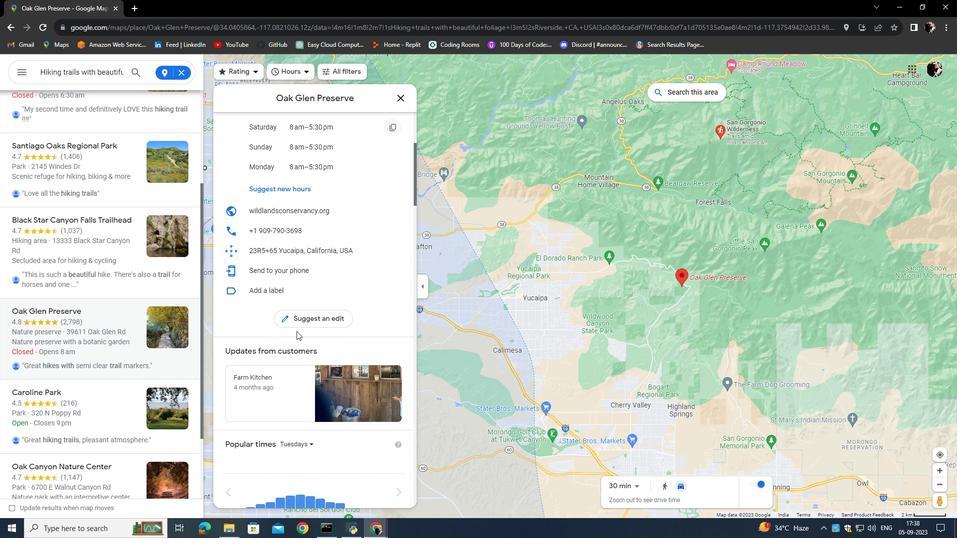 
Action: Mouse scrolled (297, 332) with delta (0, 0)
Screenshot: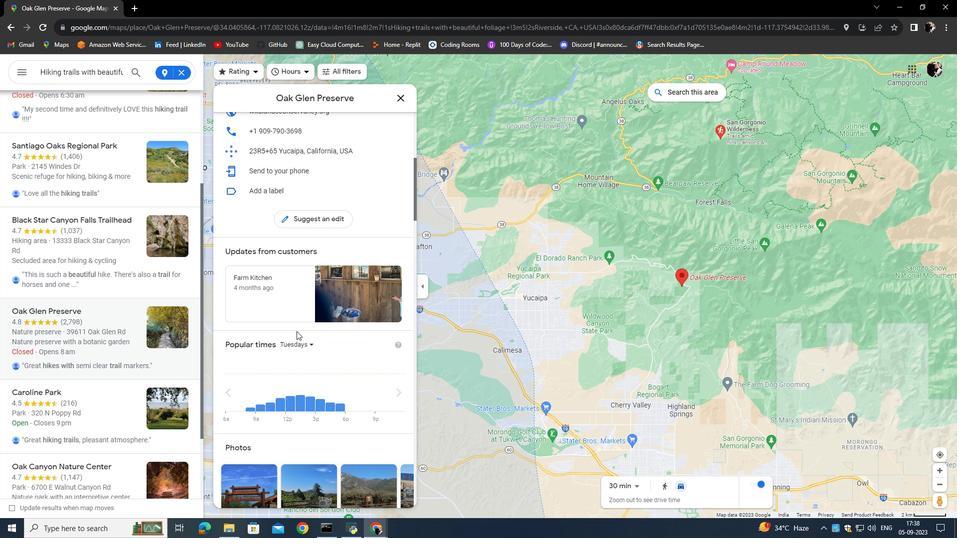 
Action: Mouse scrolled (297, 332) with delta (0, 0)
Screenshot: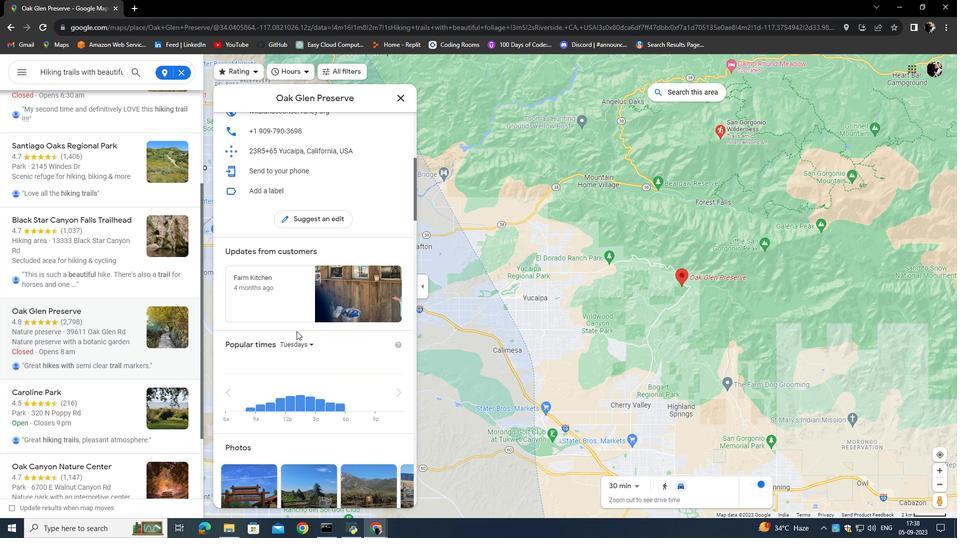 
Action: Mouse scrolled (297, 332) with delta (0, 0)
Screenshot: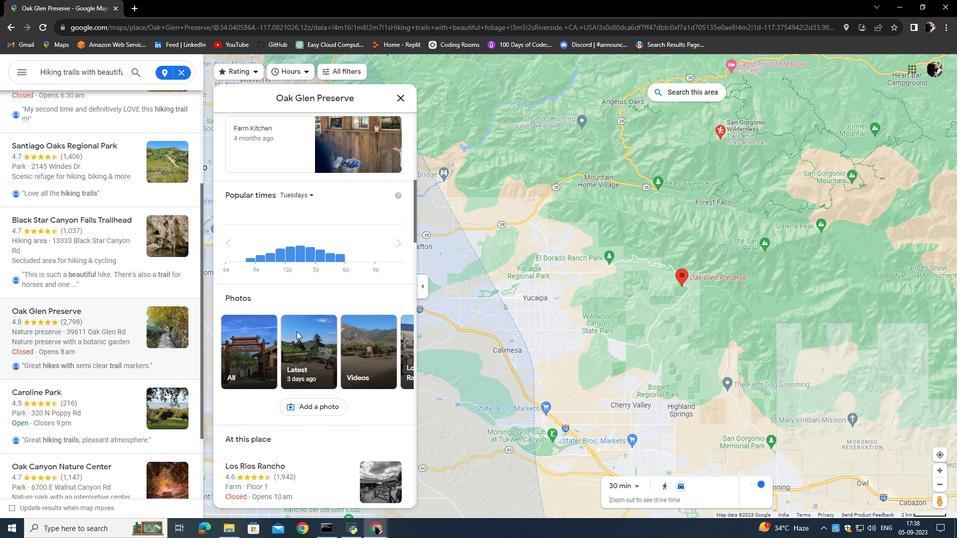 
Action: Mouse scrolled (297, 332) with delta (0, 0)
Screenshot: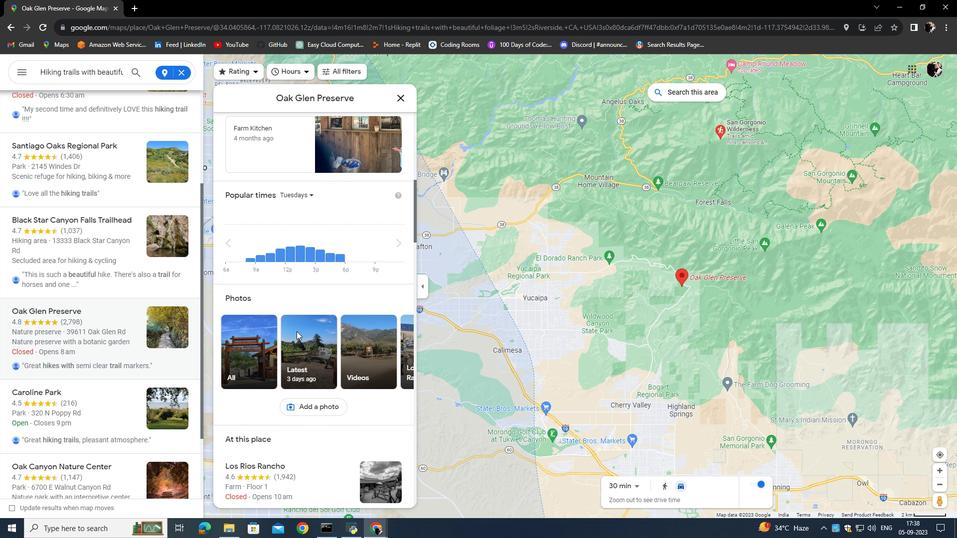 
Action: Mouse scrolled (297, 332) with delta (0, 0)
Screenshot: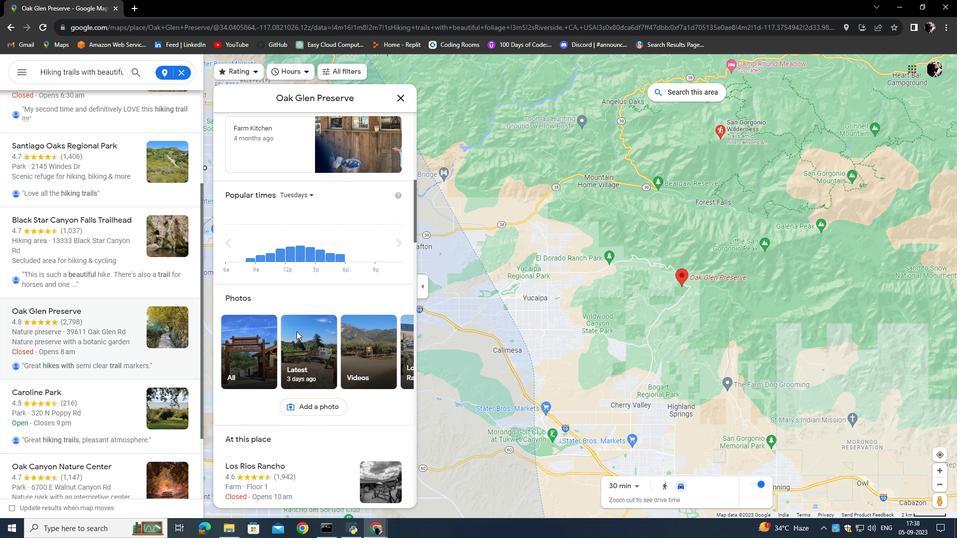 
Action: Mouse moved to (394, 249)
Screenshot: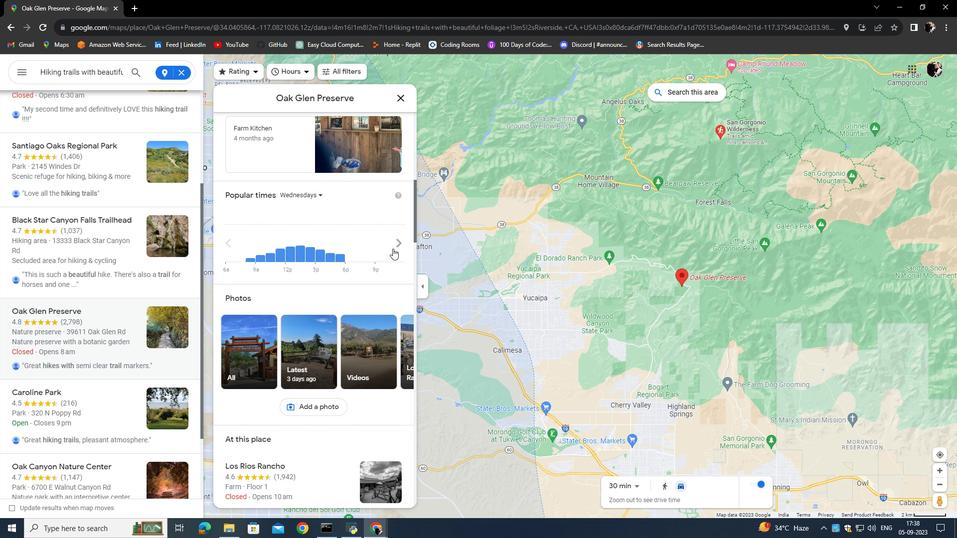 
Action: Mouse pressed left at (394, 249)
Screenshot: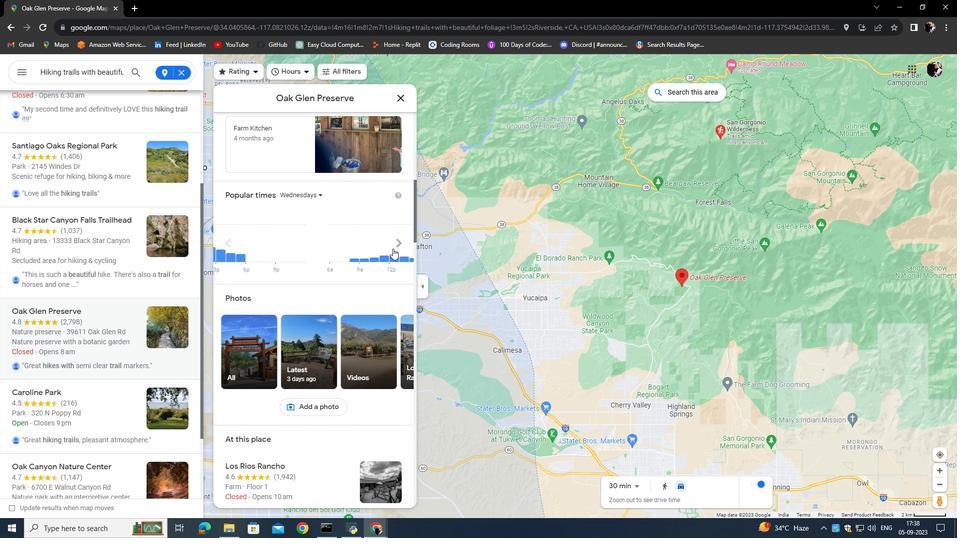 
Action: Mouse pressed left at (394, 249)
Screenshot: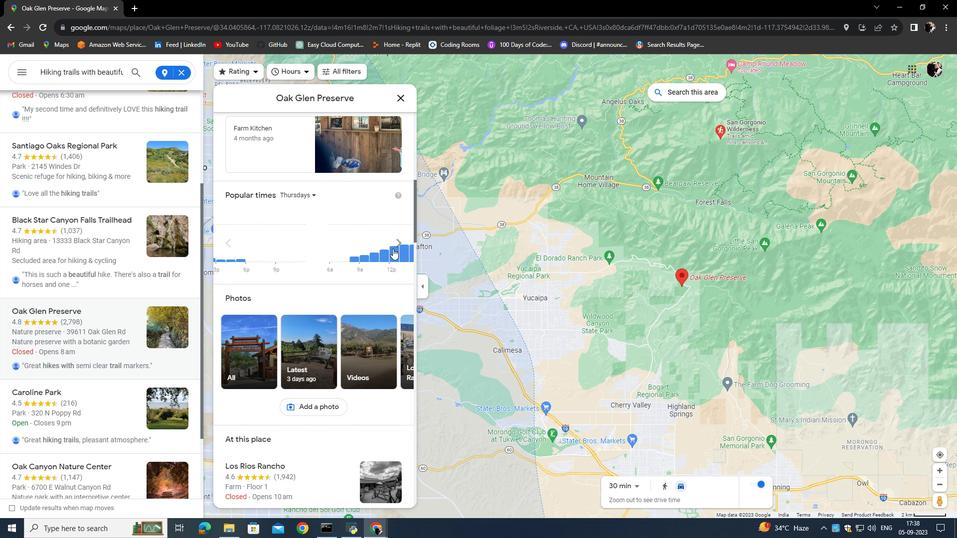 
Action: Mouse moved to (348, 357)
Screenshot: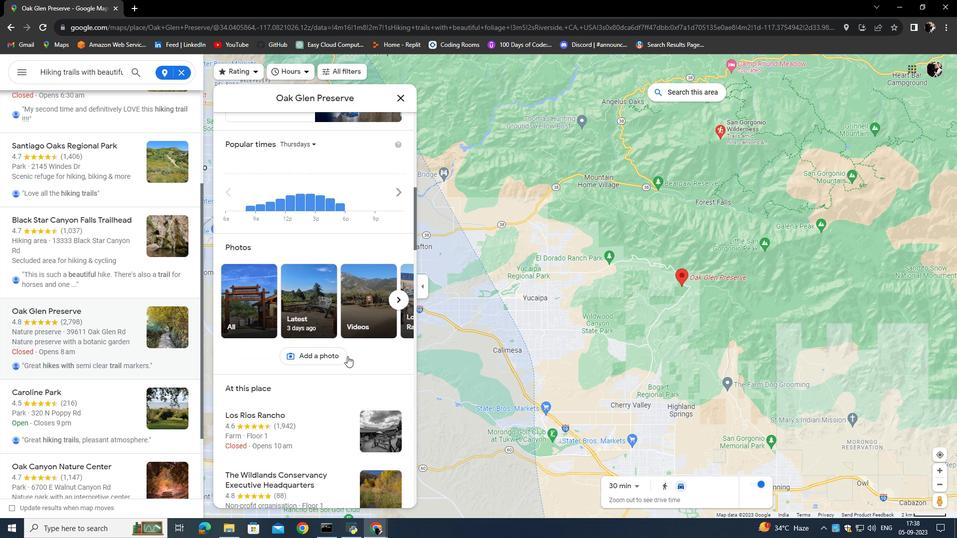 
Action: Mouse scrolled (348, 357) with delta (0, 0)
Screenshot: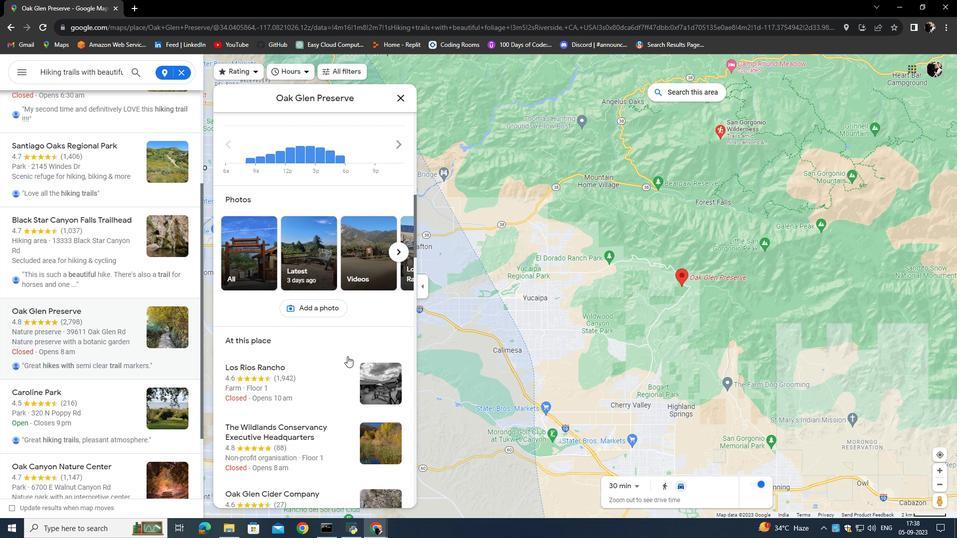 
Action: Mouse scrolled (348, 357) with delta (0, 0)
Screenshot: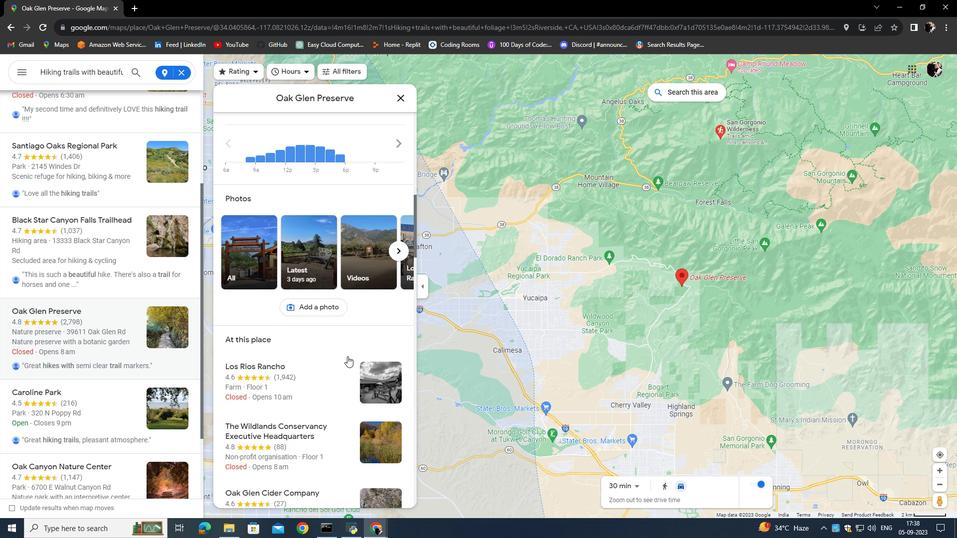
Action: Mouse scrolled (348, 357) with delta (0, 0)
Screenshot: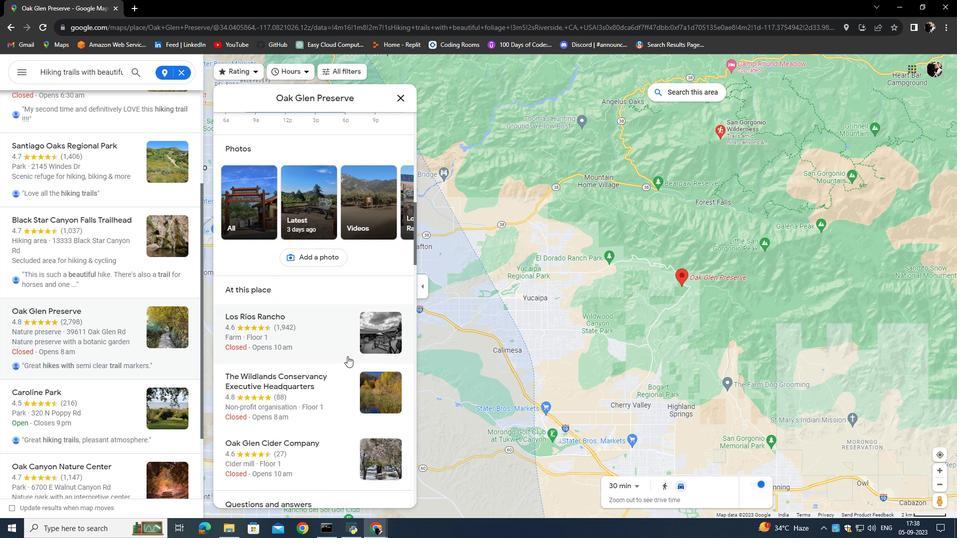 
Action: Mouse scrolled (348, 357) with delta (0, 0)
Screenshot: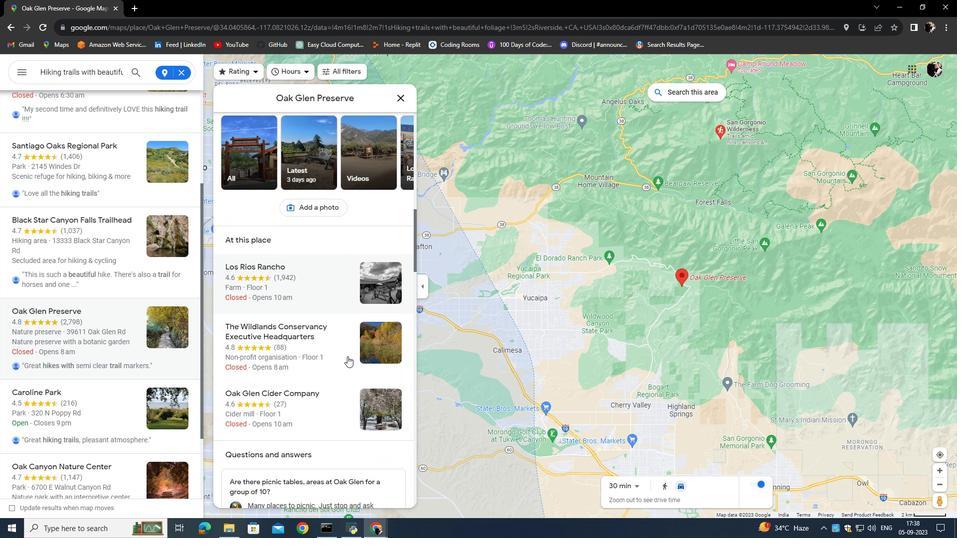 
Action: Mouse scrolled (348, 357) with delta (0, 0)
Screenshot: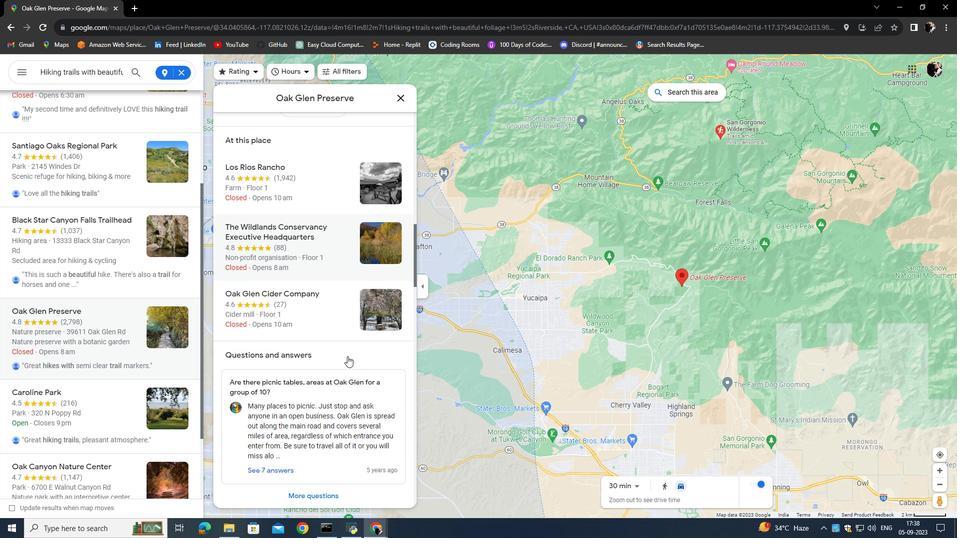 
Action: Mouse scrolled (348, 357) with delta (0, 0)
Screenshot: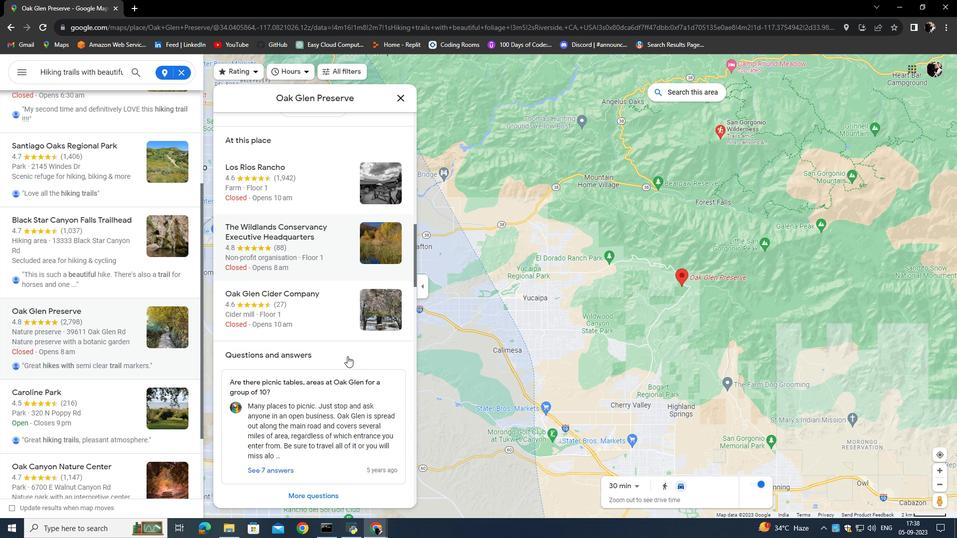 
Action: Mouse scrolled (348, 357) with delta (0, 0)
Screenshot: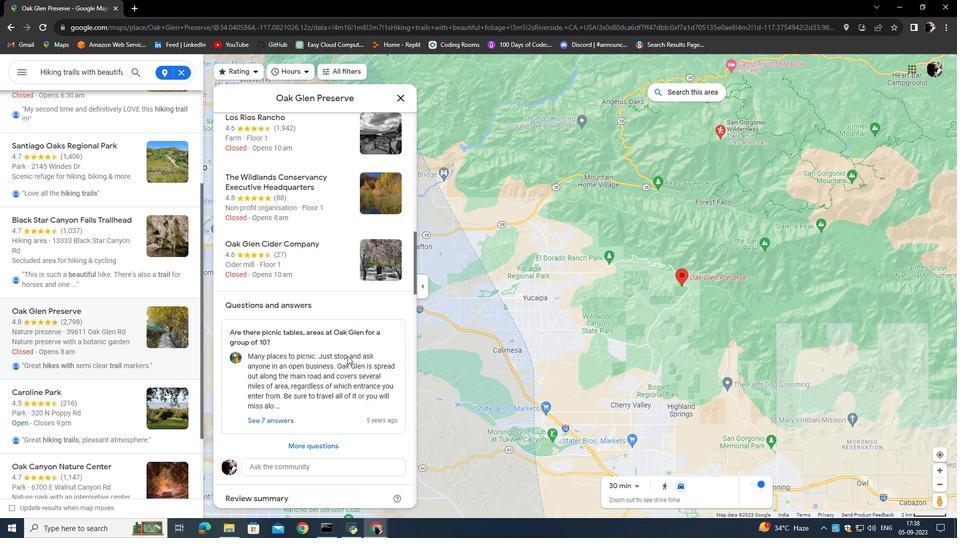 
Action: Mouse moved to (29, 324)
Screenshot: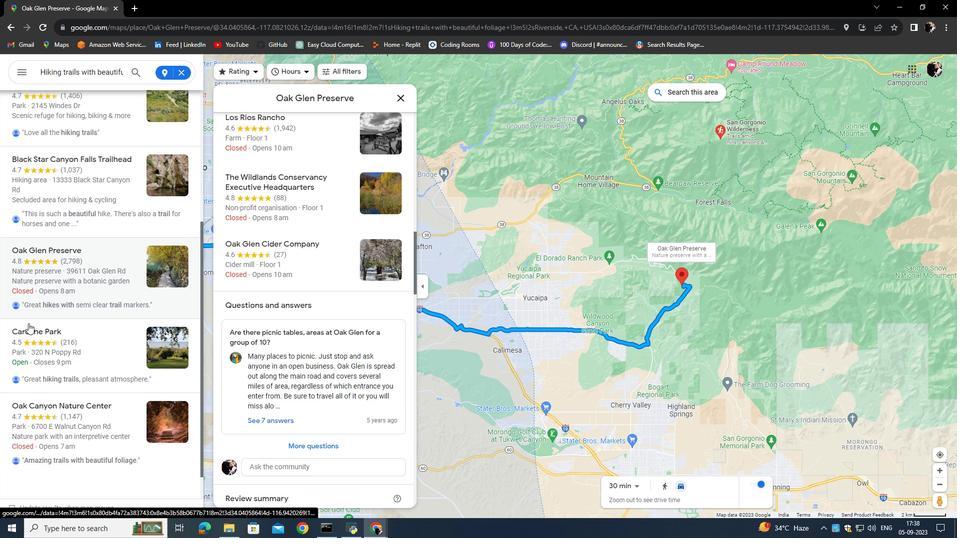 
Action: Mouse scrolled (29, 324) with delta (0, 0)
Screenshot: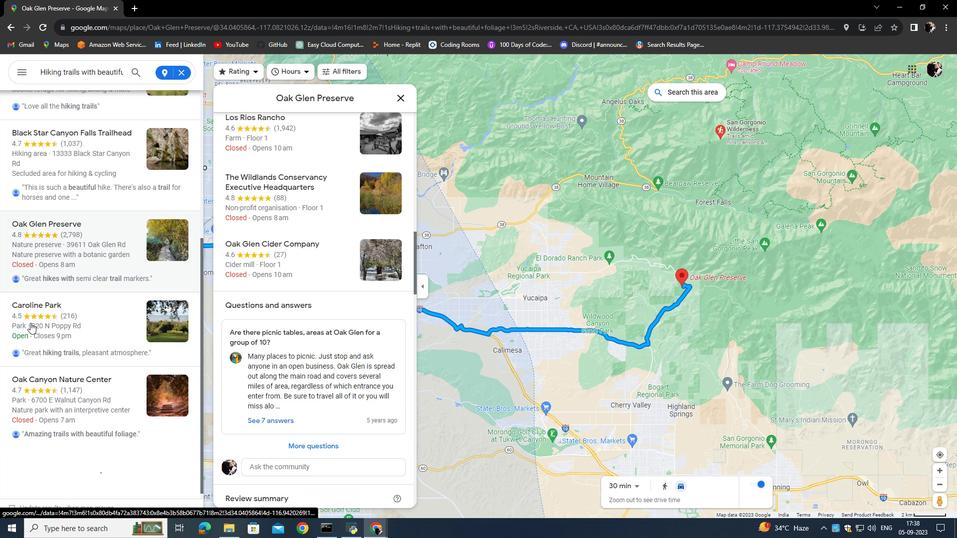
Action: Mouse scrolled (29, 324) with delta (0, 0)
Screenshot: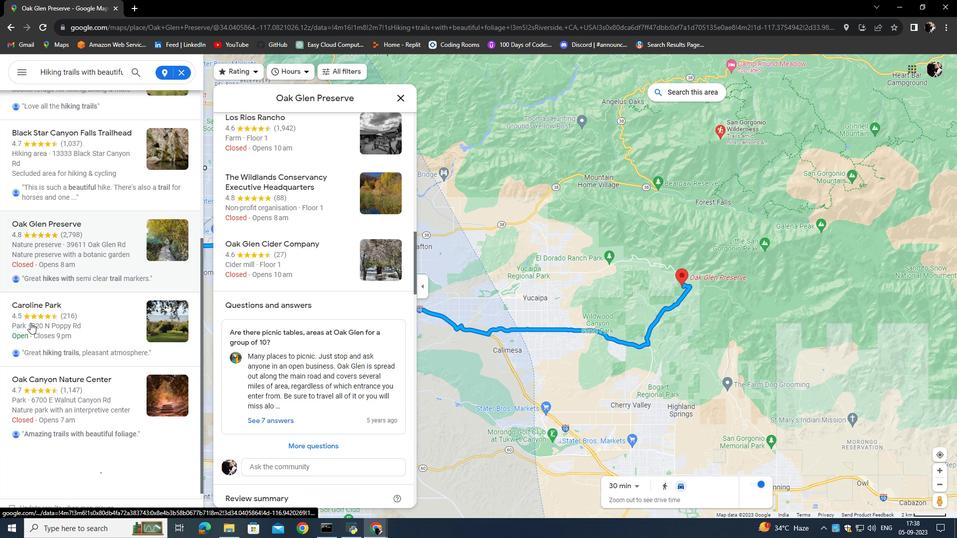 
Action: Mouse scrolled (29, 324) with delta (0, 0)
Screenshot: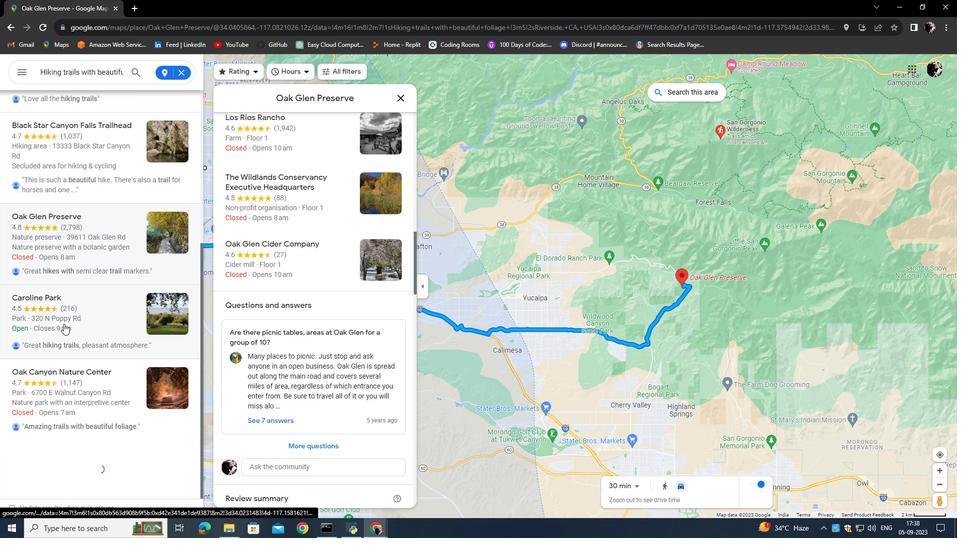 
Action: Mouse moved to (69, 326)
Screenshot: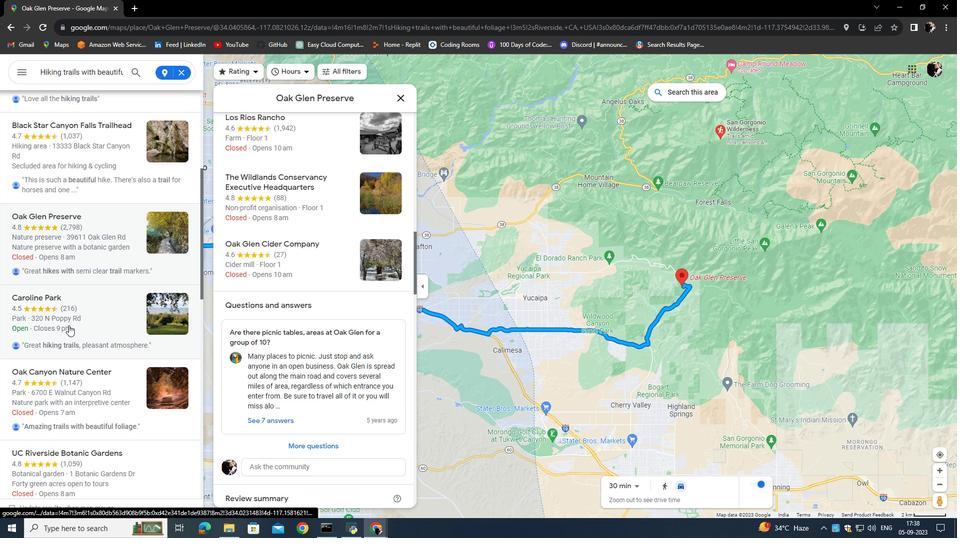 
Action: Mouse pressed left at (69, 326)
Screenshot: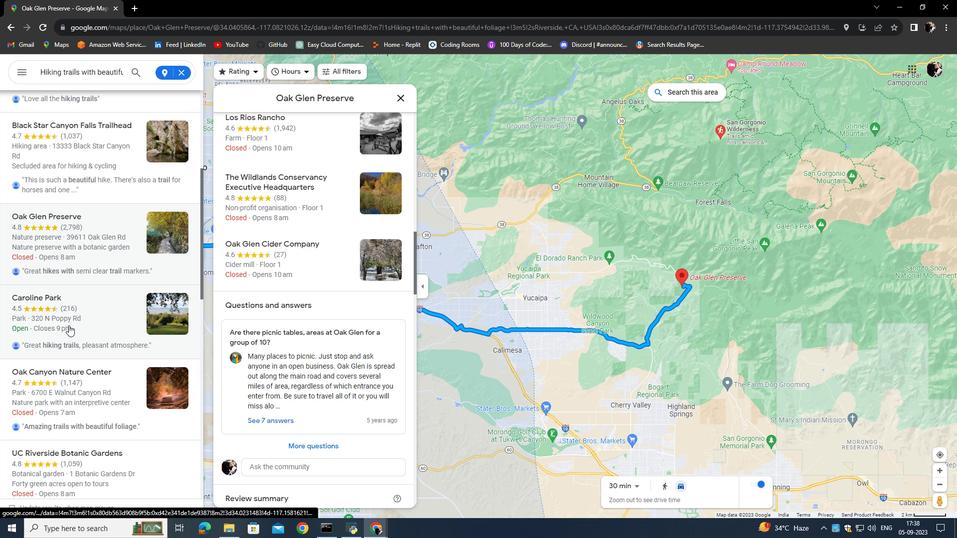 
Action: Mouse moved to (289, 266)
Screenshot: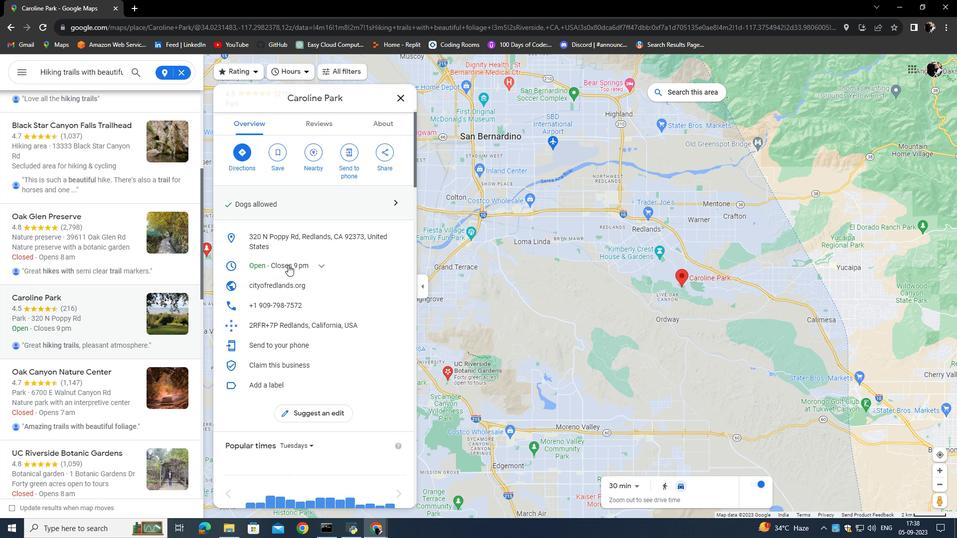 
Action: Mouse scrolled (289, 265) with delta (0, 0)
Screenshot: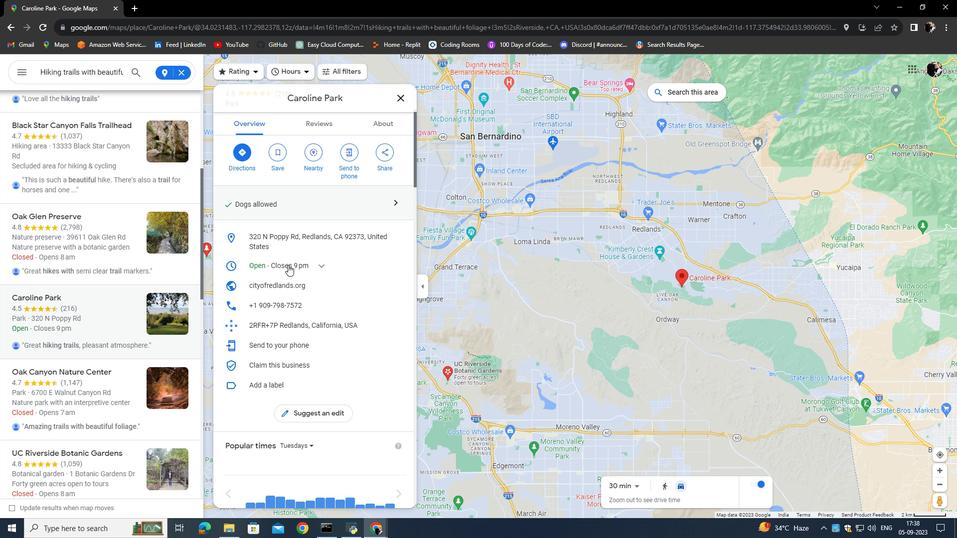
Action: Mouse scrolled (289, 265) with delta (0, 0)
Screenshot: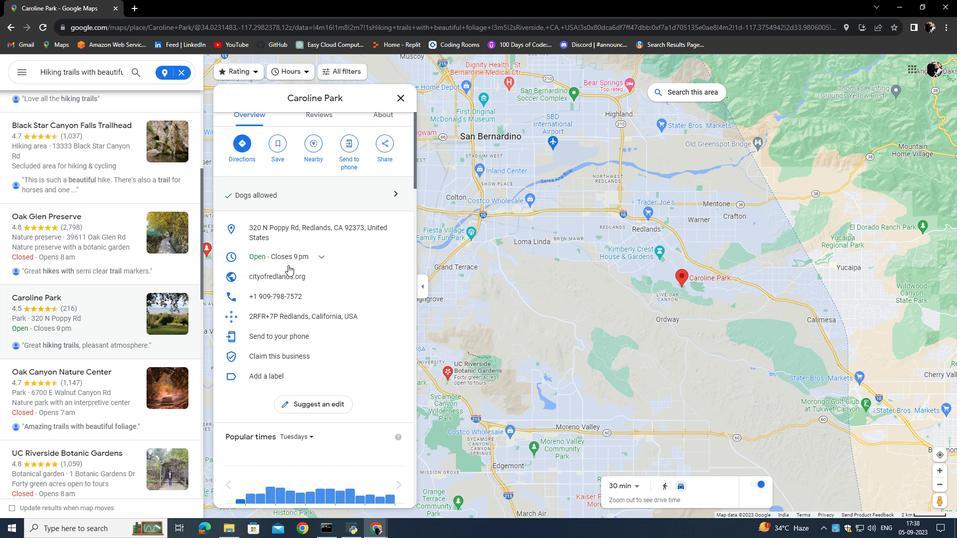 
Action: Mouse scrolled (289, 265) with delta (0, 0)
Screenshot: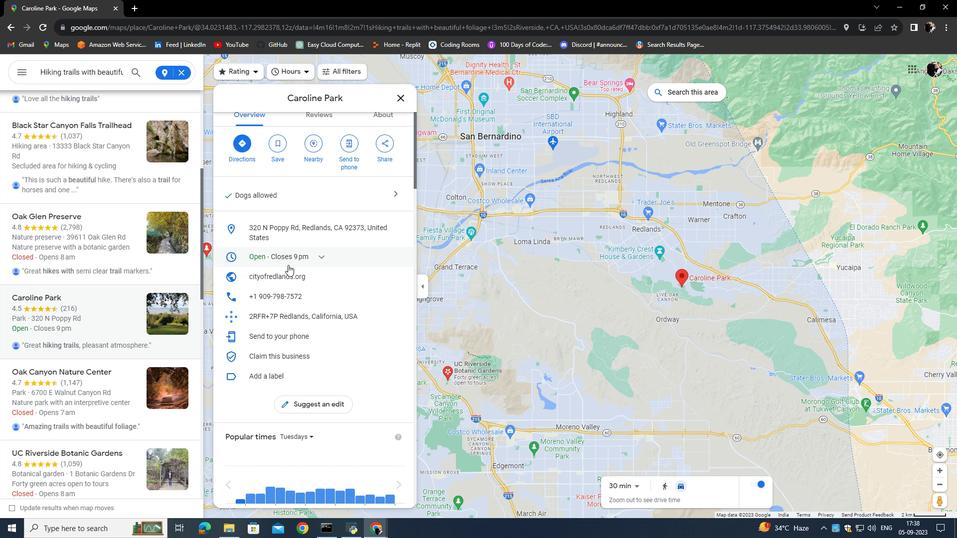 
Action: Mouse moved to (308, 241)
Screenshot: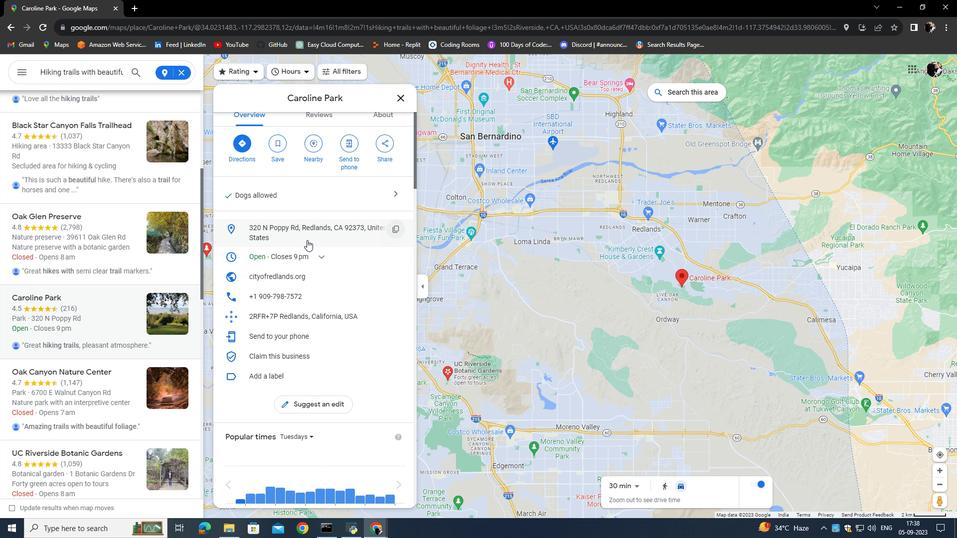 
Action: Mouse scrolled (308, 240) with delta (0, 0)
Screenshot: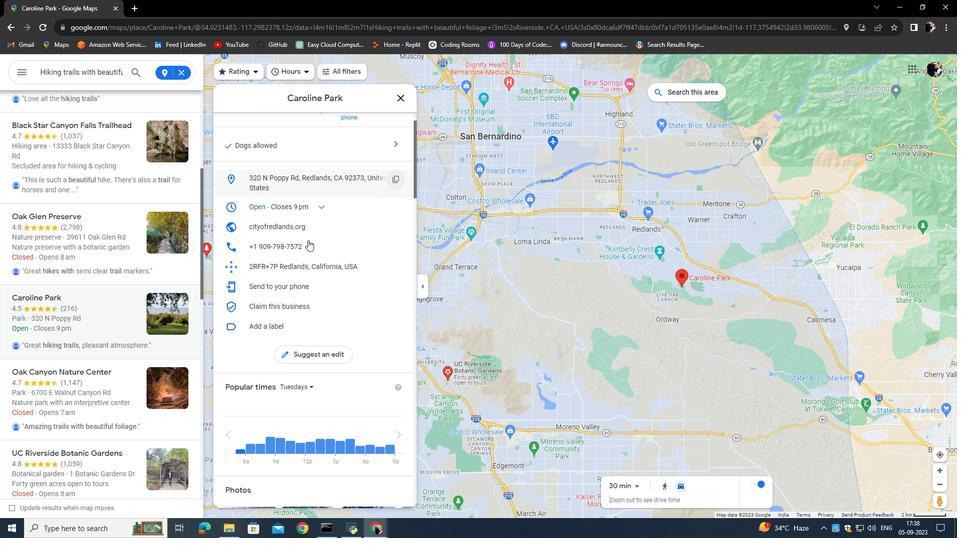 
Action: Mouse moved to (309, 241)
Screenshot: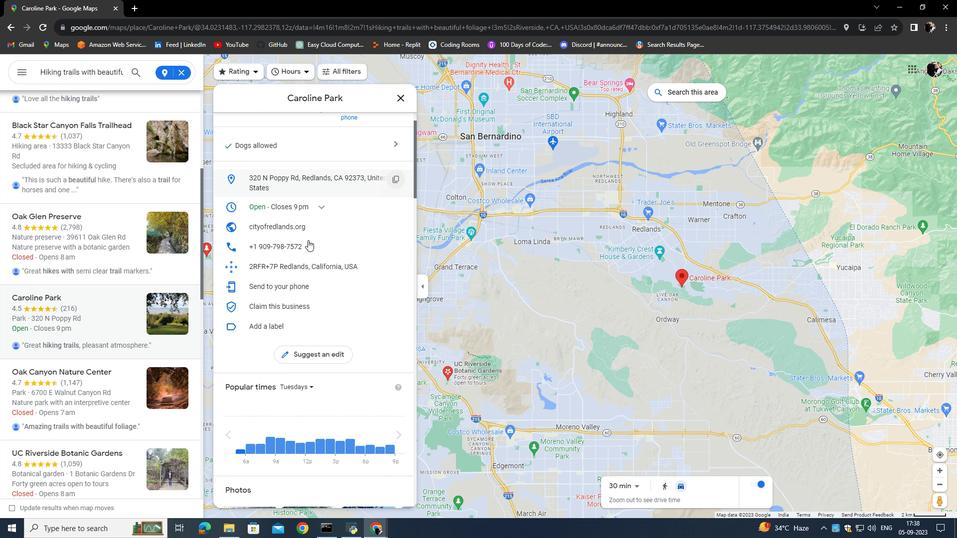 
Action: Mouse scrolled (309, 241) with delta (0, 0)
Screenshot: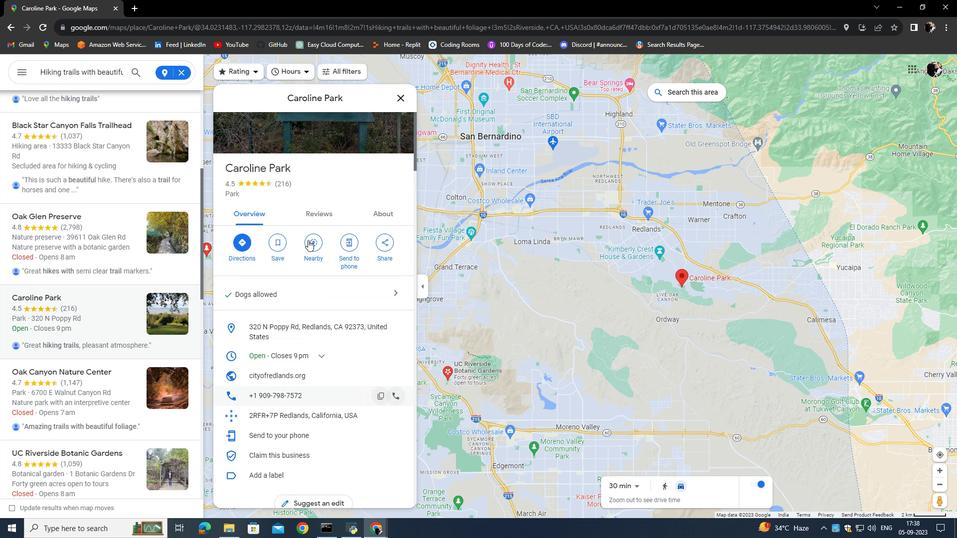 
Action: Mouse scrolled (309, 241) with delta (0, 0)
Screenshot: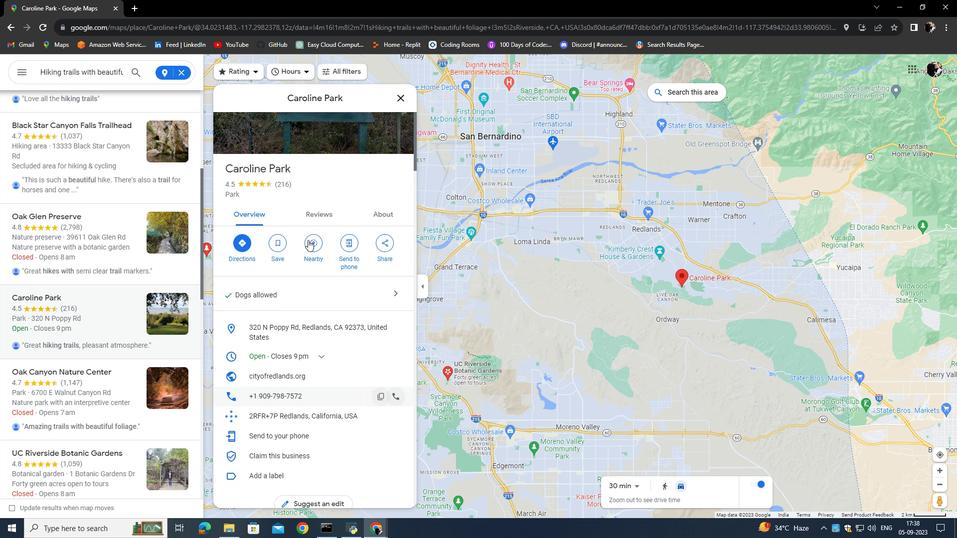 
Action: Mouse scrolled (309, 241) with delta (0, 0)
Screenshot: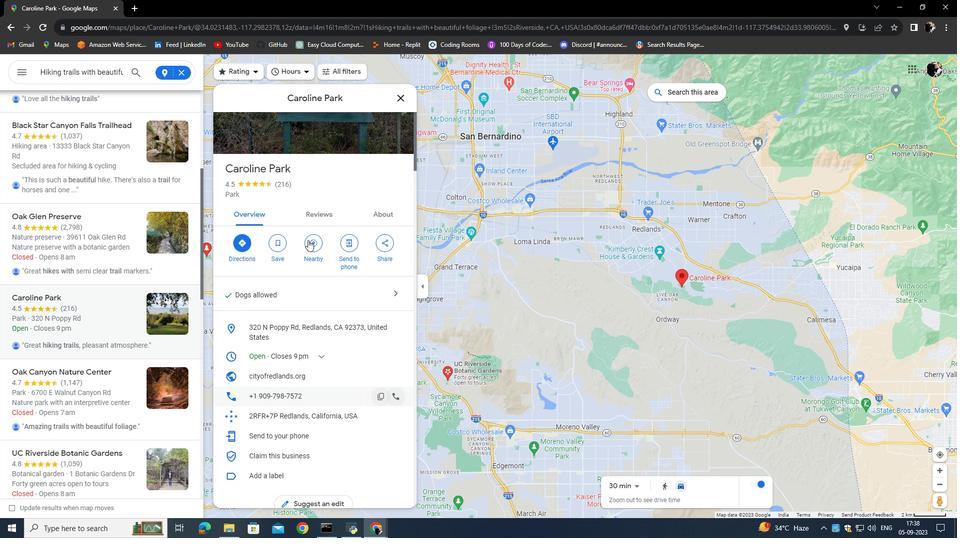
Action: Mouse moved to (306, 295)
Screenshot: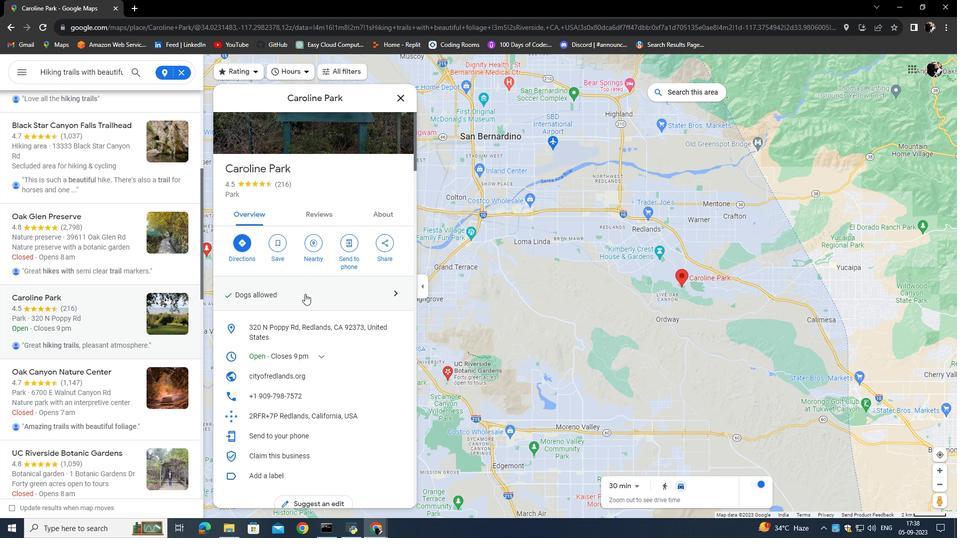 
Action: Mouse pressed left at (306, 295)
Screenshot: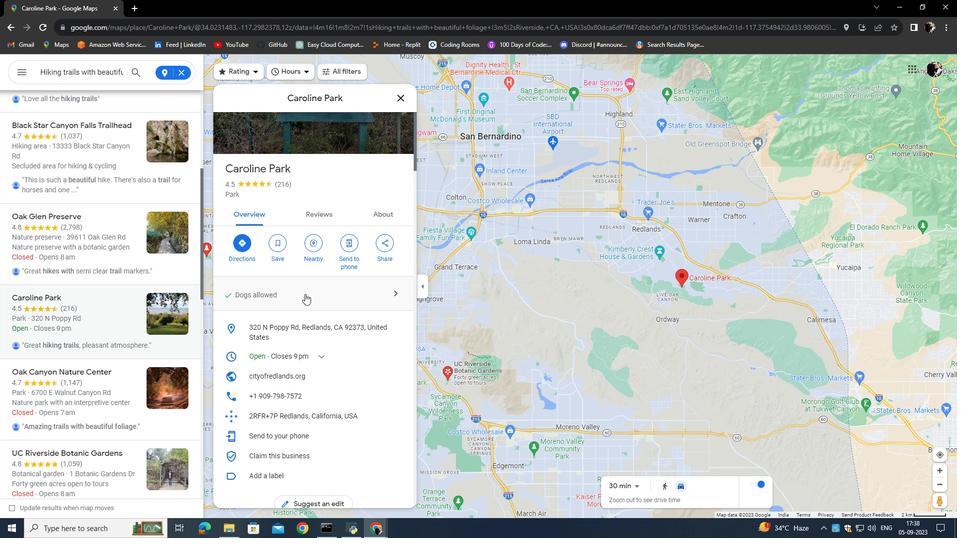 
Action: Mouse moved to (337, 128)
Screenshot: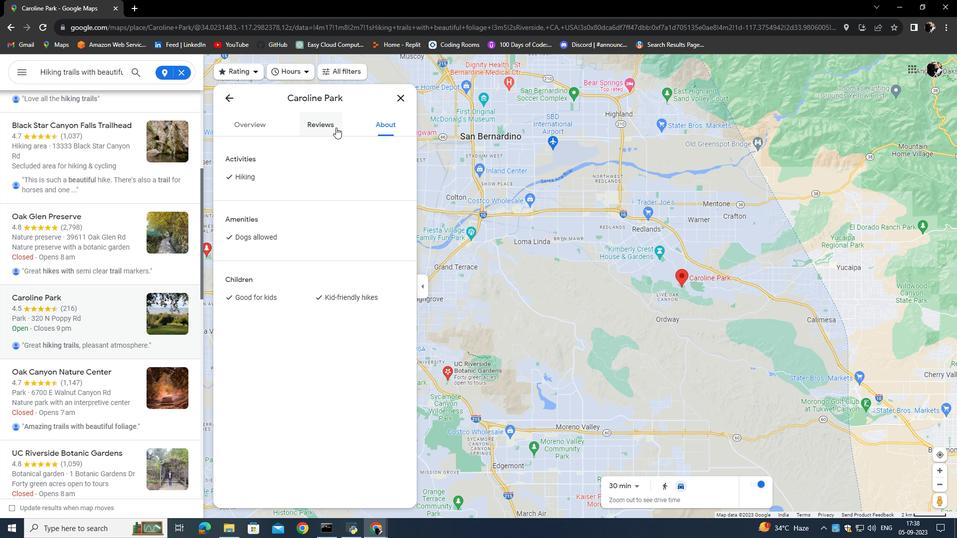 
Action: Mouse pressed left at (337, 128)
Screenshot: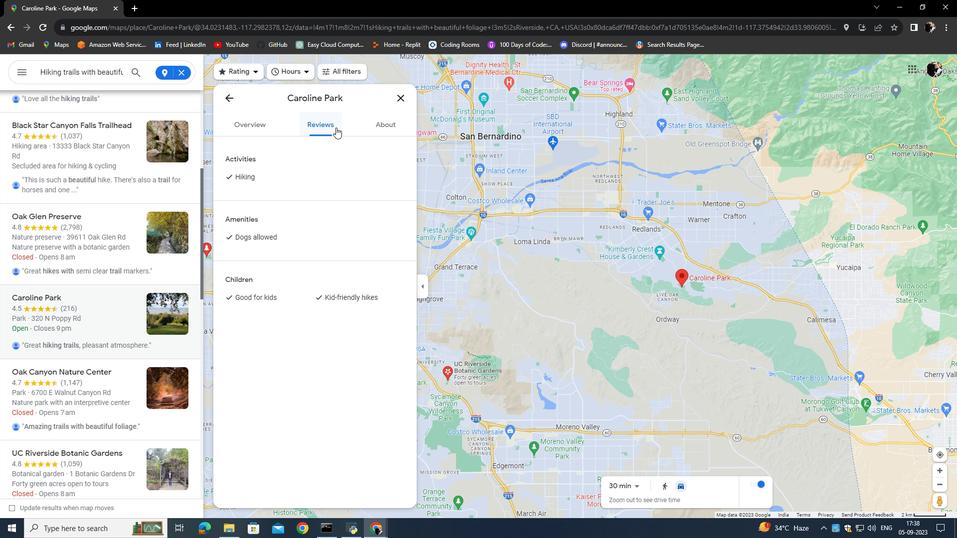 
Action: Mouse moved to (272, 352)
Screenshot: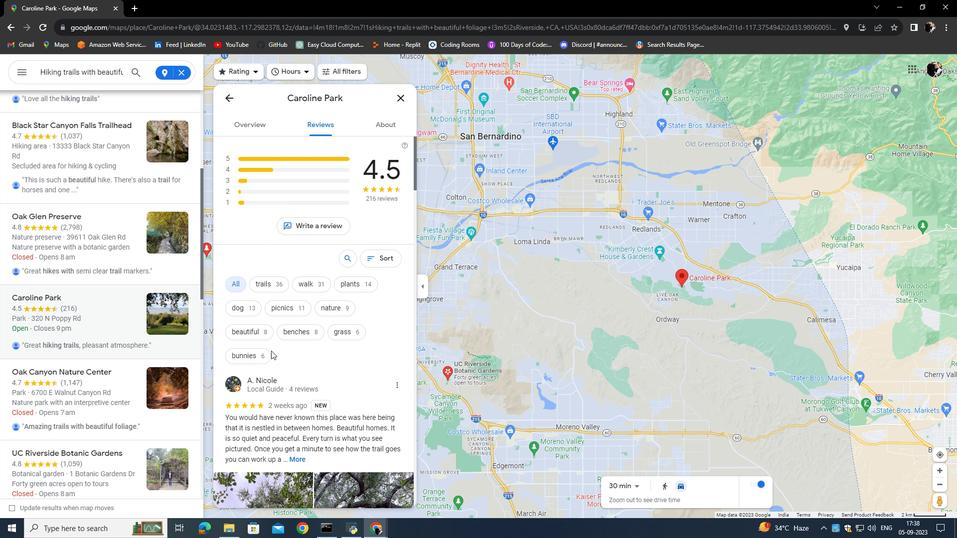
Action: Mouse scrolled (272, 351) with delta (0, 0)
Screenshot: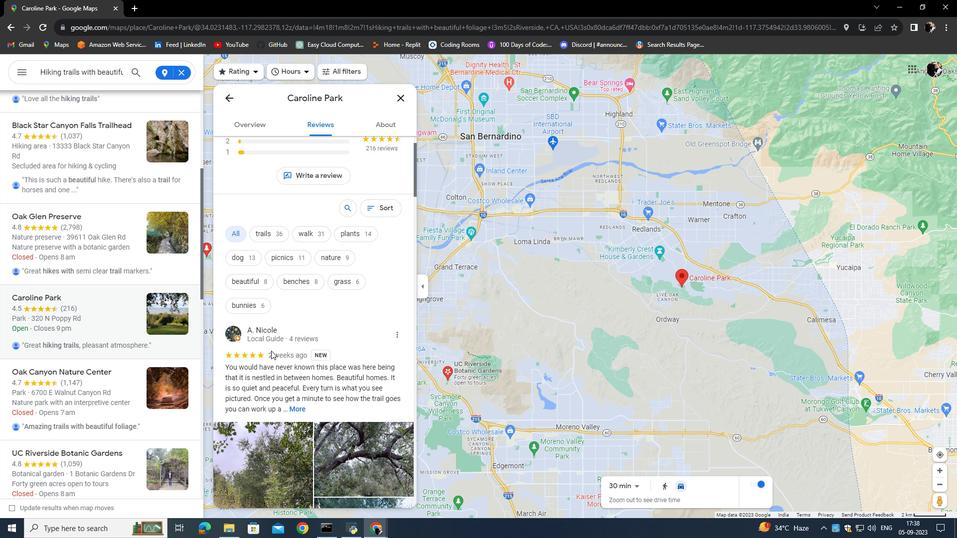 
Action: Mouse moved to (256, 285)
Screenshot: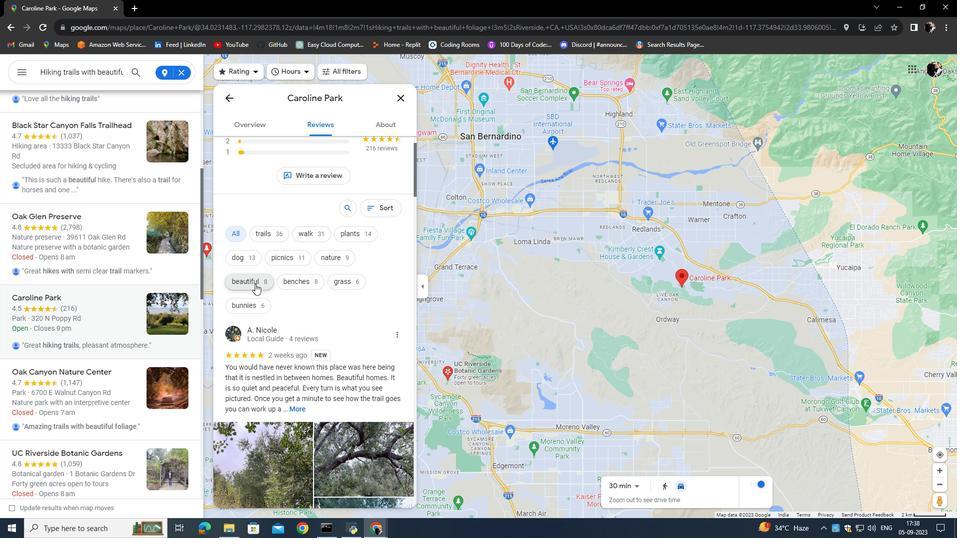 
Action: Mouse pressed left at (256, 285)
Screenshot: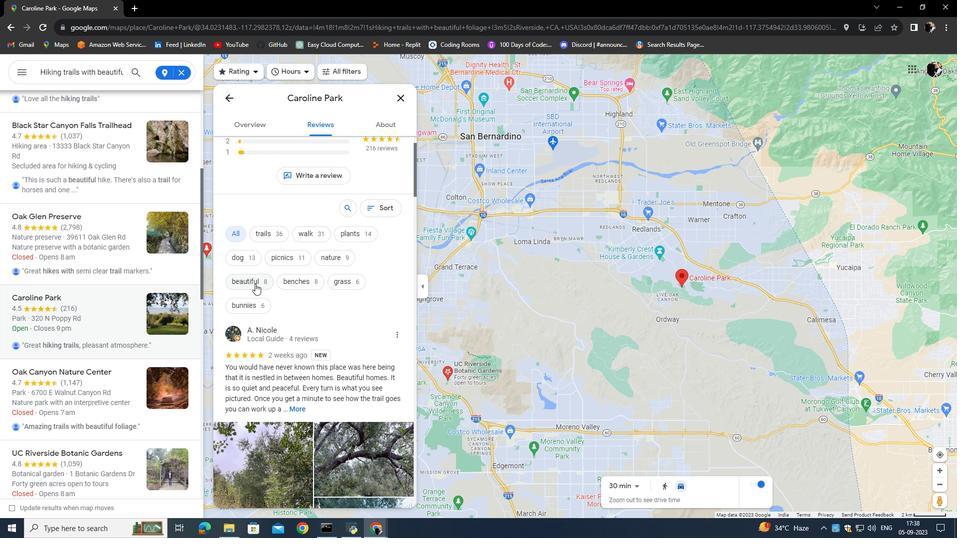 
Action: Mouse moved to (329, 324)
Screenshot: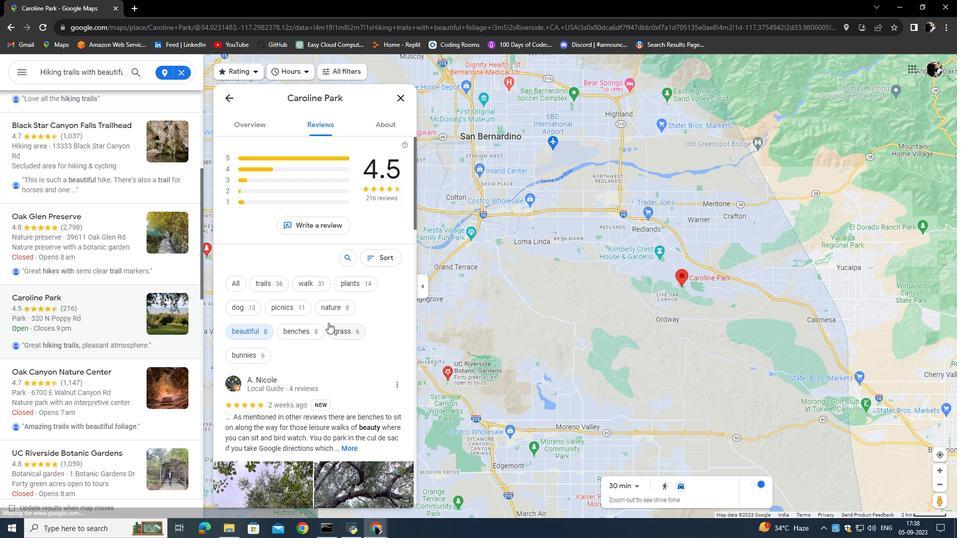 
Action: Mouse scrolled (329, 323) with delta (0, 0)
Screenshot: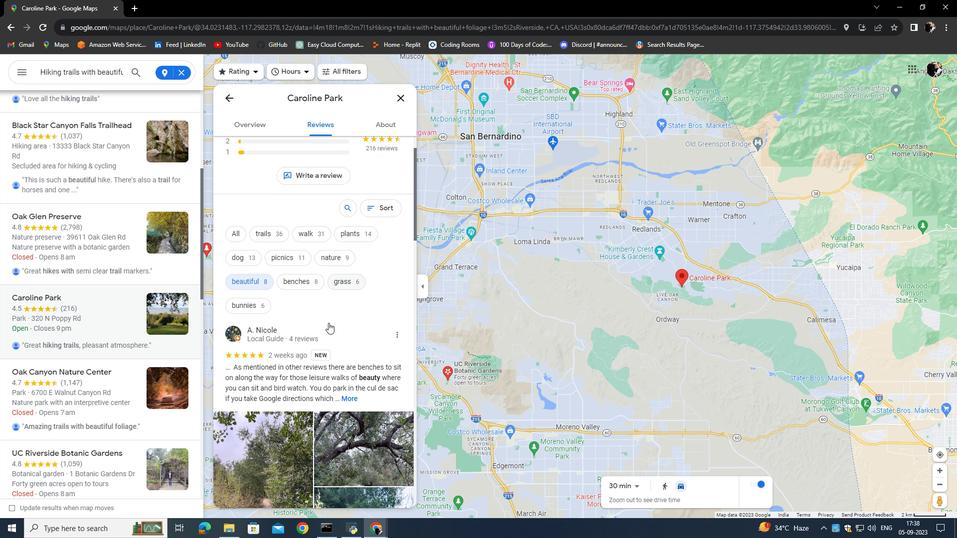 
Action: Mouse moved to (266, 118)
Screenshot: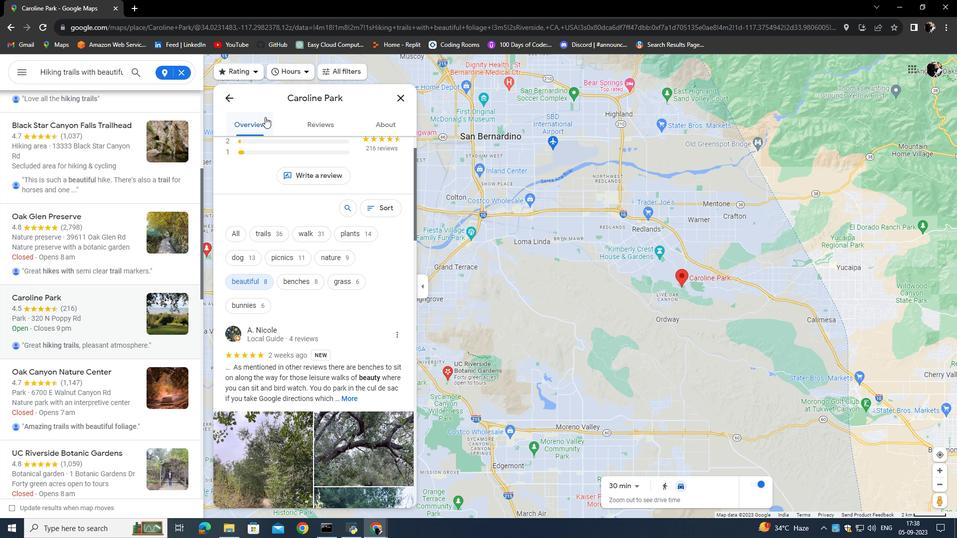 
Action: Mouse pressed left at (266, 118)
Screenshot: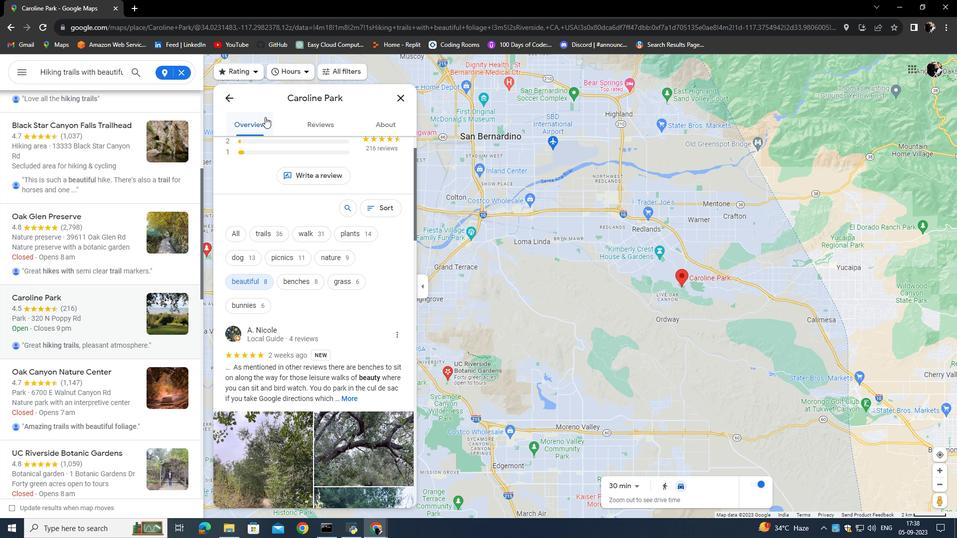 
Action: Mouse moved to (96, 141)
Screenshot: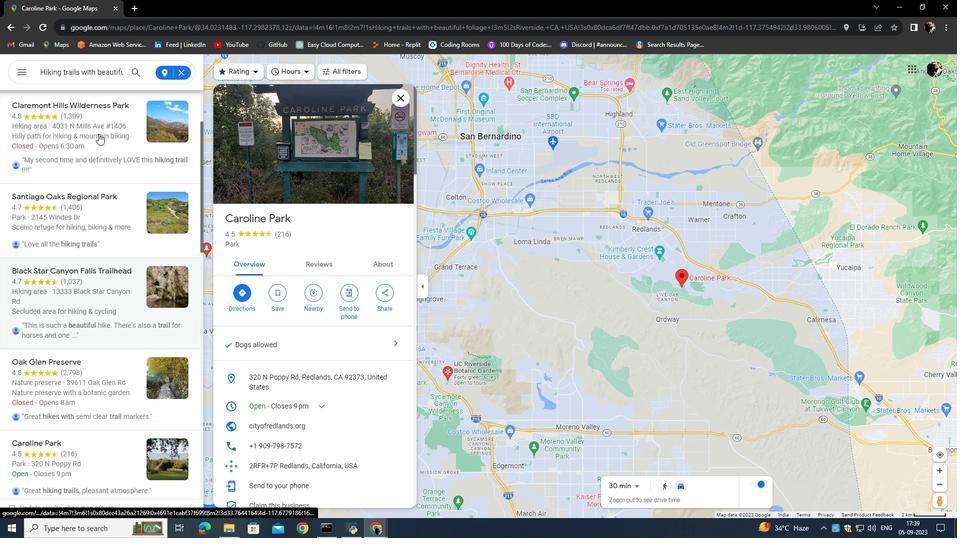 
Action: Mouse scrolled (96, 142) with delta (0, 0)
Screenshot: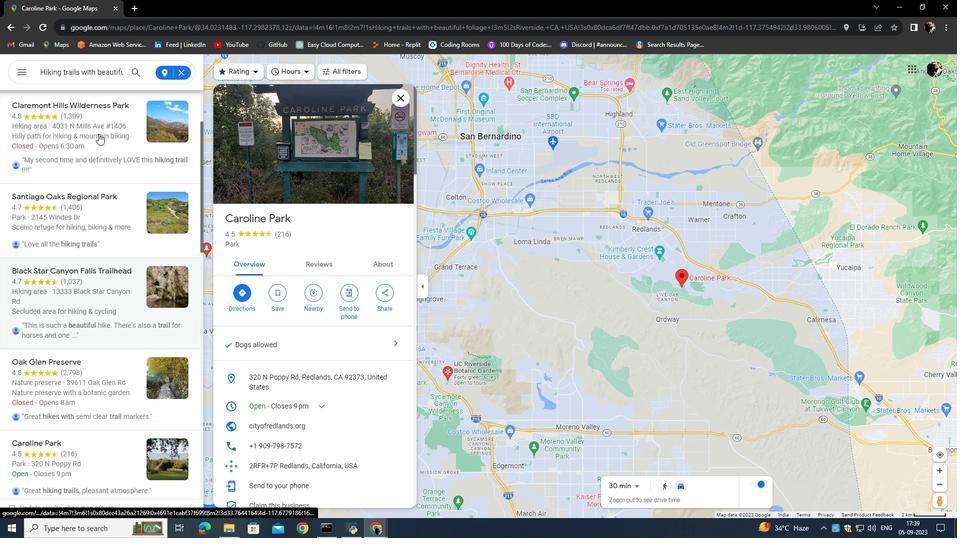 
Action: Mouse scrolled (96, 142) with delta (0, 0)
Screenshot: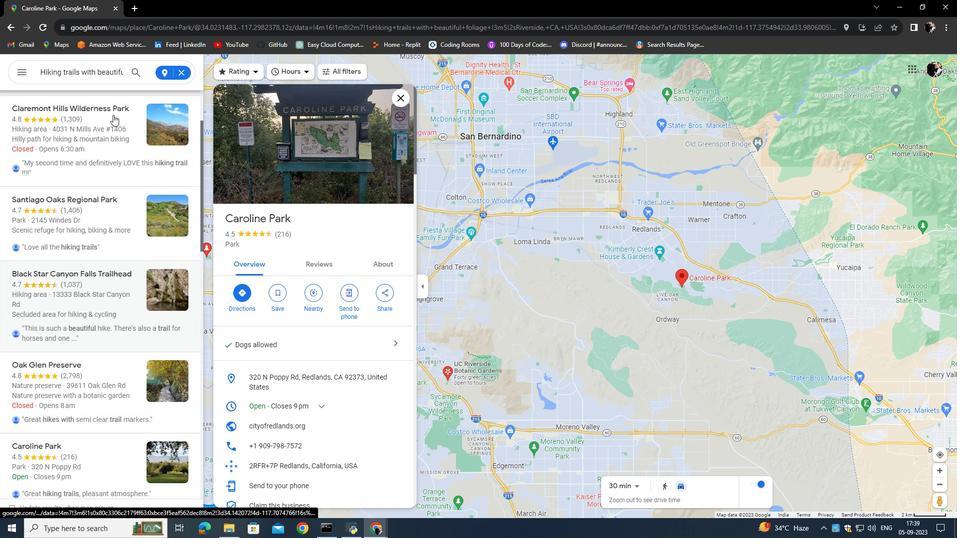 
Action: Mouse scrolled (96, 142) with delta (0, 0)
Screenshot: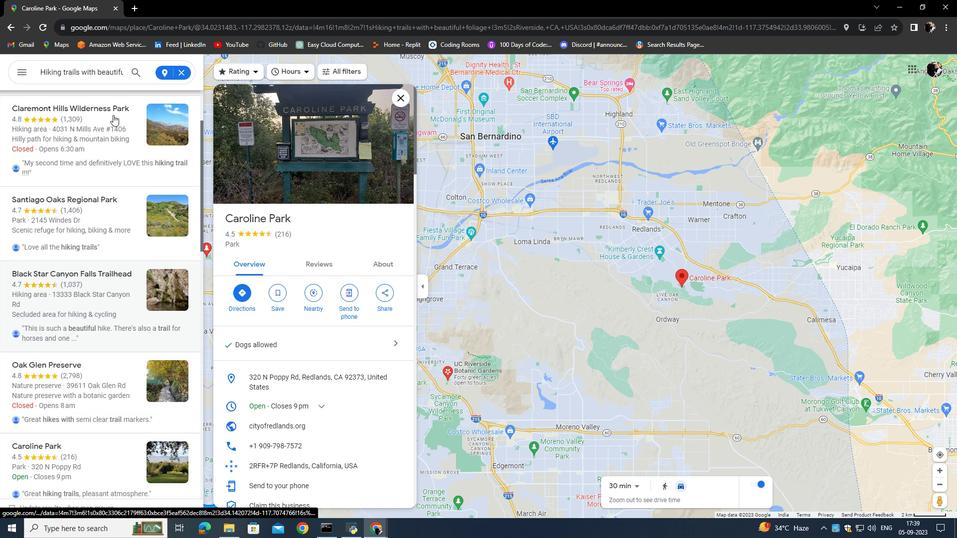 
Action: Mouse moved to (114, 116)
Screenshot: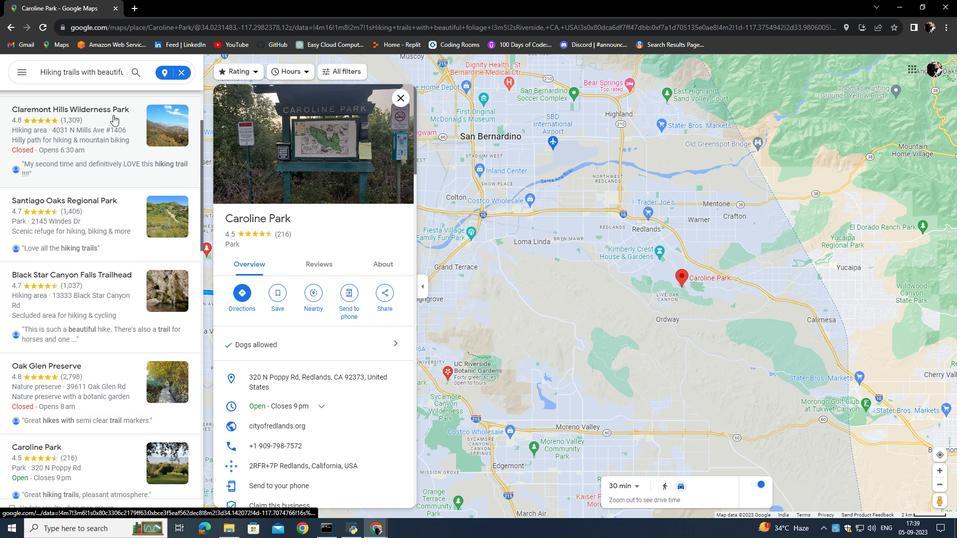 
Action: Mouse scrolled (114, 116) with delta (0, 0)
Screenshot: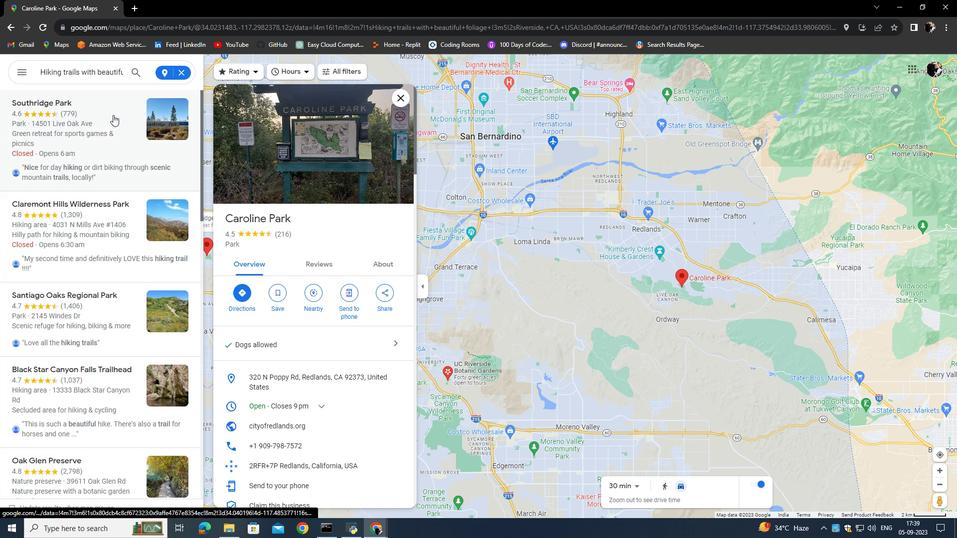
Action: Mouse scrolled (114, 116) with delta (0, 0)
Screenshot: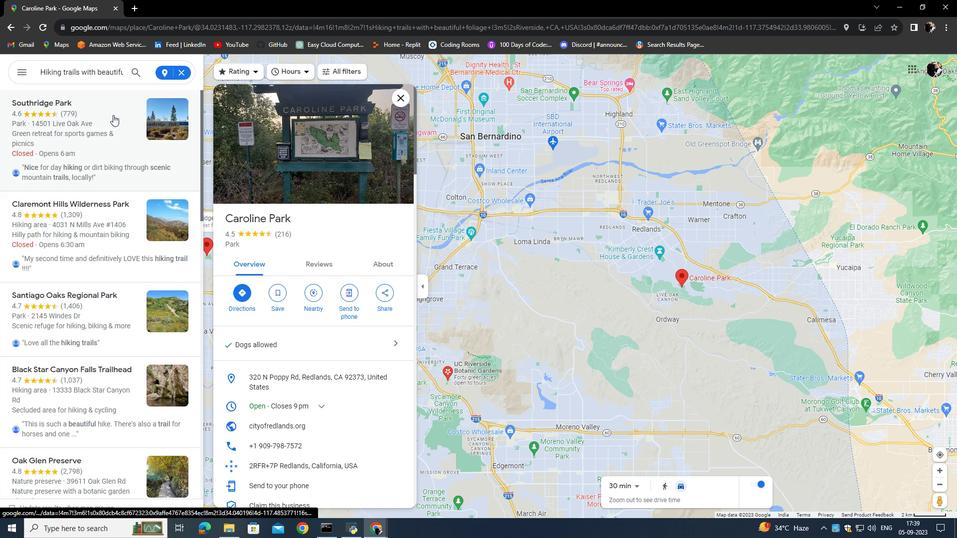 
Action: Mouse scrolled (114, 116) with delta (0, 0)
Screenshot: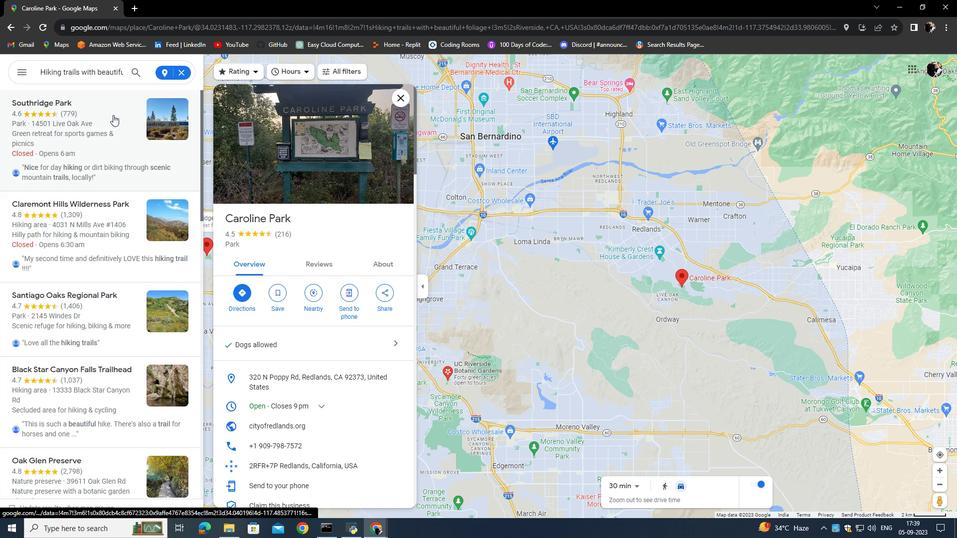 
Action: Mouse scrolled (114, 116) with delta (0, 0)
Screenshot: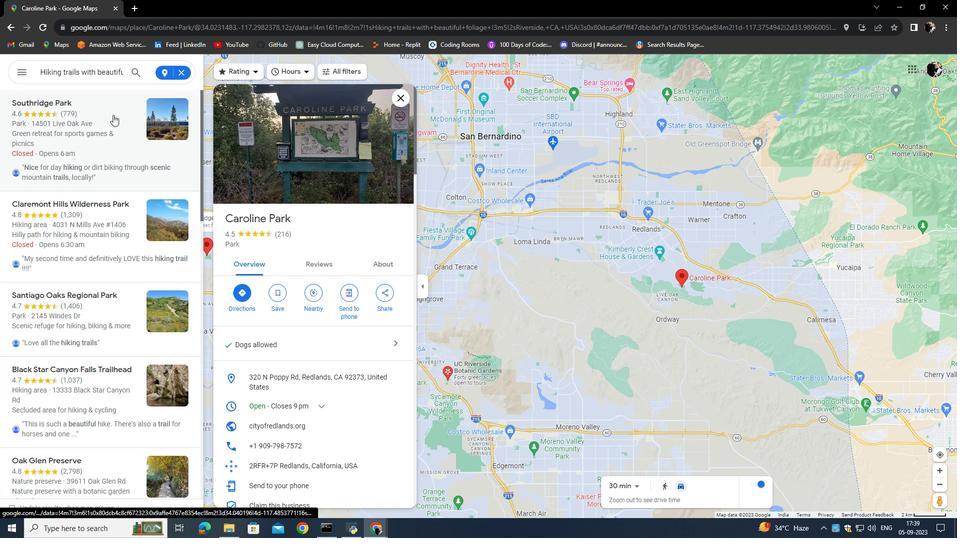 
Action: Mouse scrolled (114, 116) with delta (0, 0)
Screenshot: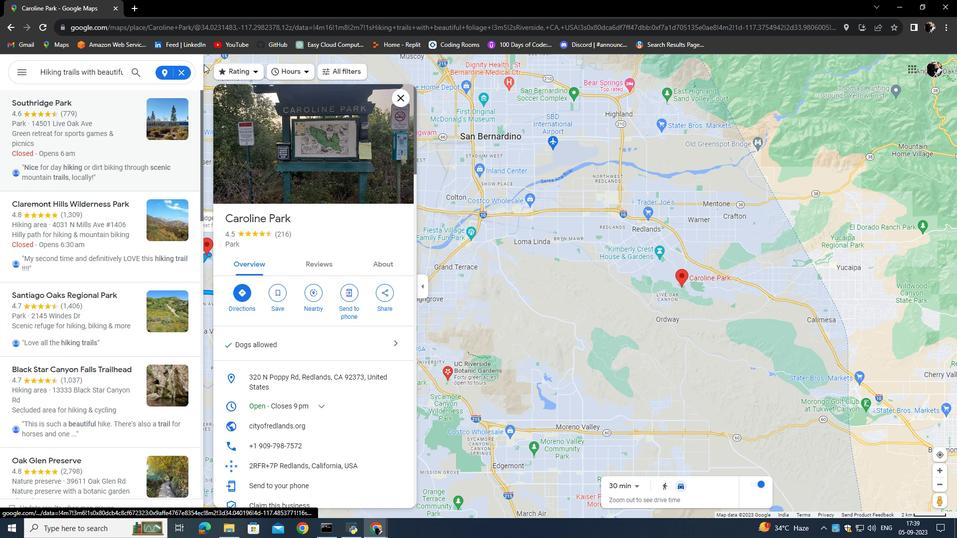 
Action: Mouse scrolled (114, 116) with delta (0, 0)
Screenshot: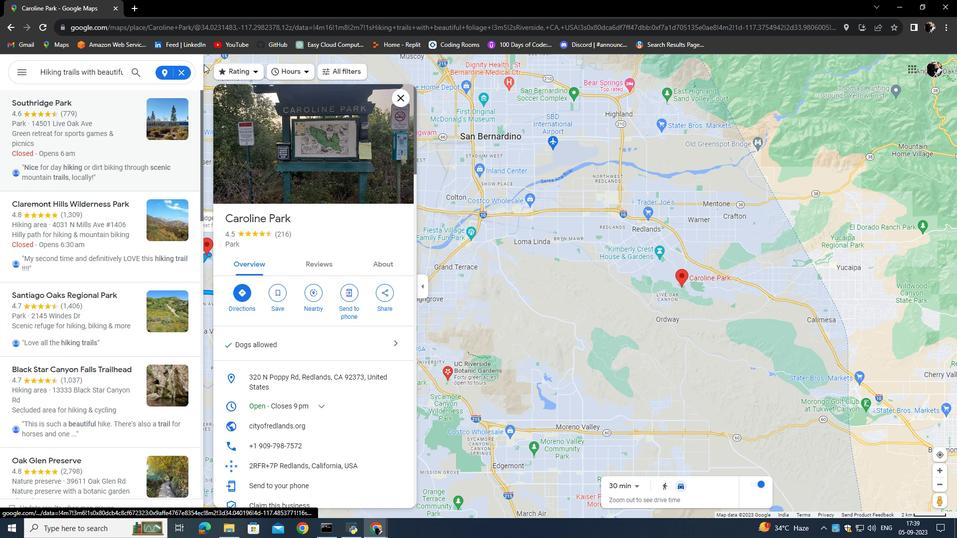 
Action: Mouse scrolled (114, 116) with delta (0, 0)
Screenshot: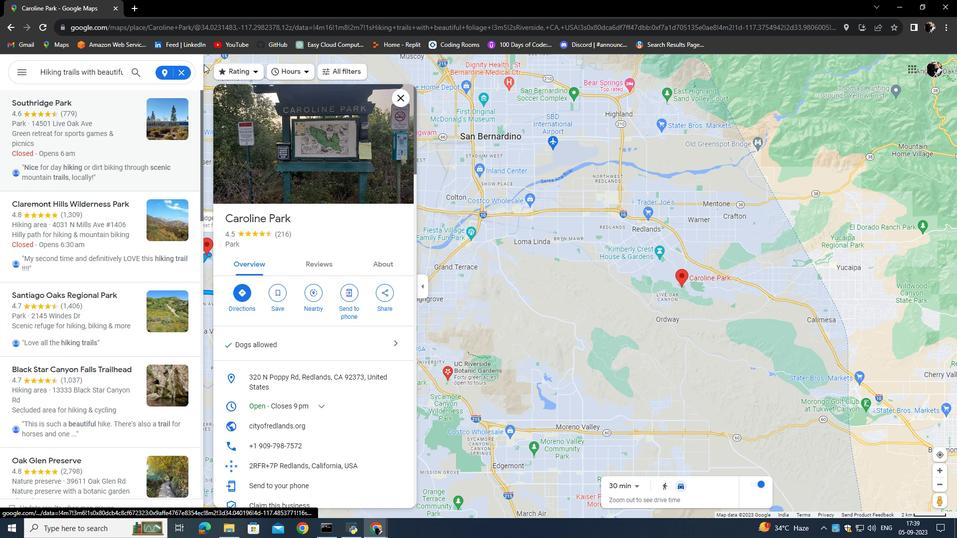 
Action: Mouse moved to (179, 75)
Screenshot: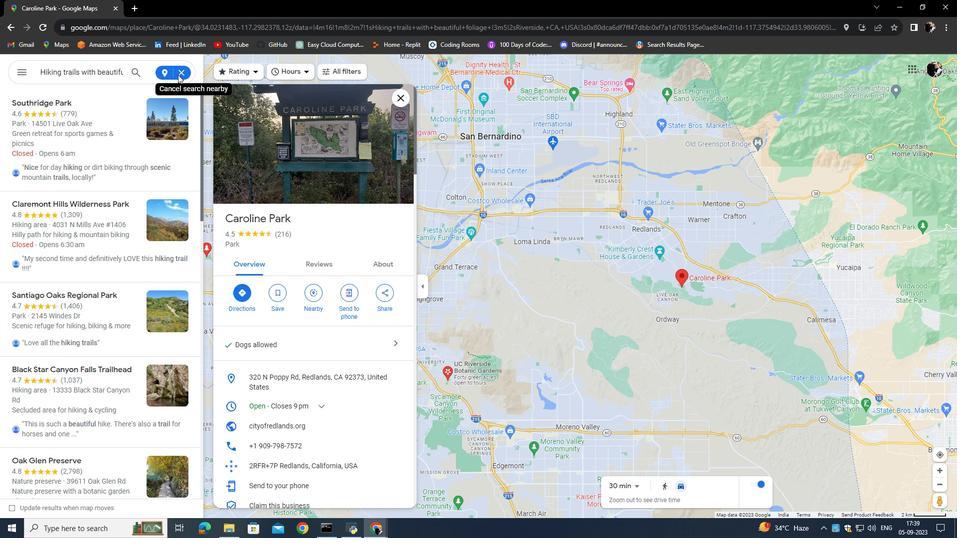 
Action: Mouse pressed left at (179, 75)
Screenshot: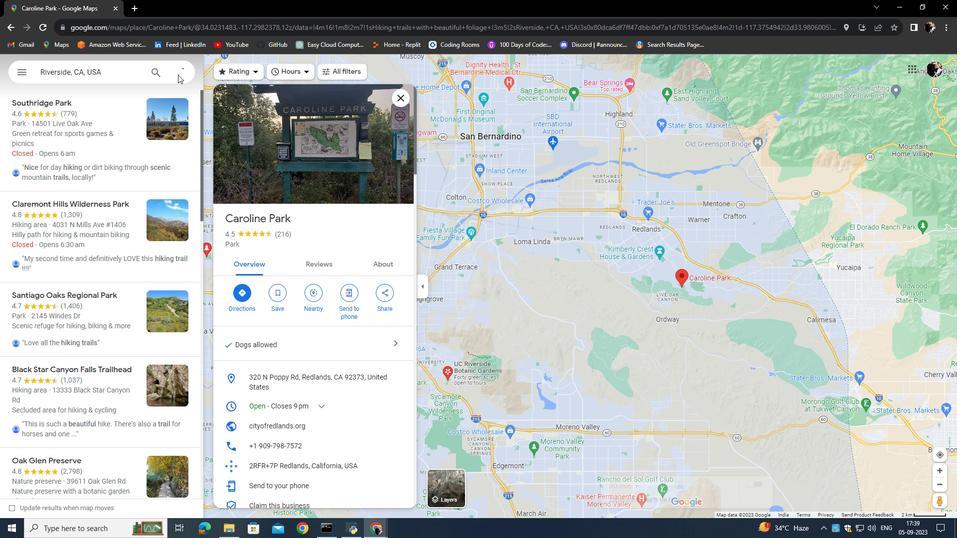 
Action: Mouse moved to (103, 74)
Screenshot: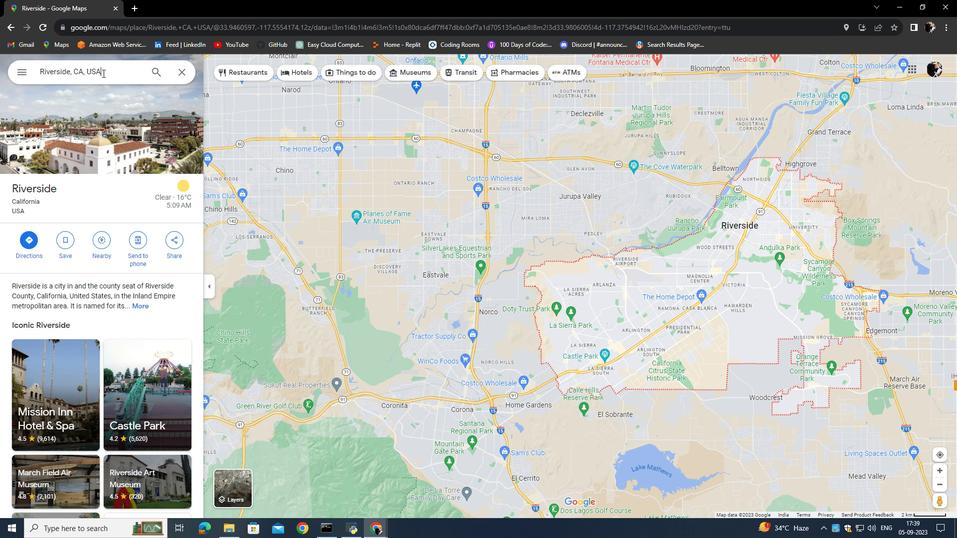 
Action: Mouse pressed left at (103, 74)
Screenshot: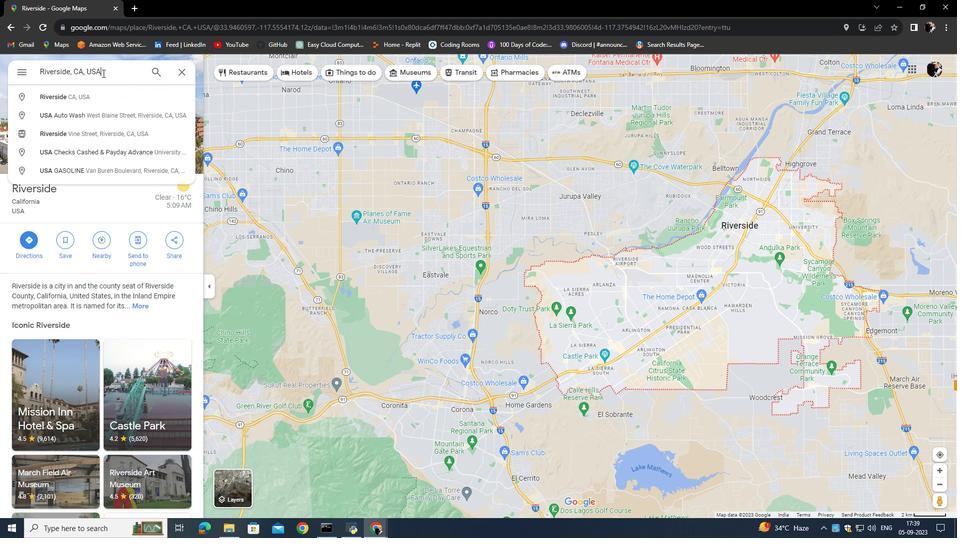 
Action: Mouse moved to (26, 73)
Screenshot: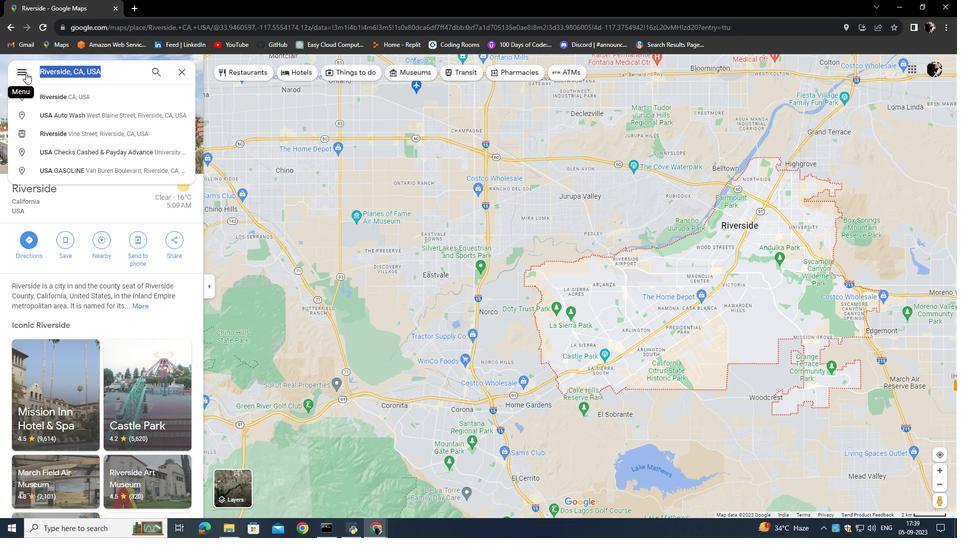
Action: Key pressed <Key.backspace><Key.caps_lock>S<Key.caps_lock>l<Key.backspace>alt<Key.space>lake<Key.space><Key.caps_lock><Key.caps_lock>city<Key.down><Key.enter>
Screenshot: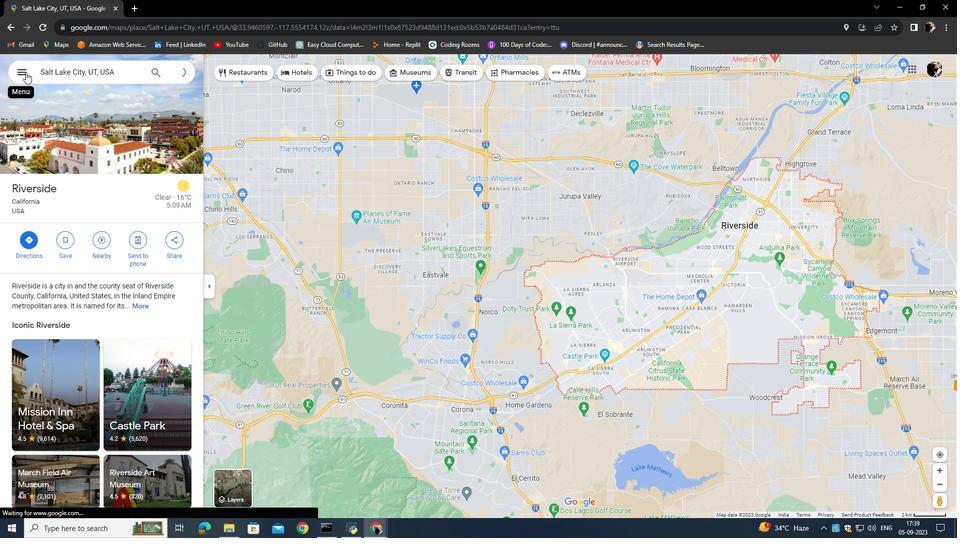 
Action: Mouse moved to (106, 245)
Screenshot: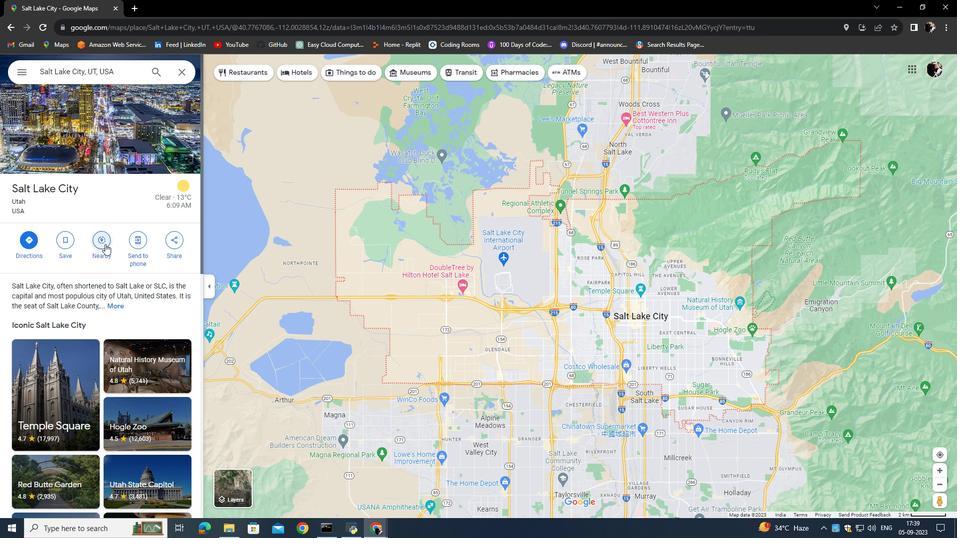 
Action: Mouse pressed left at (106, 245)
Screenshot: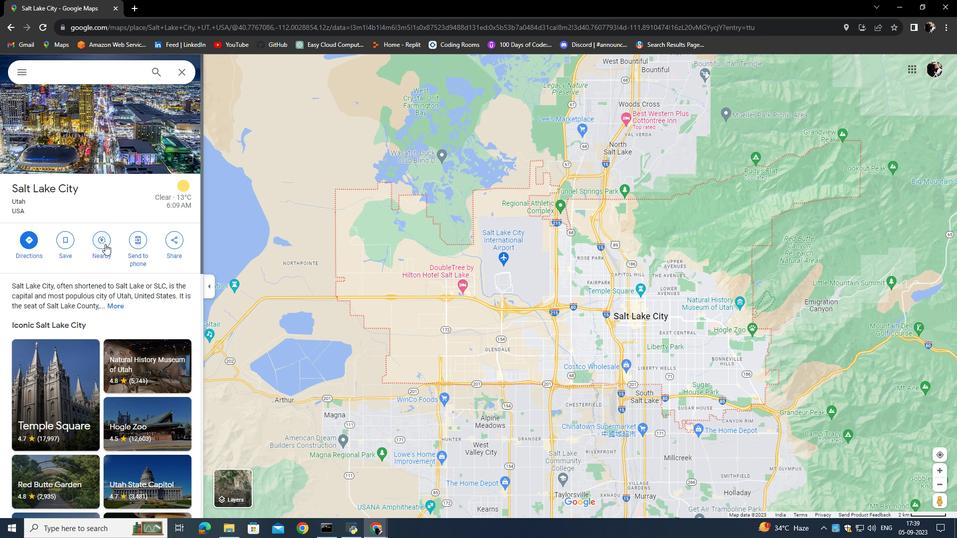 
Action: Mouse moved to (97, 71)
Screenshot: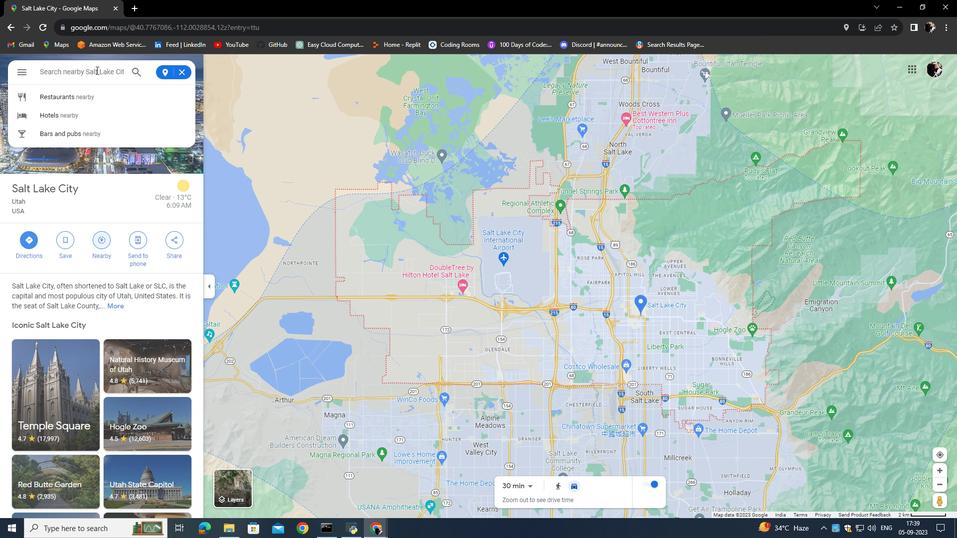 
Action: Mouse pressed left at (97, 71)
Screenshot: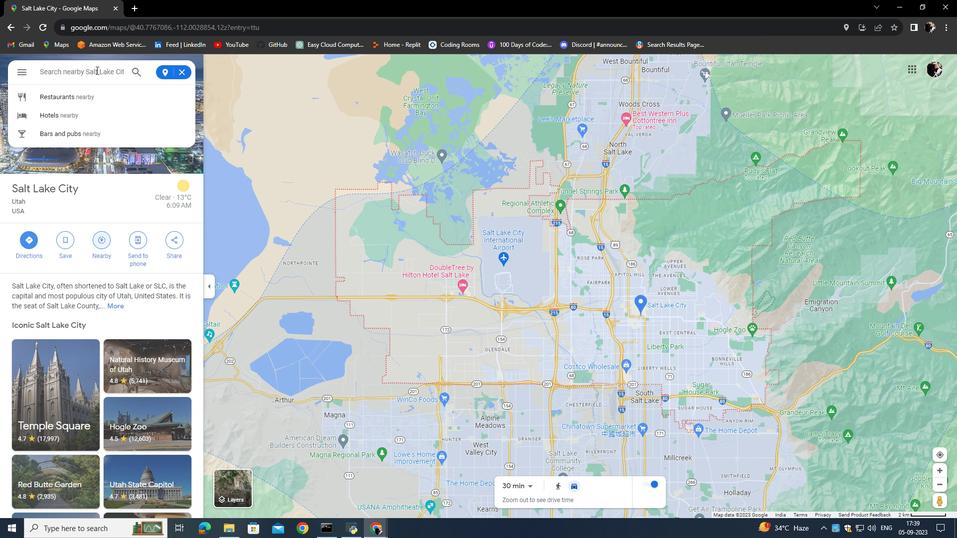 
Action: Key pressed <Key.caps_lock>SK<Key.caps_lock><Key.backspace>kiing<Key.space>trails<Key.space>with<Key.space>well-groomed<Key.space>slopes<Key.enter>
Screenshot: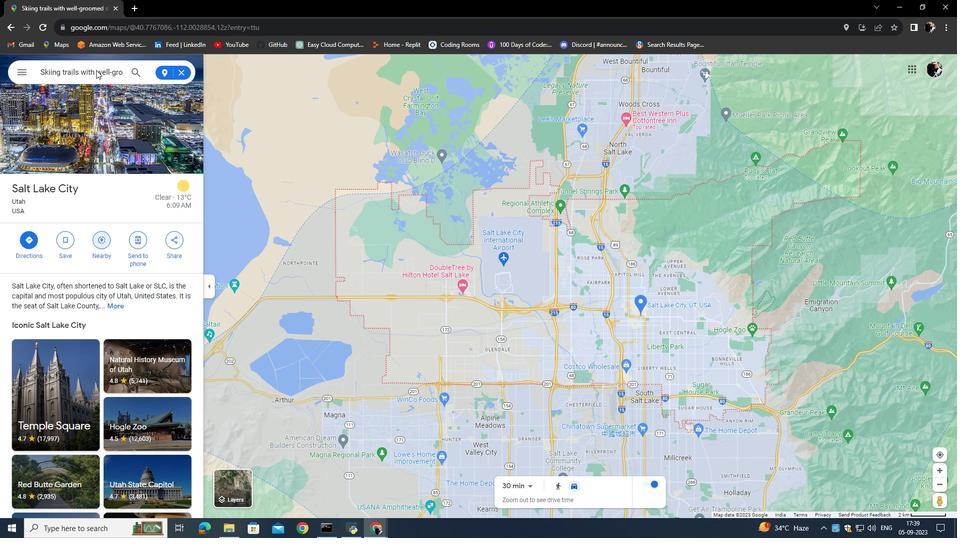 
Action: Mouse moved to (607, 308)
Screenshot: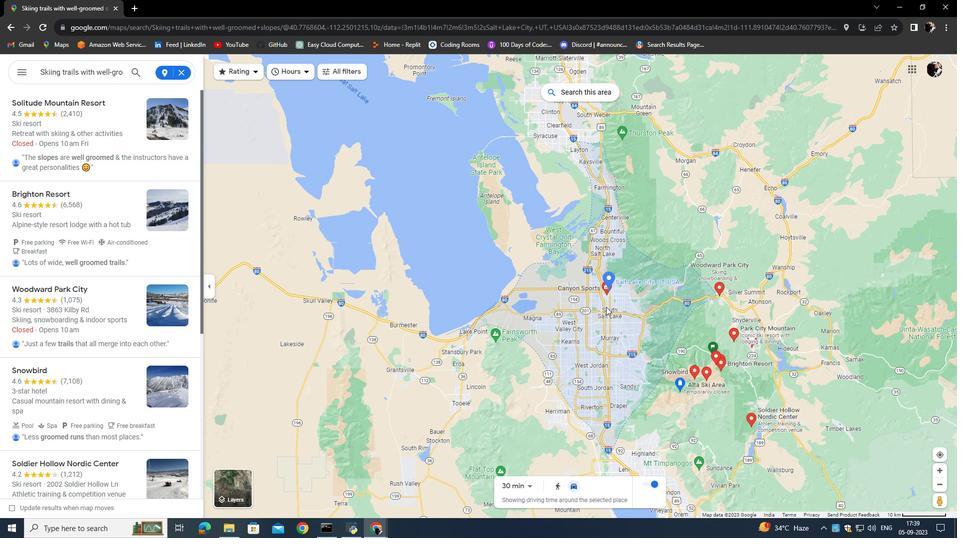 
Action: Mouse scrolled (607, 308) with delta (0, 0)
Screenshot: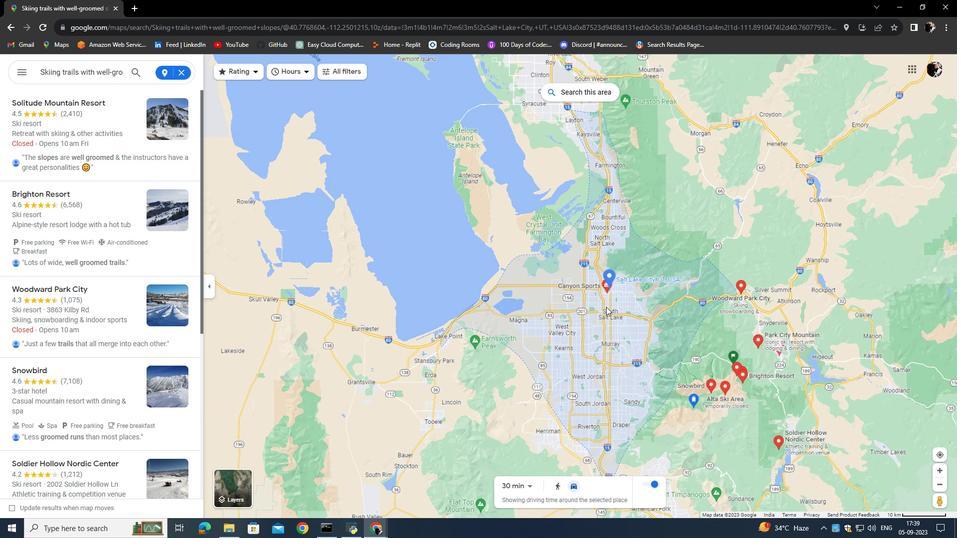 
Action: Mouse moved to (104, 133)
Screenshot: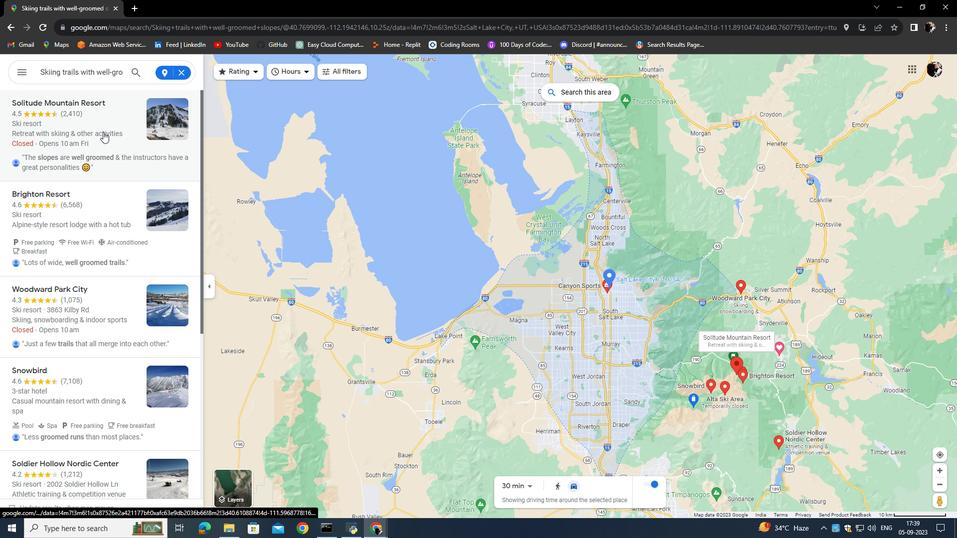 
Action: Mouse pressed left at (104, 133)
Screenshot: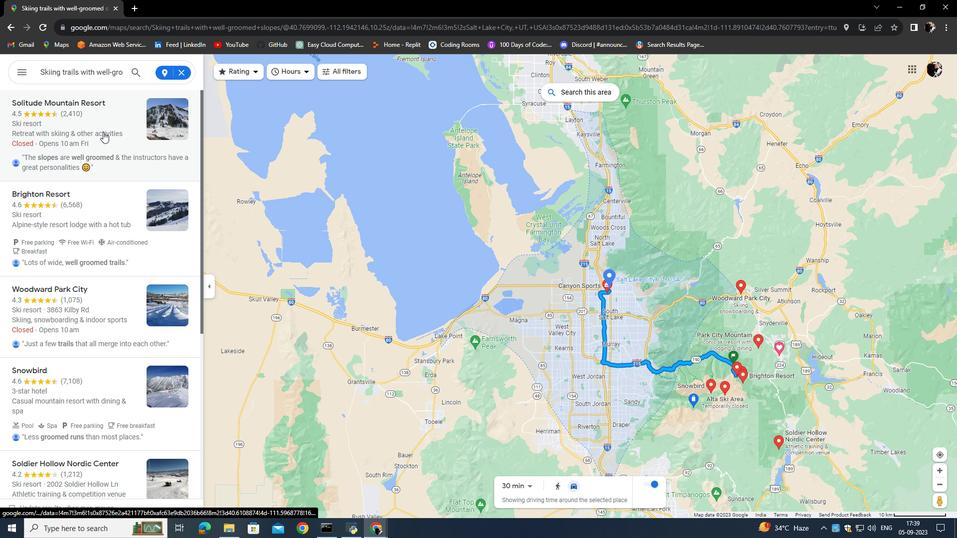 
Action: Mouse moved to (316, 297)
Screenshot: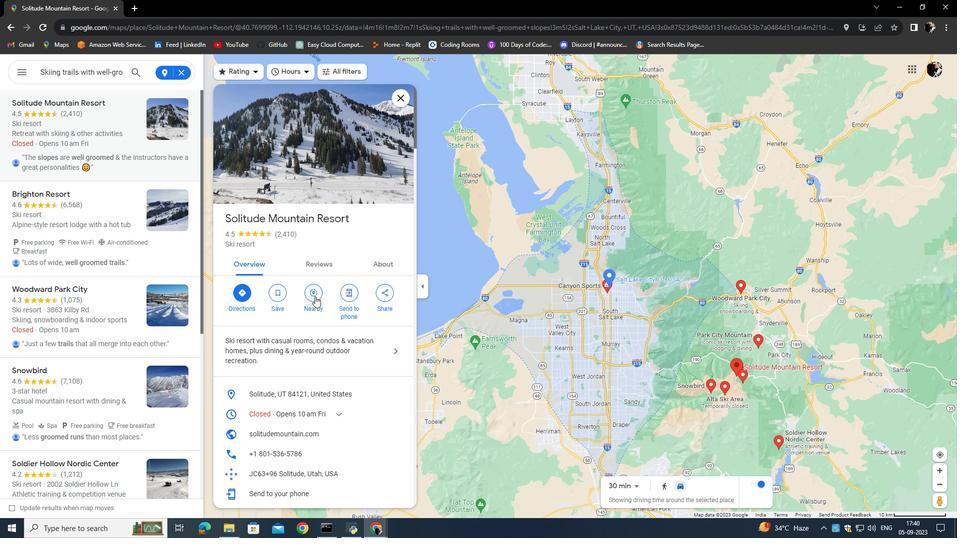 
Action: Mouse scrolled (316, 297) with delta (0, 0)
Screenshot: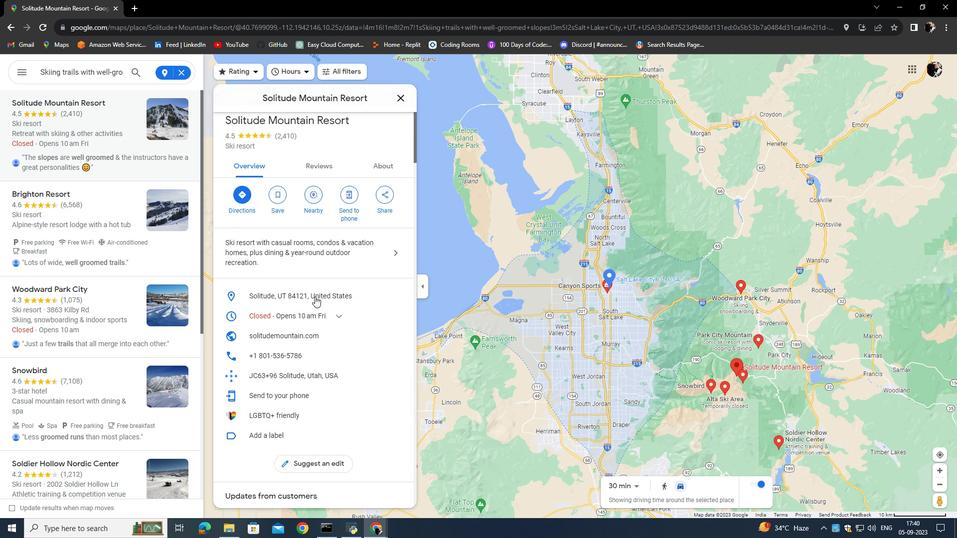 
Action: Mouse scrolled (316, 297) with delta (0, 0)
Screenshot: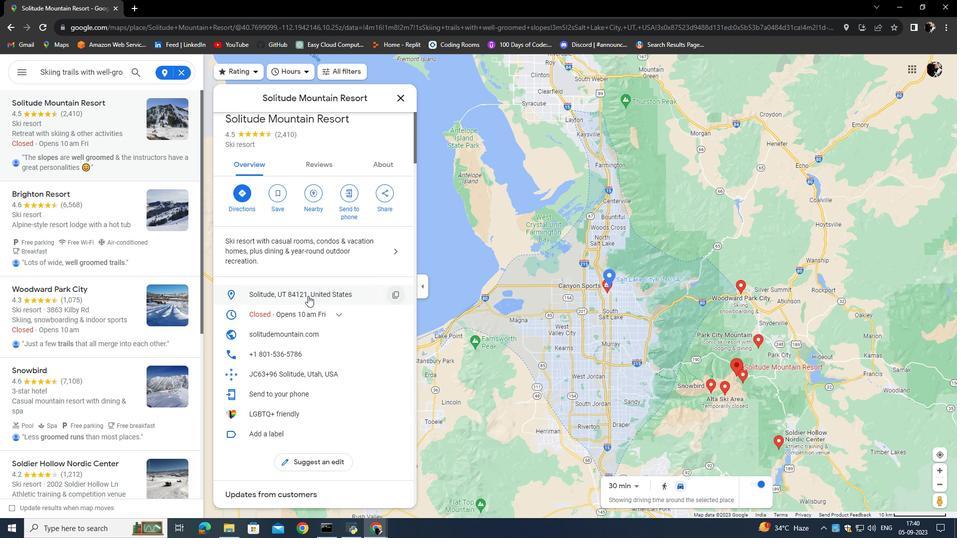 
Action: Mouse moved to (26, 203)
Screenshot: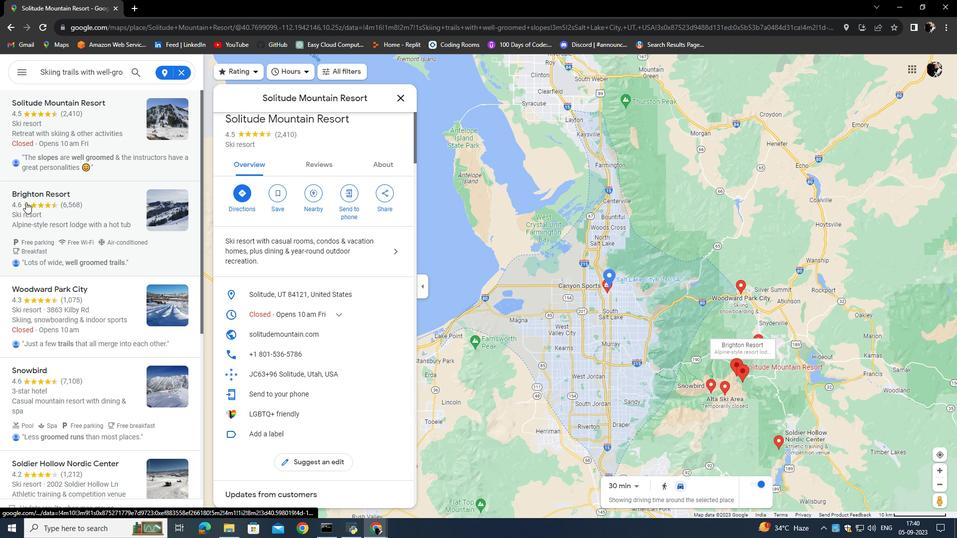 
Action: Mouse scrolled (26, 203) with delta (0, 0)
Screenshot: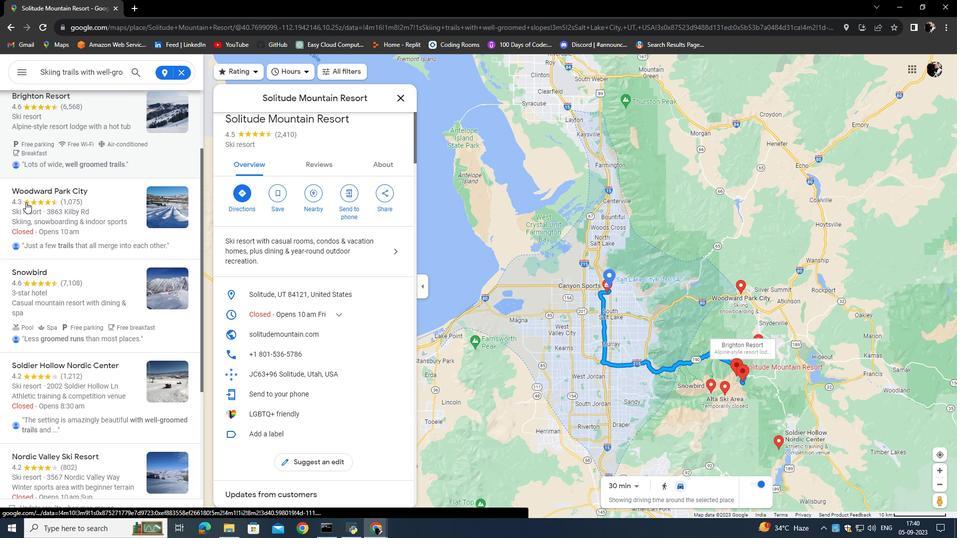 
Action: Mouse scrolled (26, 203) with delta (0, 0)
Screenshot: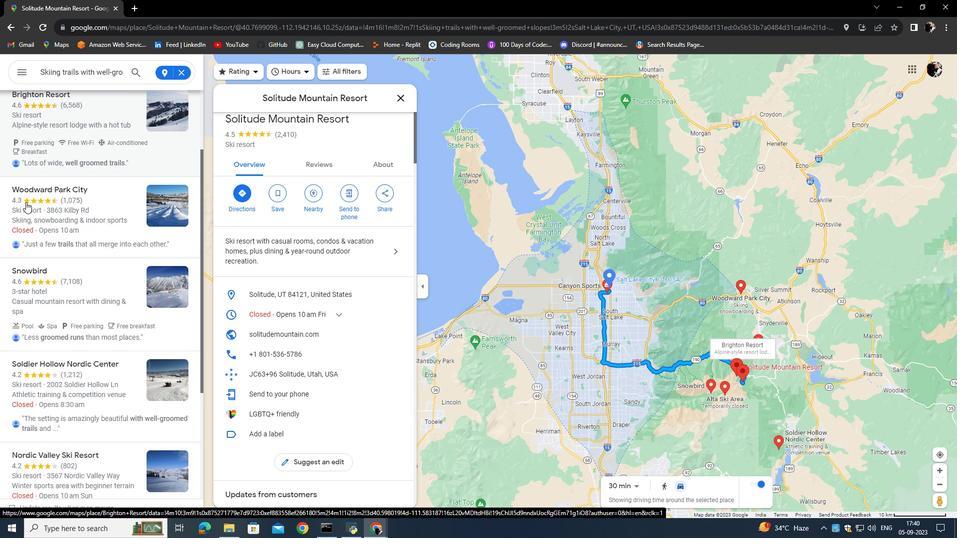 
Action: Mouse moved to (56, 268)
Screenshot: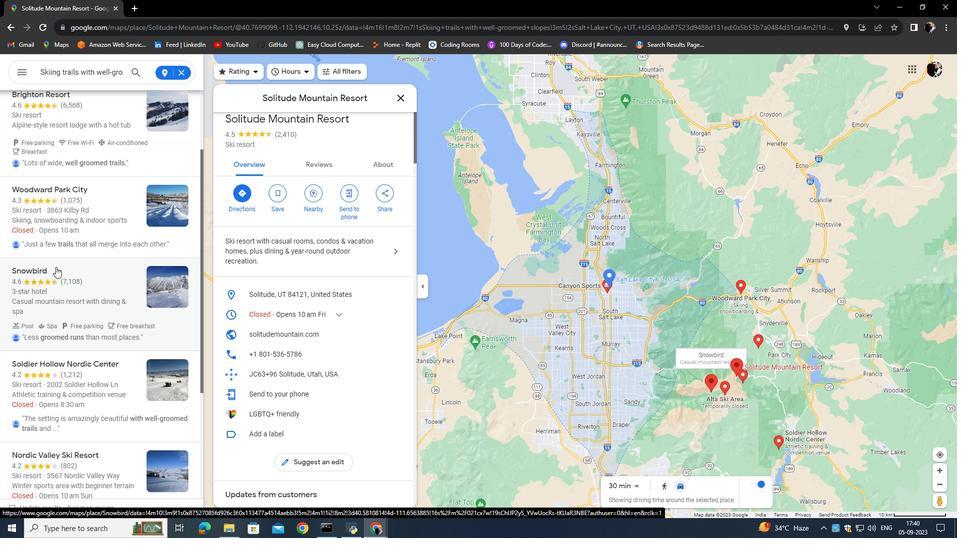 
Action: Mouse pressed left at (56, 268)
Screenshot: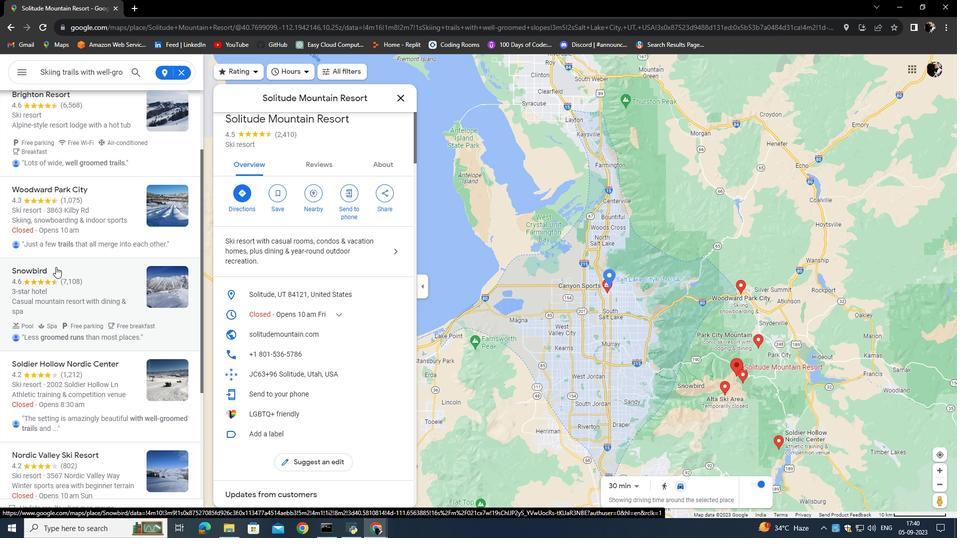 
Action: Mouse moved to (46, 270)
Screenshot: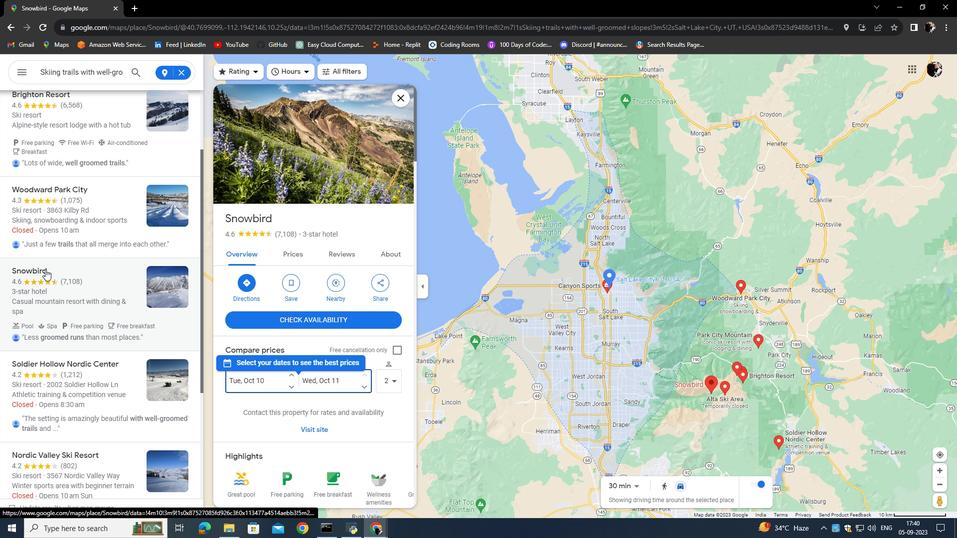 
Action: Mouse scrolled (46, 270) with delta (0, 0)
Screenshot: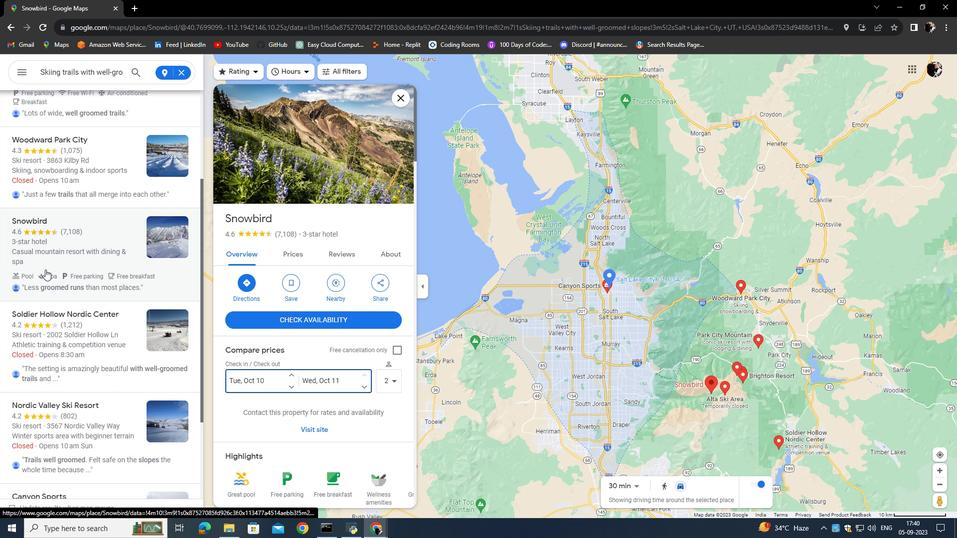 
Action: Mouse moved to (71, 344)
Screenshot: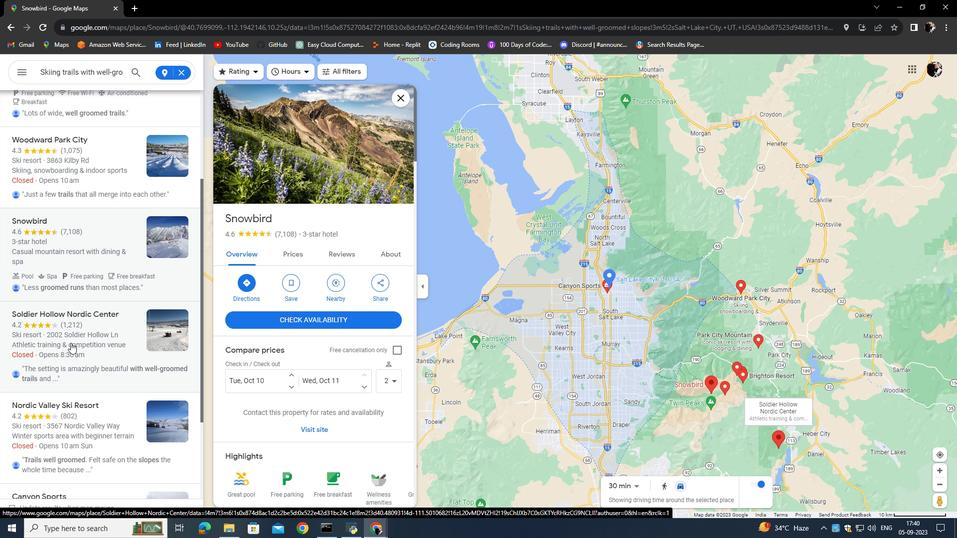 
Action: Mouse pressed left at (71, 344)
Screenshot: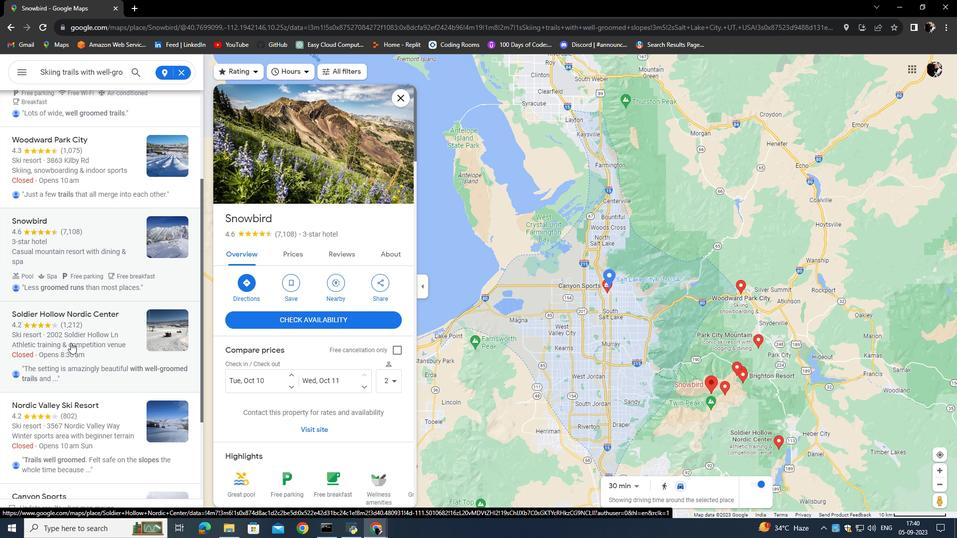 
Action: Mouse scrolled (71, 343) with delta (0, 0)
Screenshot: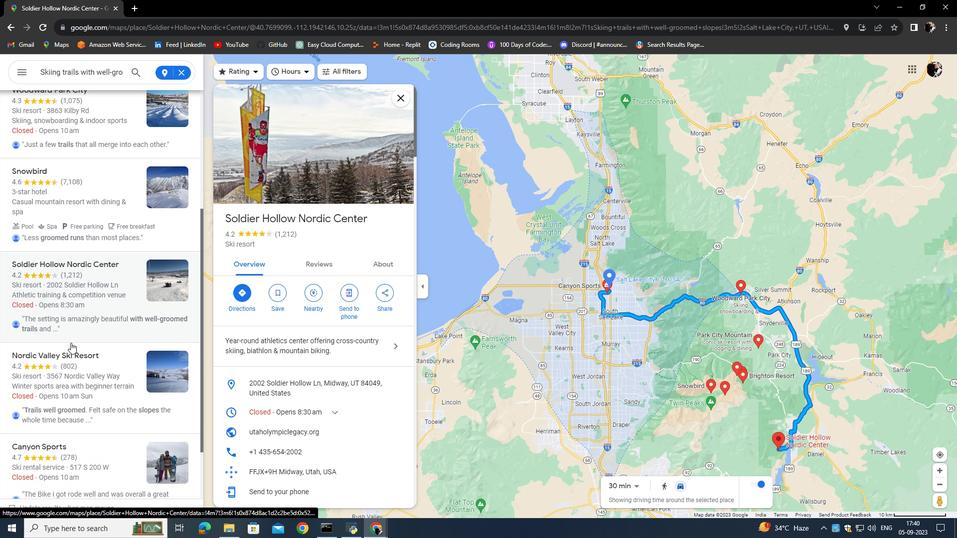 
Action: Mouse scrolled (71, 343) with delta (0, 0)
Screenshot: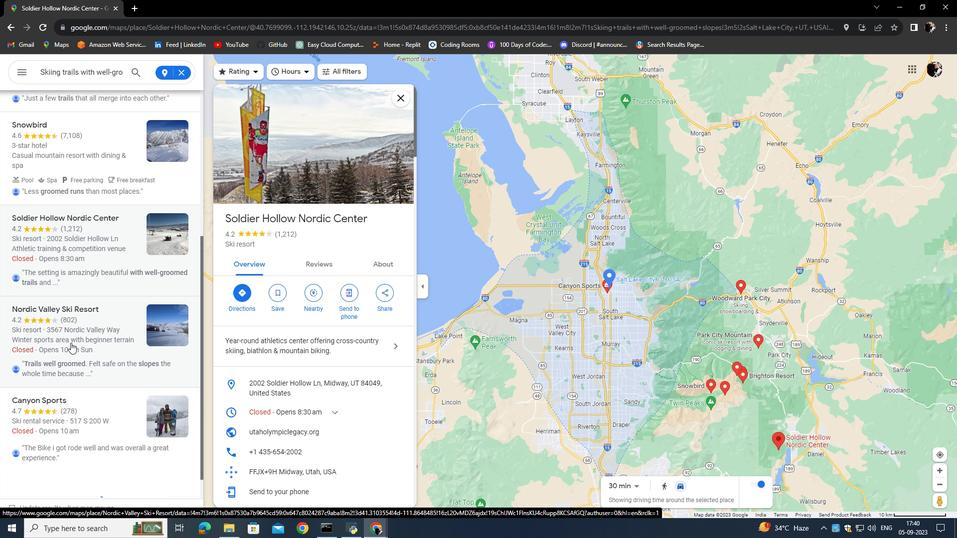 
Action: Mouse scrolled (71, 343) with delta (0, 0)
Screenshot: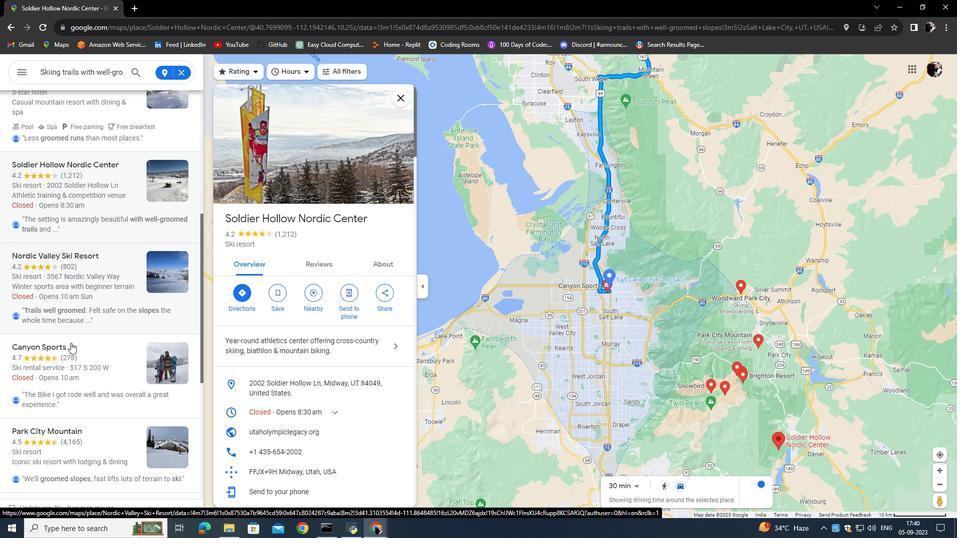 
Action: Mouse moved to (75, 362)
Screenshot: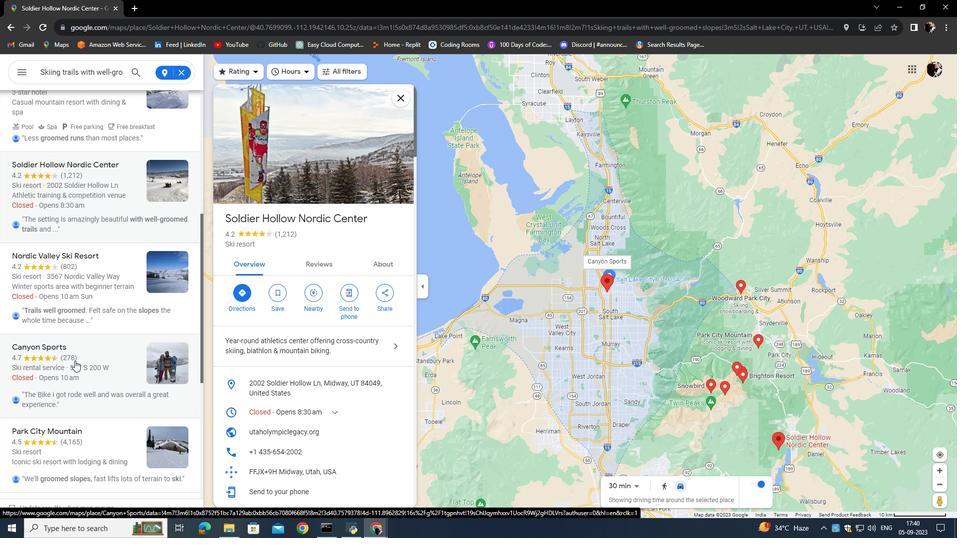 
Action: Mouse pressed left at (75, 362)
Screenshot: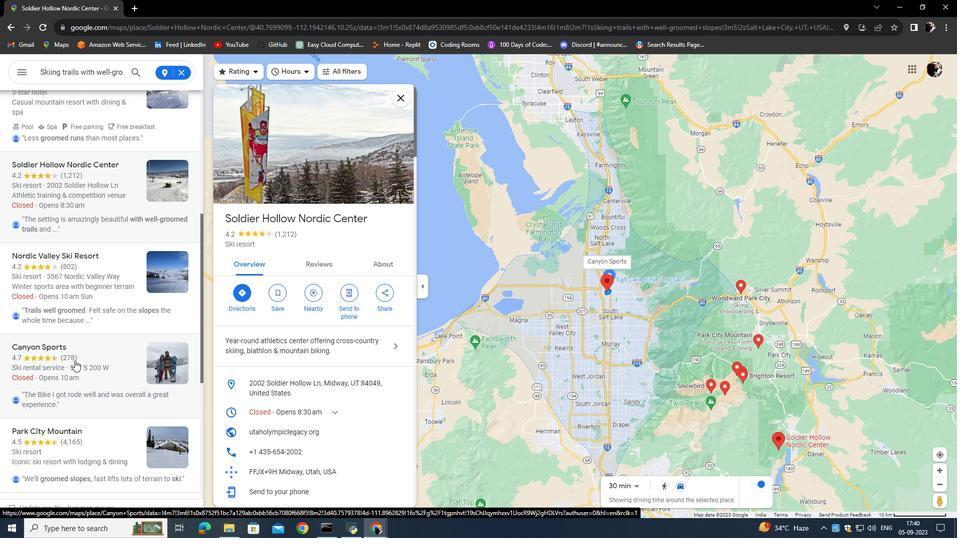 
Action: Mouse scrolled (75, 361) with delta (0, 0)
Screenshot: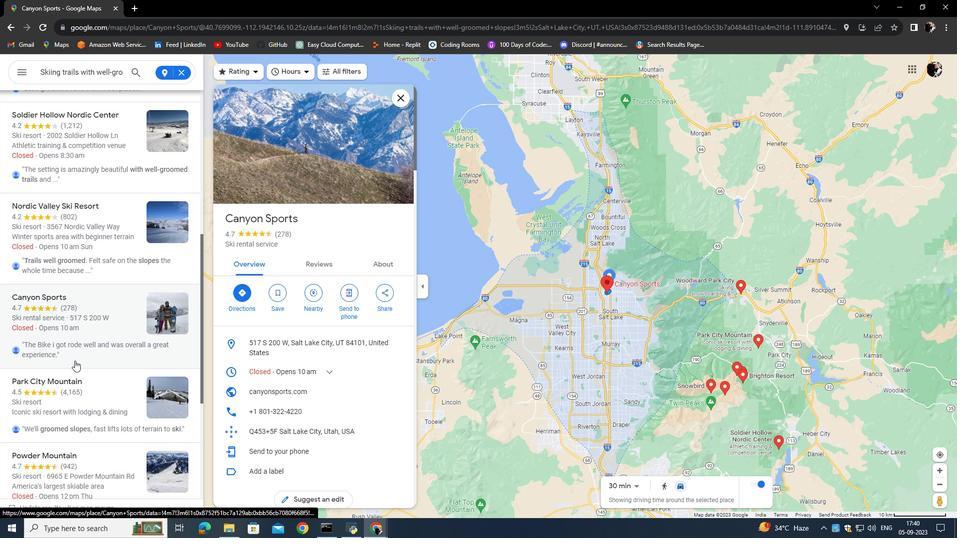
Action: Mouse scrolled (75, 361) with delta (0, 0)
Screenshot: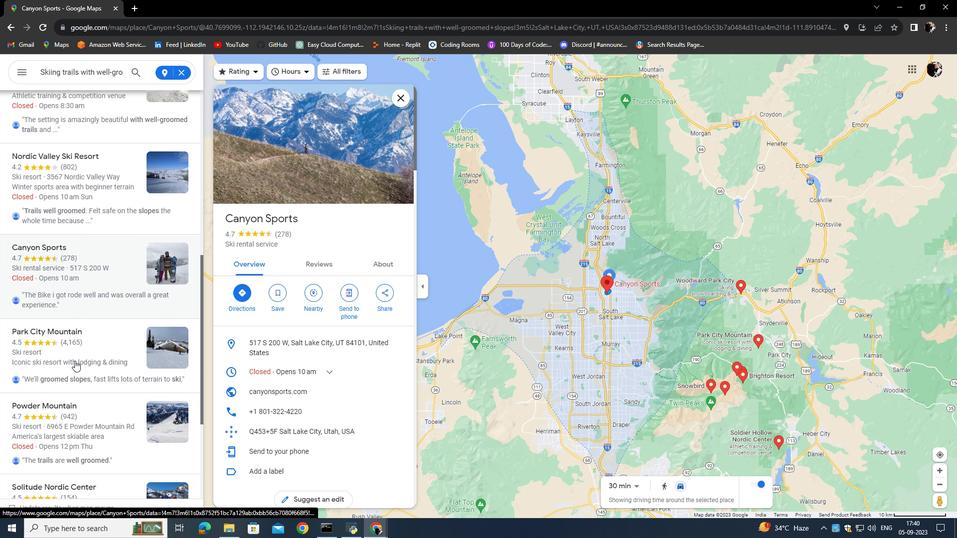 
Action: Mouse scrolled (75, 361) with delta (0, 0)
Screenshot: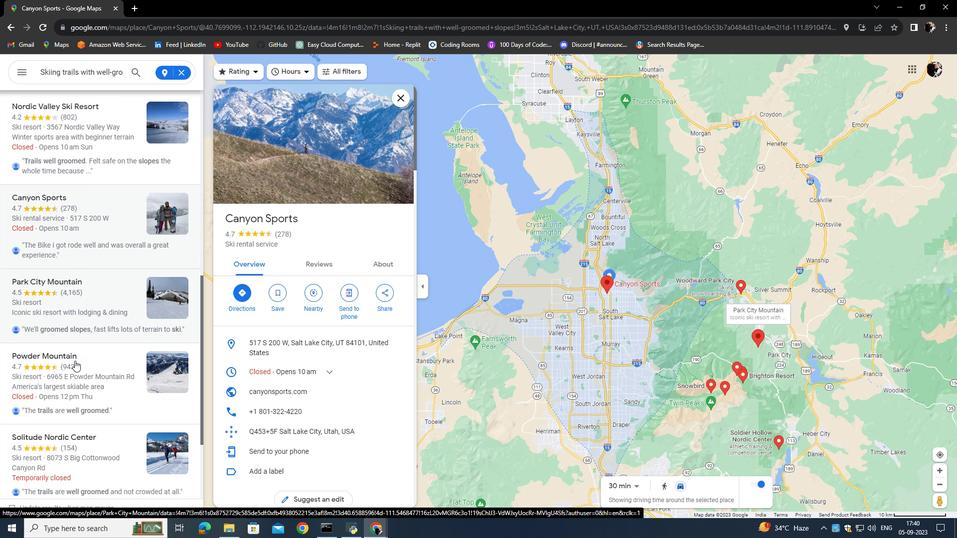 
Action: Mouse moved to (65, 300)
Screenshot: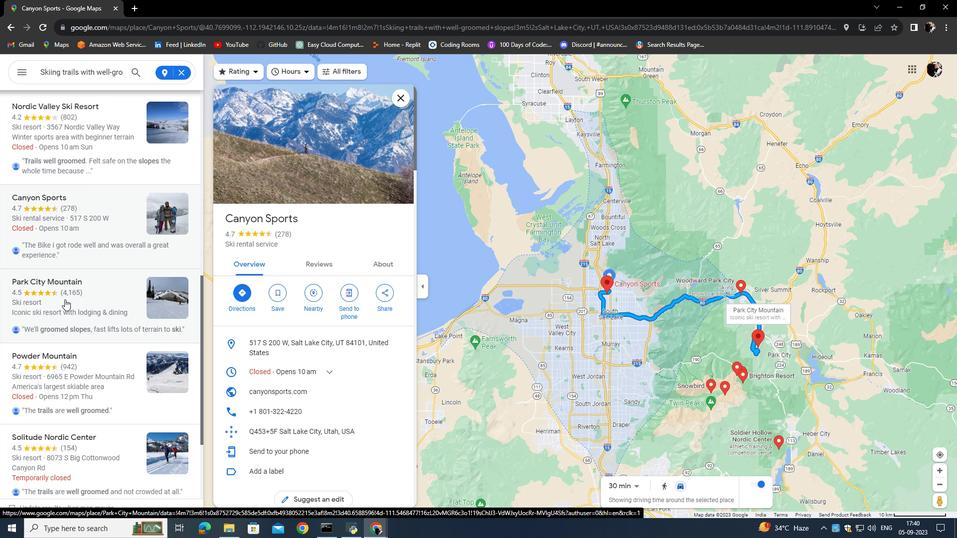 
Action: Mouse pressed left at (65, 300)
Screenshot: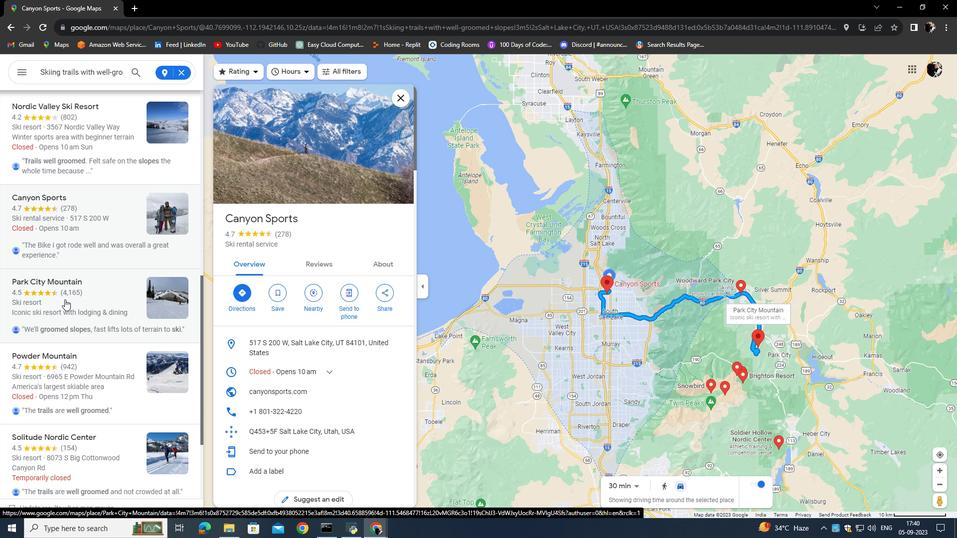 
Action: Mouse moved to (94, 205)
Screenshot: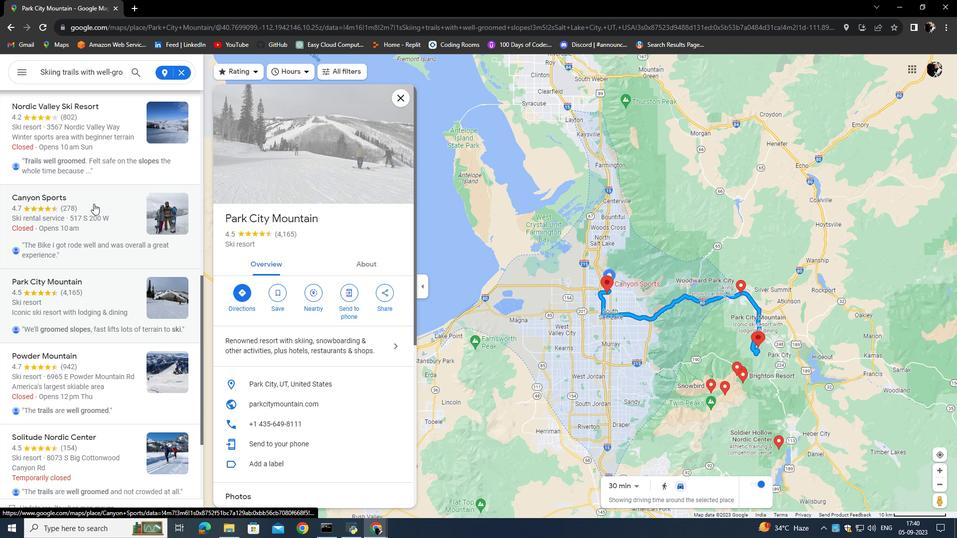
Action: Mouse scrolled (94, 205) with delta (0, 0)
Screenshot: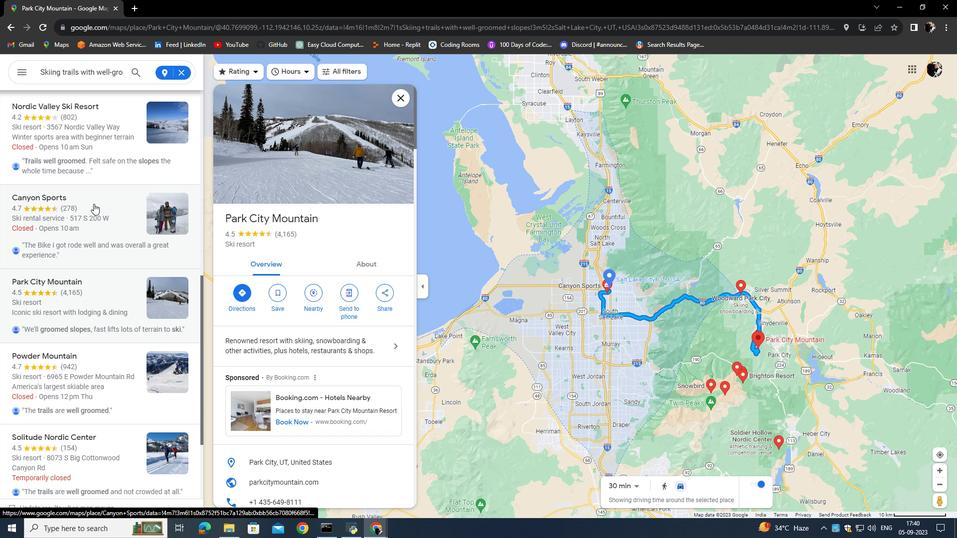 
Action: Mouse scrolled (94, 205) with delta (0, 0)
Screenshot: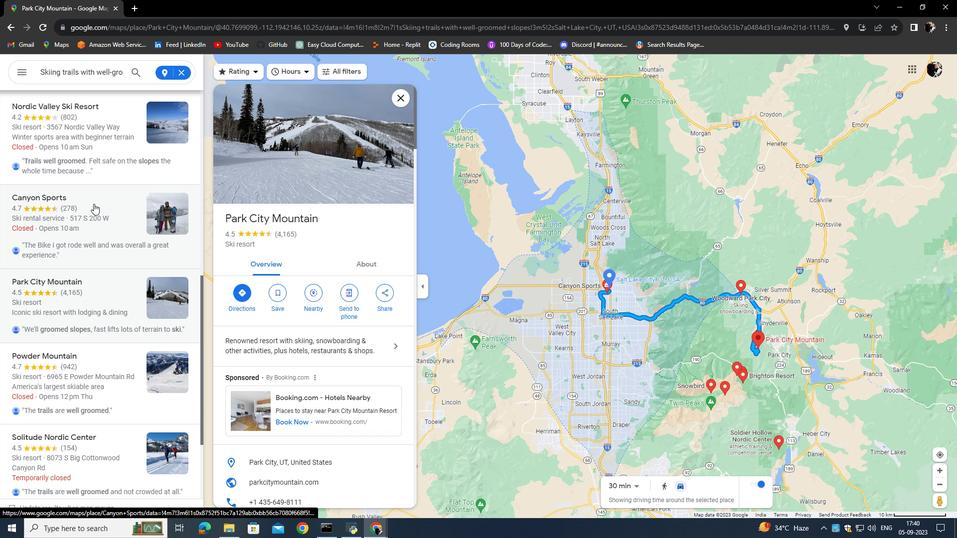 
Action: Mouse scrolled (94, 205) with delta (0, 0)
Screenshot: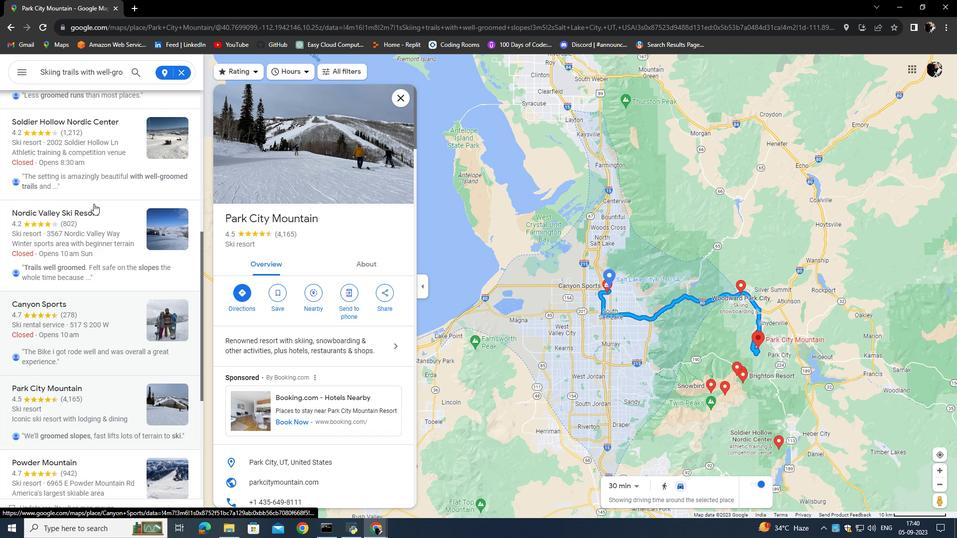 
Action: Mouse scrolled (94, 205) with delta (0, 0)
Screenshot: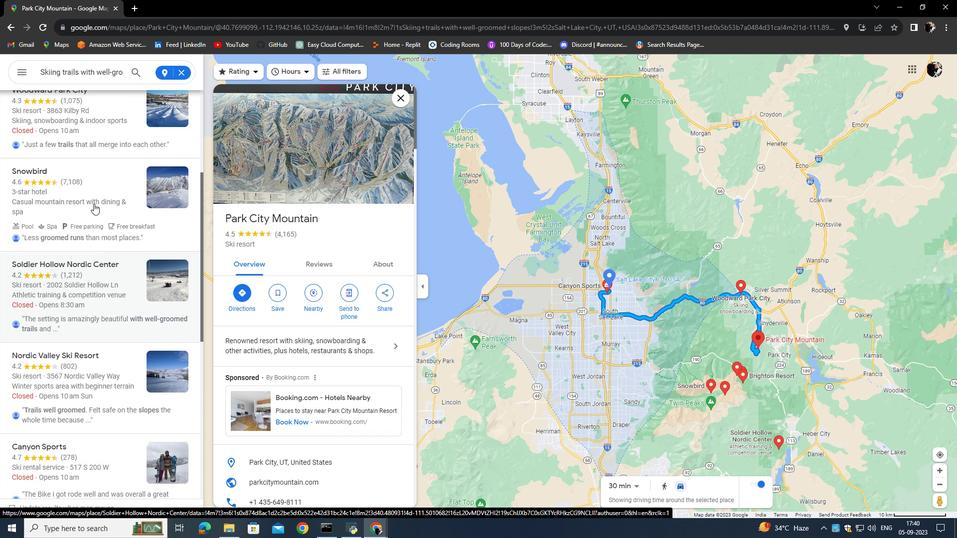 
Action: Mouse scrolled (94, 205) with delta (0, 0)
Screenshot: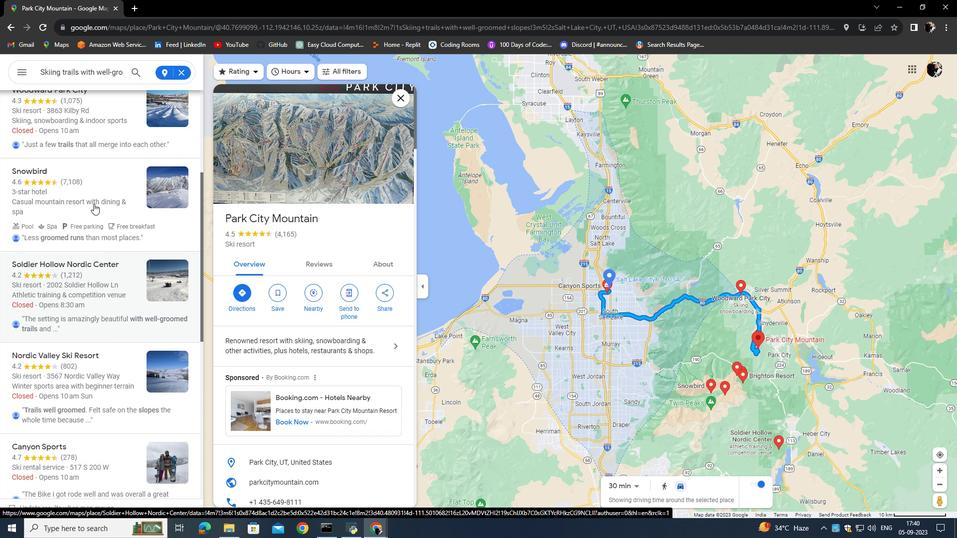 
Action: Mouse scrolled (94, 205) with delta (0, 0)
Screenshot: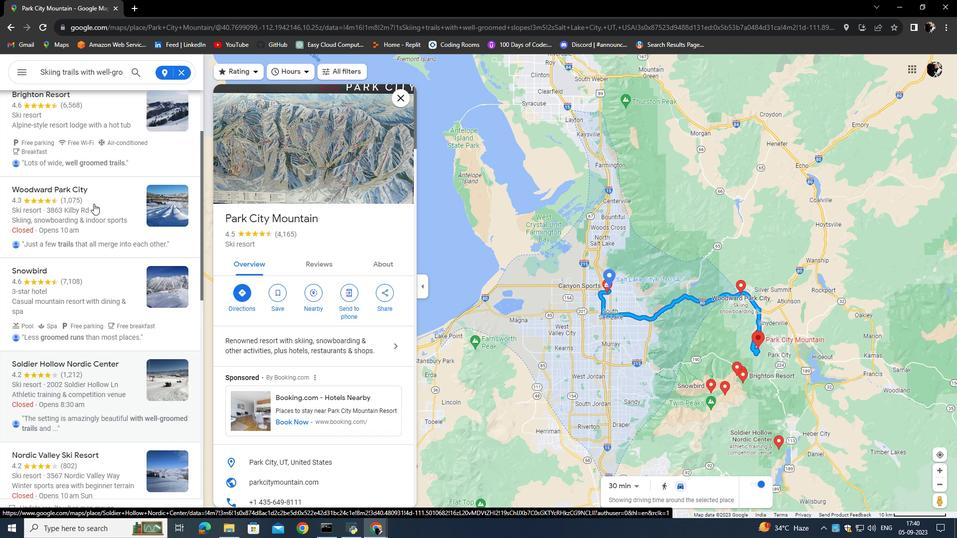 
Action: Mouse scrolled (94, 205) with delta (0, 0)
Screenshot: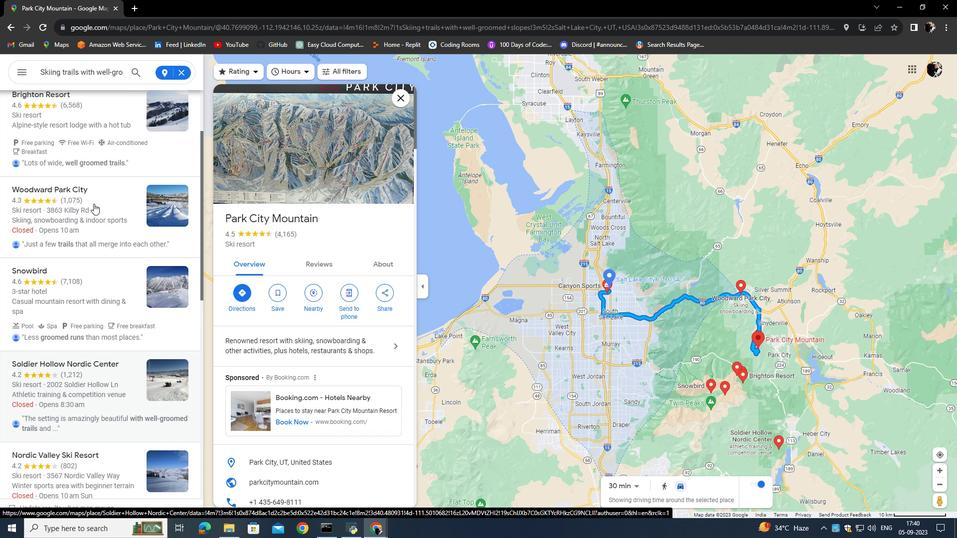 
Action: Mouse moved to (97, 139)
Screenshot: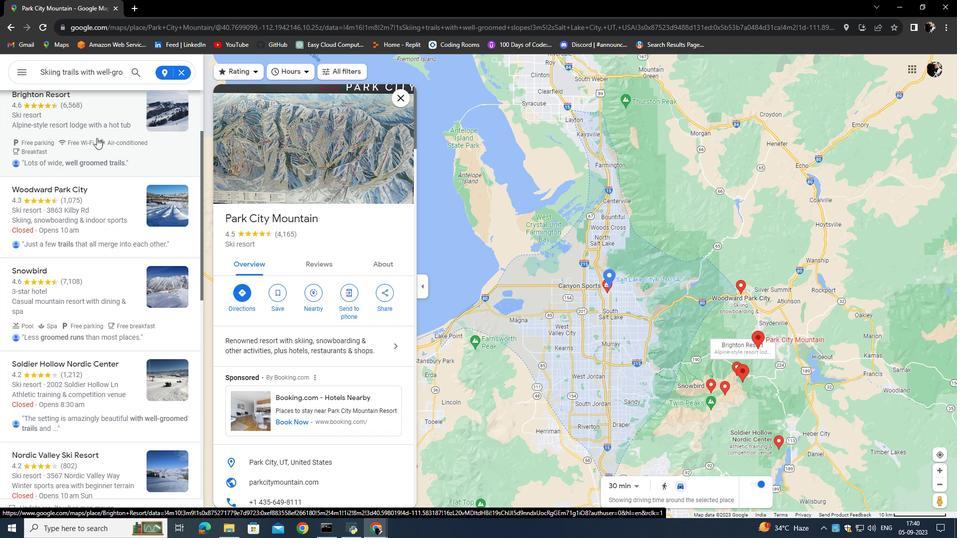 
Action: Mouse pressed left at (97, 139)
Screenshot: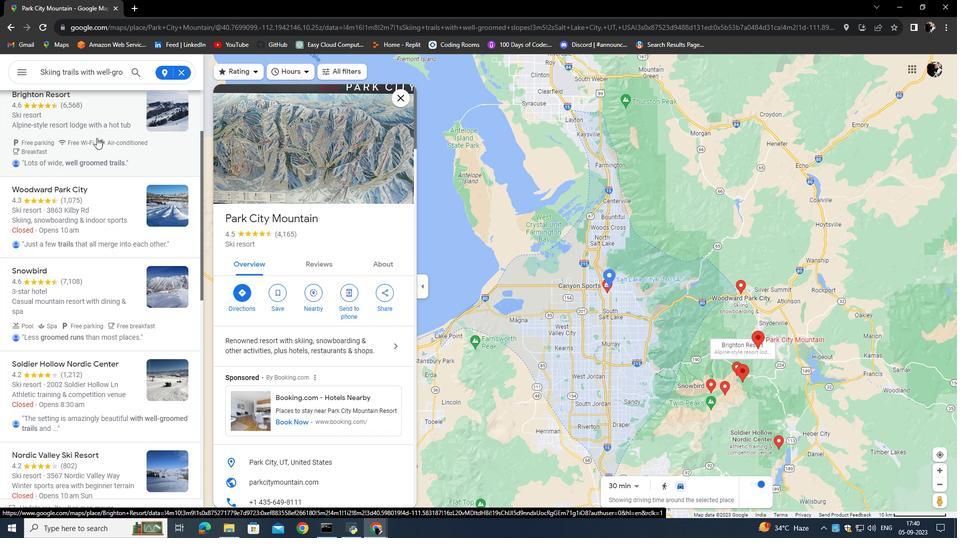 
Action: Mouse moved to (93, 198)
Screenshot: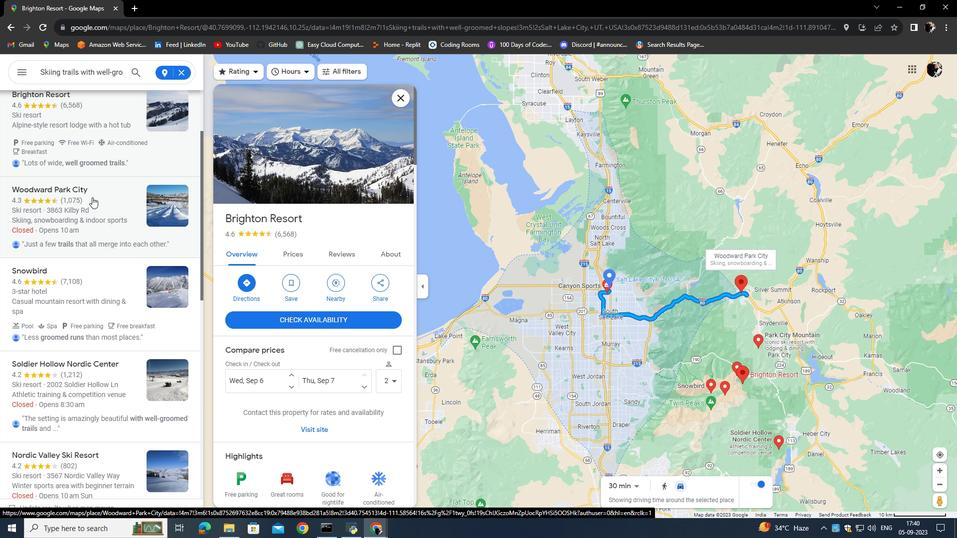 
Action: Mouse scrolled (93, 199) with delta (0, 0)
Screenshot: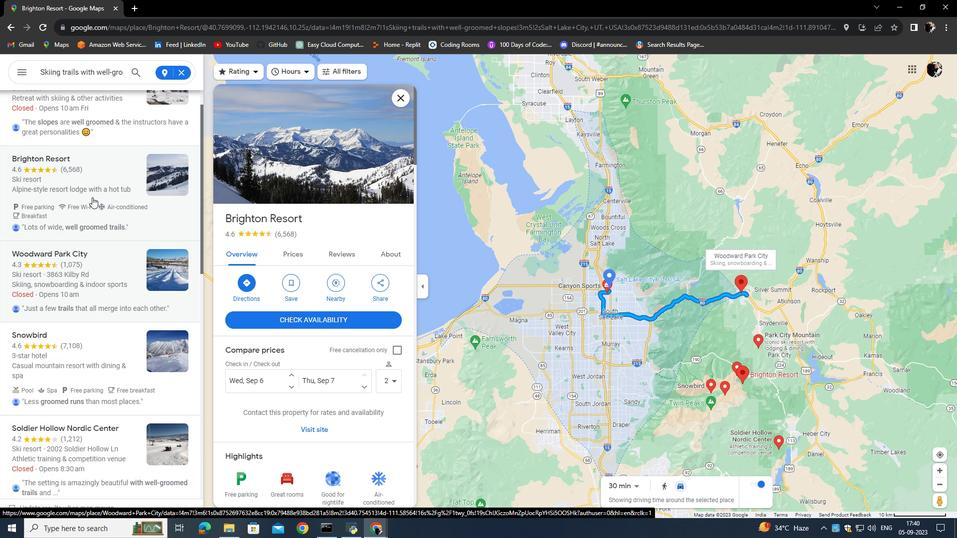 
Action: Mouse scrolled (93, 199) with delta (0, 0)
Screenshot: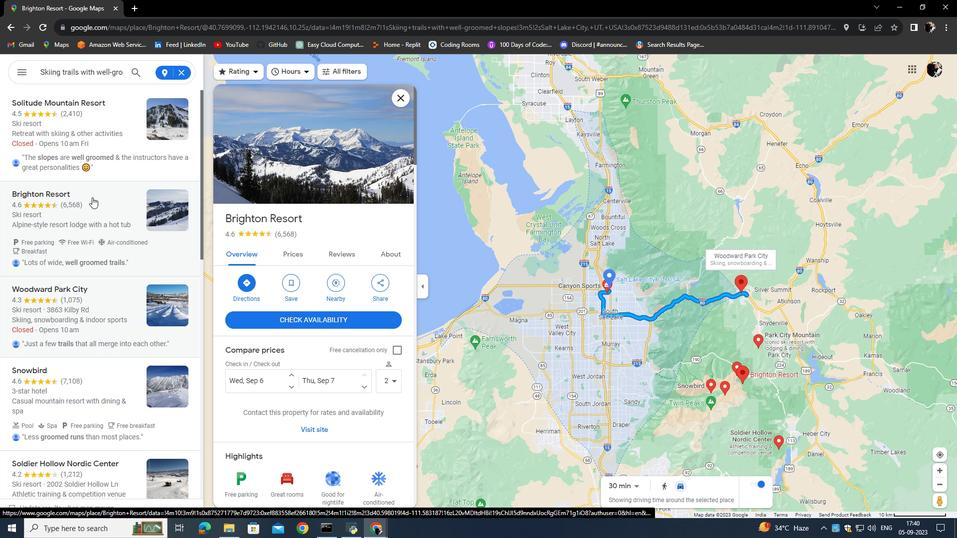 
Action: Mouse scrolled (93, 199) with delta (0, 0)
Screenshot: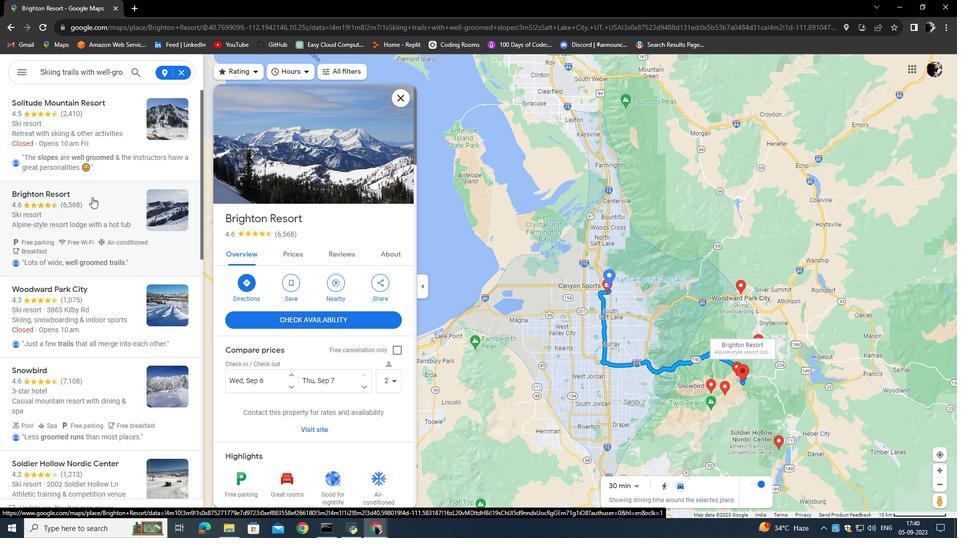 
Action: Mouse scrolled (93, 199) with delta (0, 0)
Screenshot: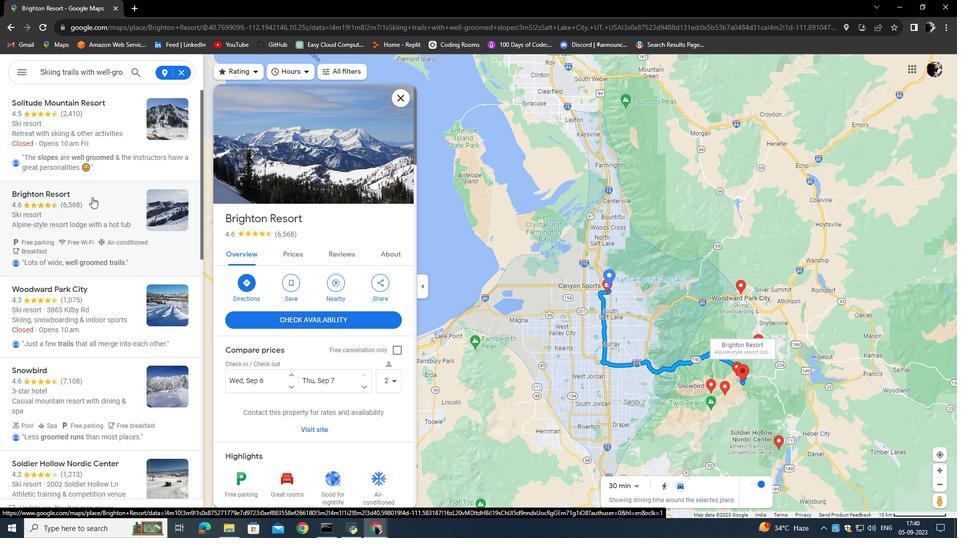 
Action: Mouse moved to (95, 138)
Screenshot: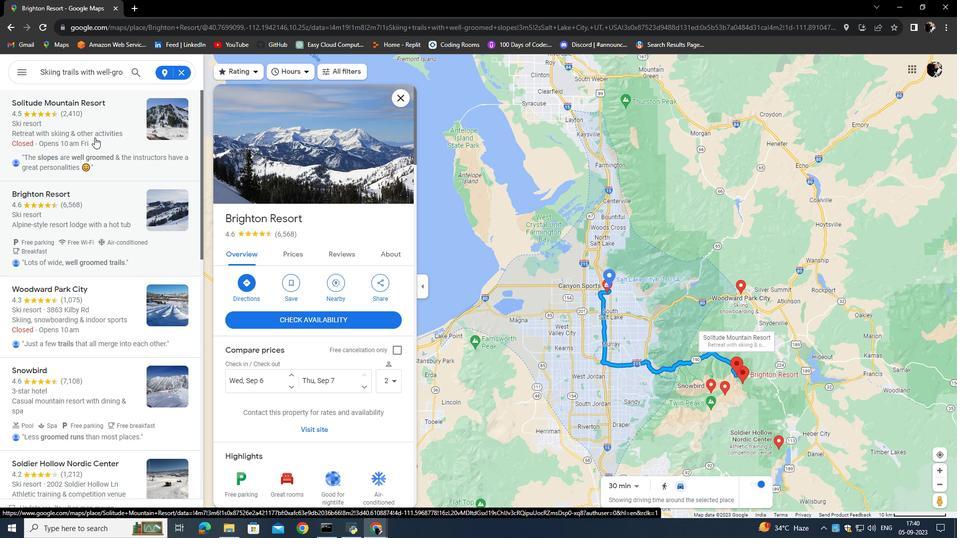 
Action: Mouse pressed left at (95, 138)
Screenshot: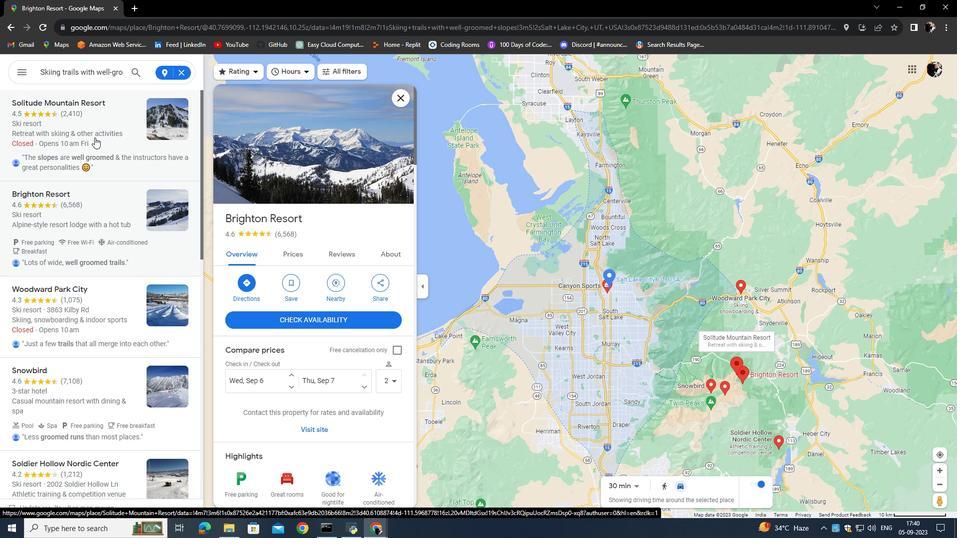 
Action: Mouse scrolled (95, 138) with delta (0, 0)
Screenshot: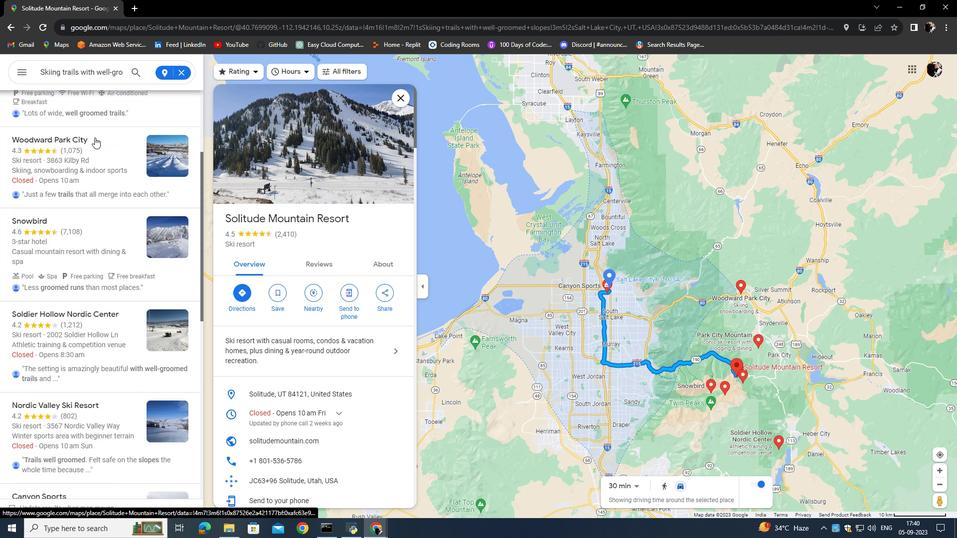 
Action: Mouse scrolled (95, 138) with delta (0, 0)
Screenshot: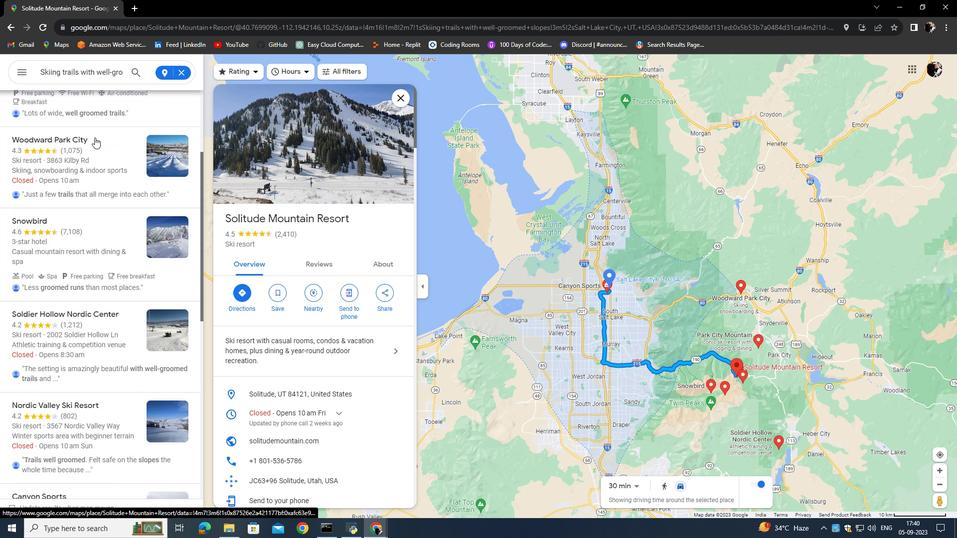
Action: Mouse scrolled (95, 138) with delta (0, 0)
Screenshot: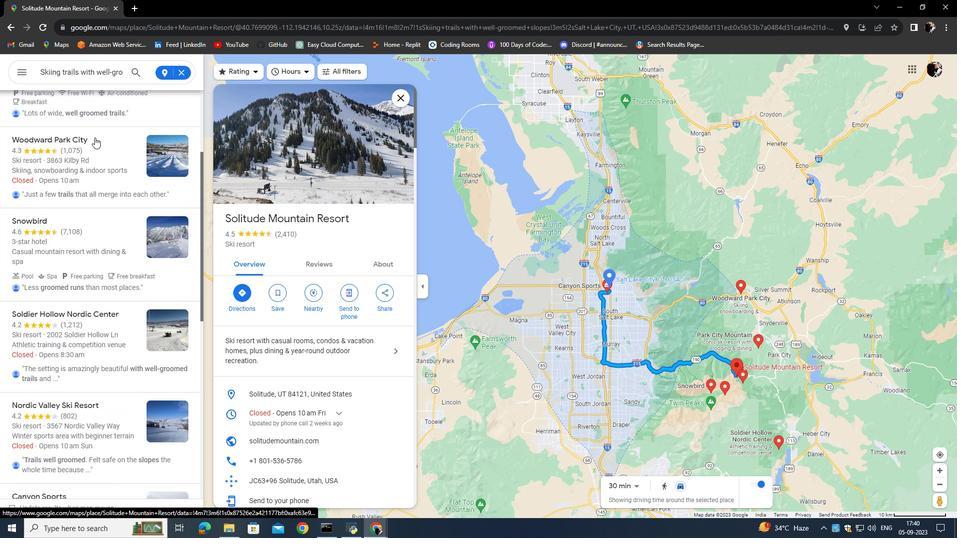 
Action: Mouse scrolled (95, 138) with delta (0, 0)
Screenshot: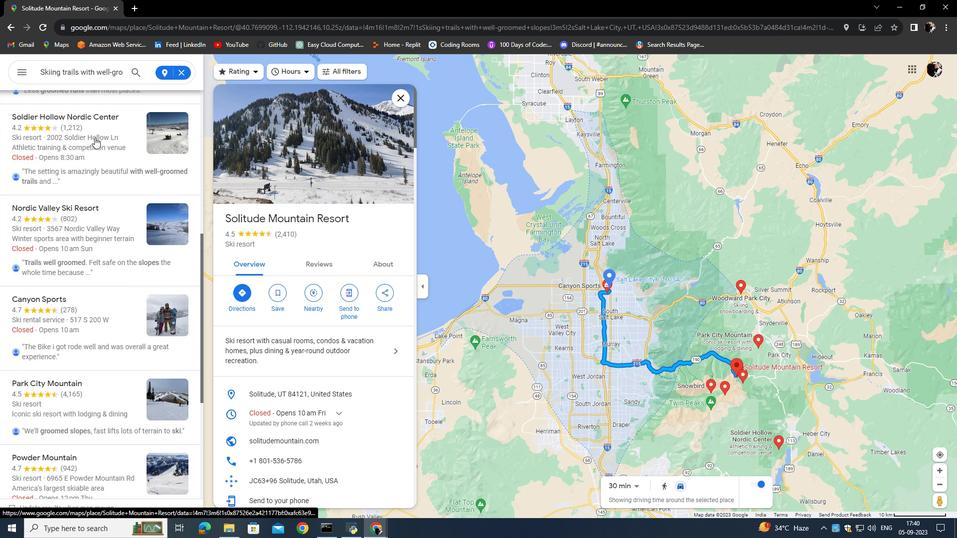 
Action: Mouse scrolled (95, 138) with delta (0, 0)
Screenshot: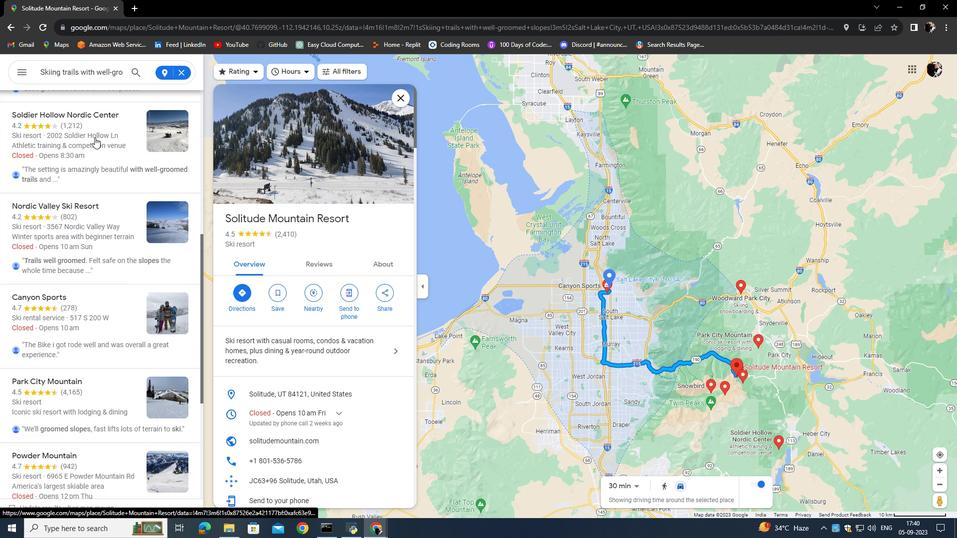 
Action: Mouse scrolled (95, 138) with delta (0, 0)
Screenshot: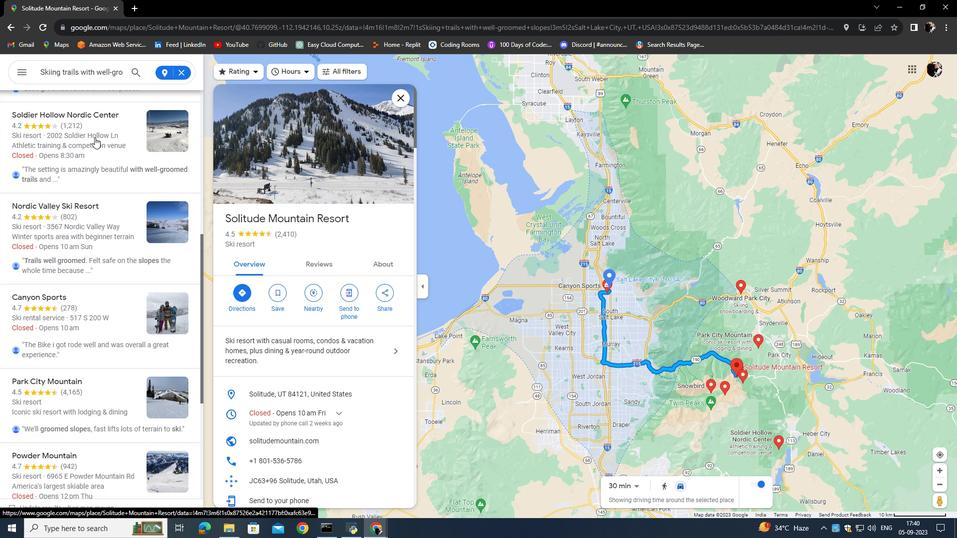 
Action: Mouse scrolled (95, 138) with delta (0, 0)
Screenshot: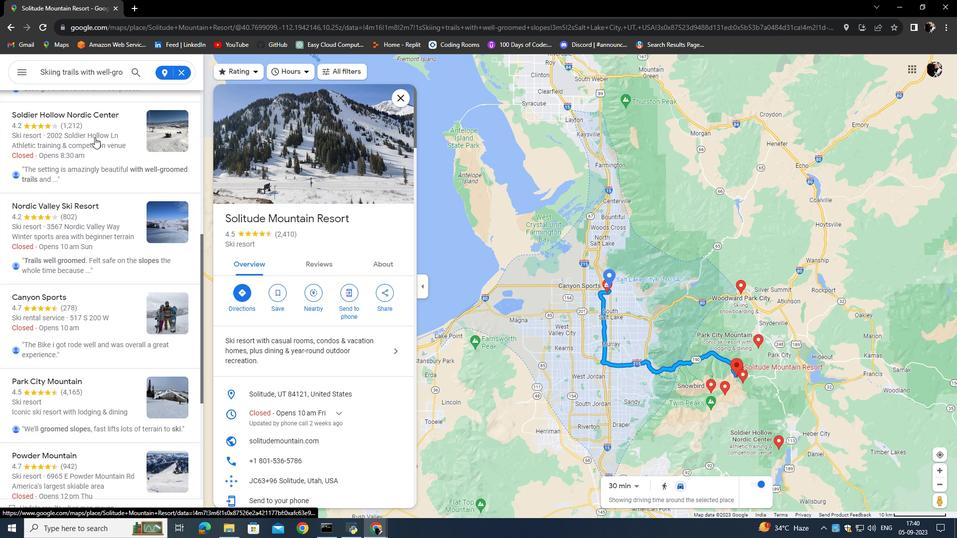
Action: Mouse scrolled (95, 138) with delta (0, 0)
Screenshot: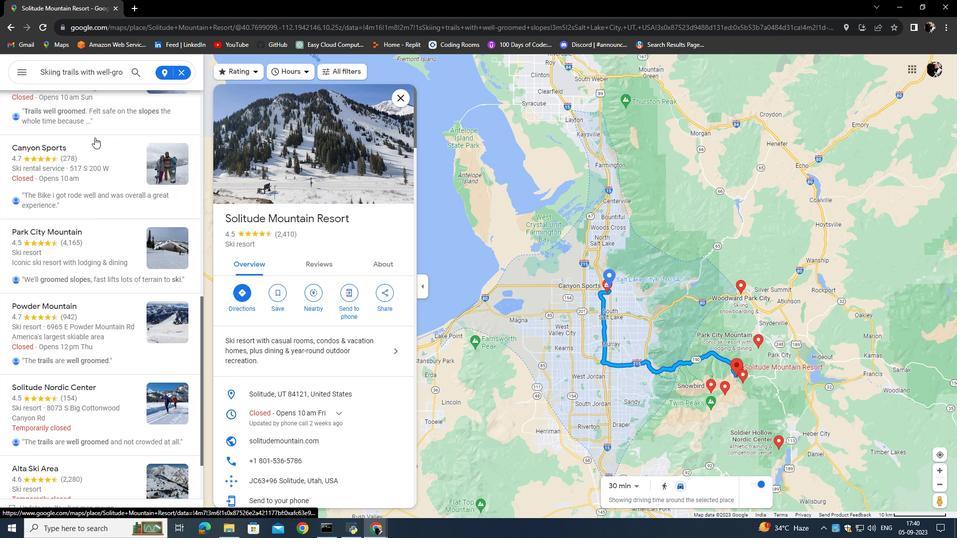 
Action: Mouse scrolled (95, 138) with delta (0, 0)
Screenshot: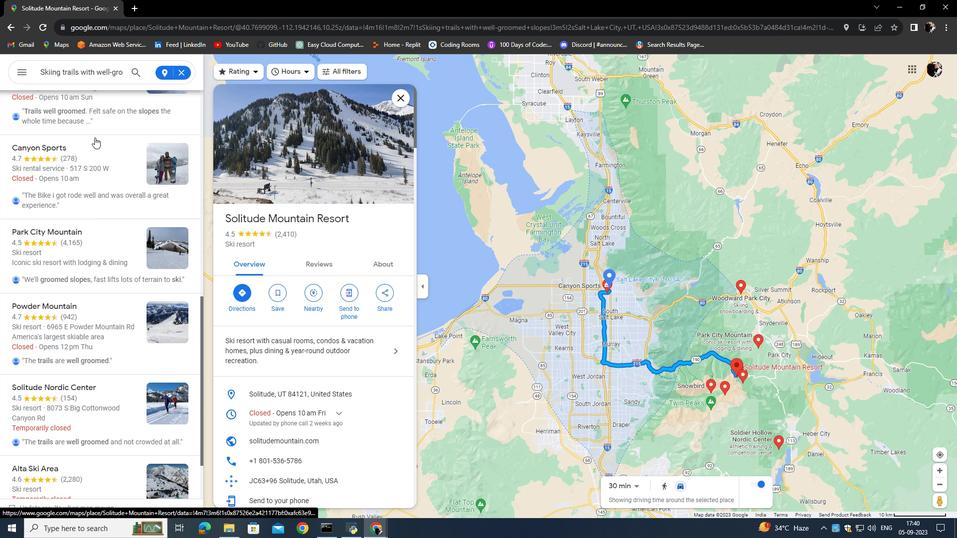 
Action: Mouse scrolled (95, 138) with delta (0, 0)
Screenshot: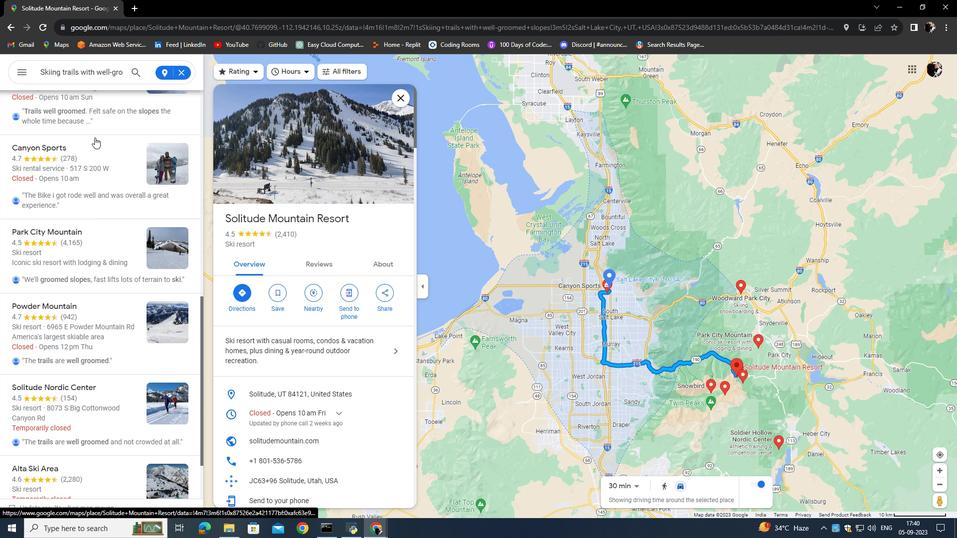 
Action: Mouse scrolled (95, 138) with delta (0, 0)
Screenshot: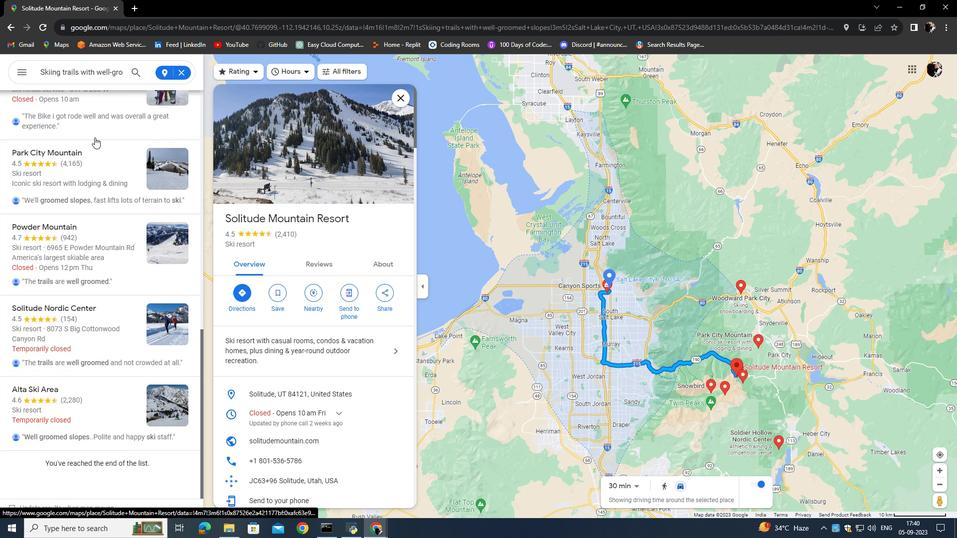 
Action: Mouse scrolled (95, 138) with delta (0, 0)
Screenshot: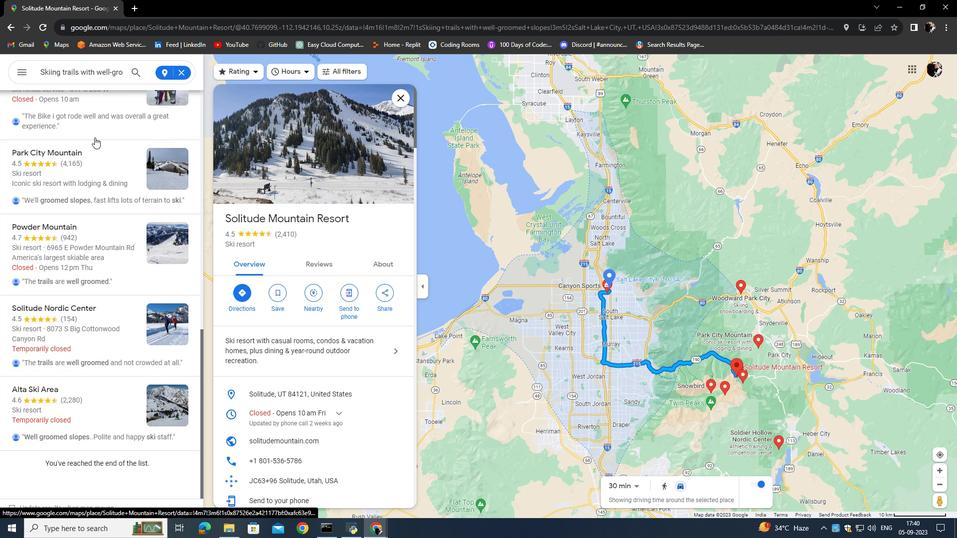 
Action: Mouse scrolled (95, 138) with delta (0, 0)
Screenshot: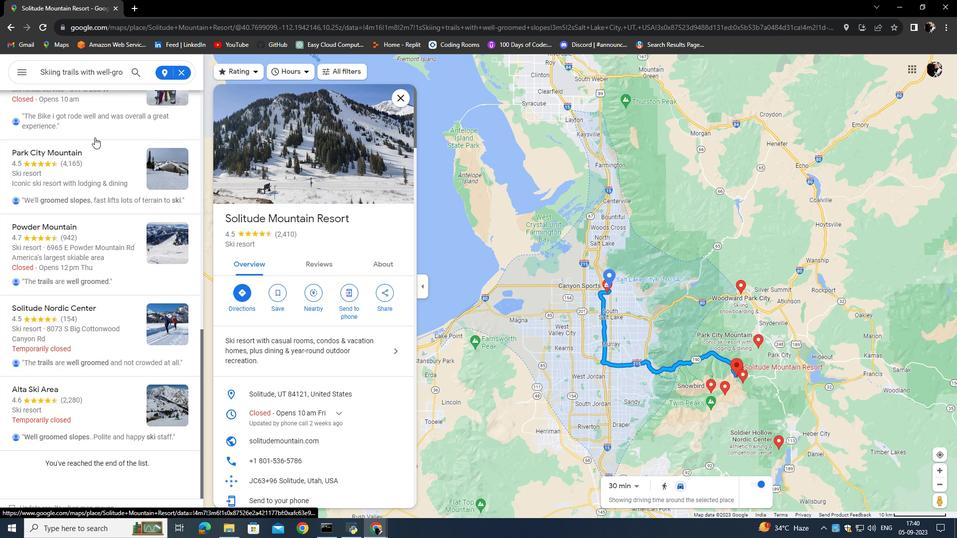 
Action: Mouse moved to (80, 425)
Screenshot: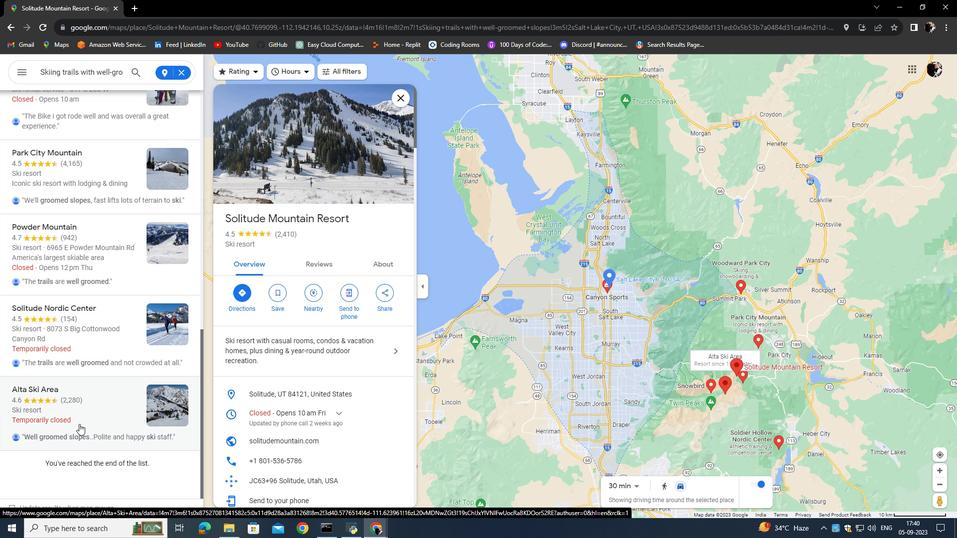 
Action: Mouse pressed left at (80, 425)
Screenshot: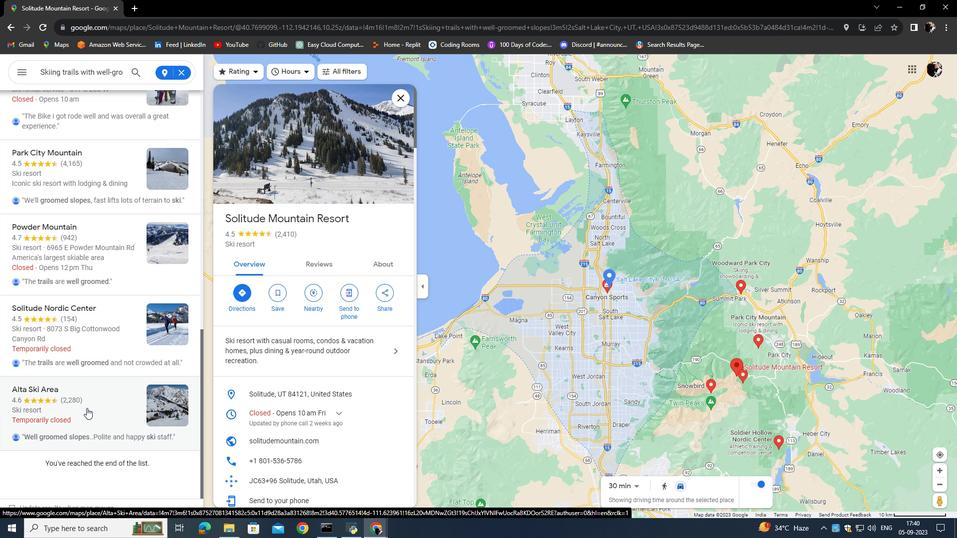 
Action: Mouse moved to (299, 281)
Screenshot: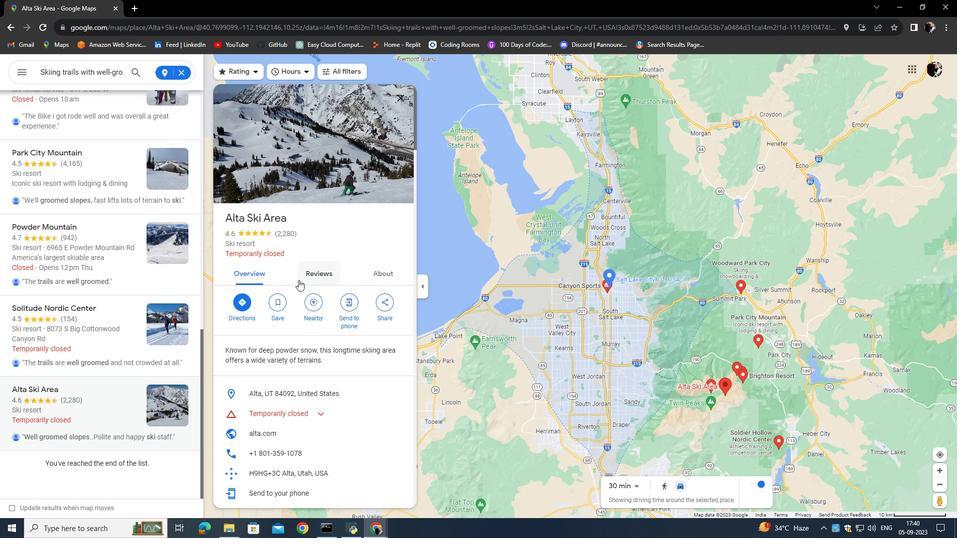
Action: Mouse scrolled (299, 280) with delta (0, 0)
Screenshot: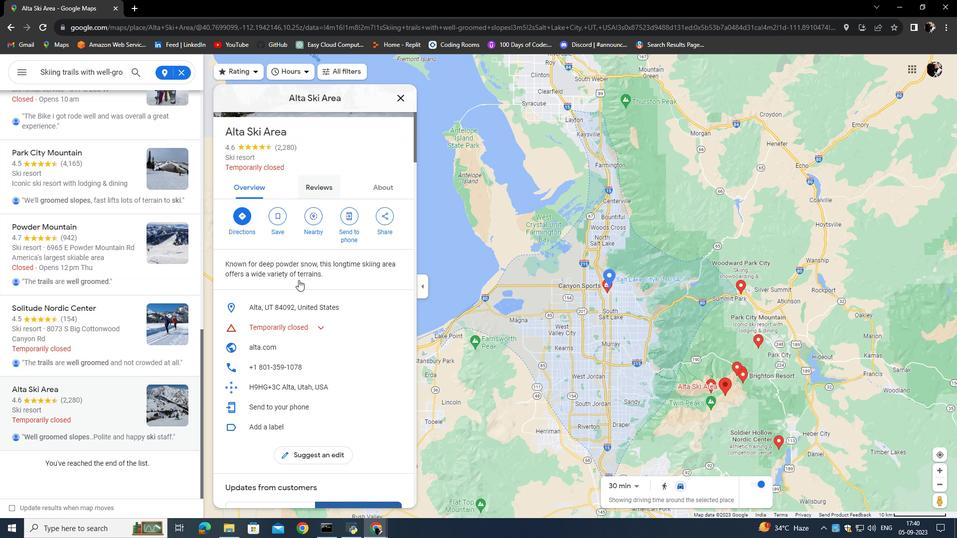 
Action: Mouse scrolled (299, 280) with delta (0, 0)
